 Task: Find connections with filter location Bingerville with filter topic #Projectmanagementwith filter profile language French with filter current company QuantumBlack, AI by McKinsey with filter school Jobs for young freshers in Vellore with filter industry Textile Manufacturing with filter service category DUI Law with filter keywords title Pipefitter
Action: Mouse moved to (677, 91)
Screenshot: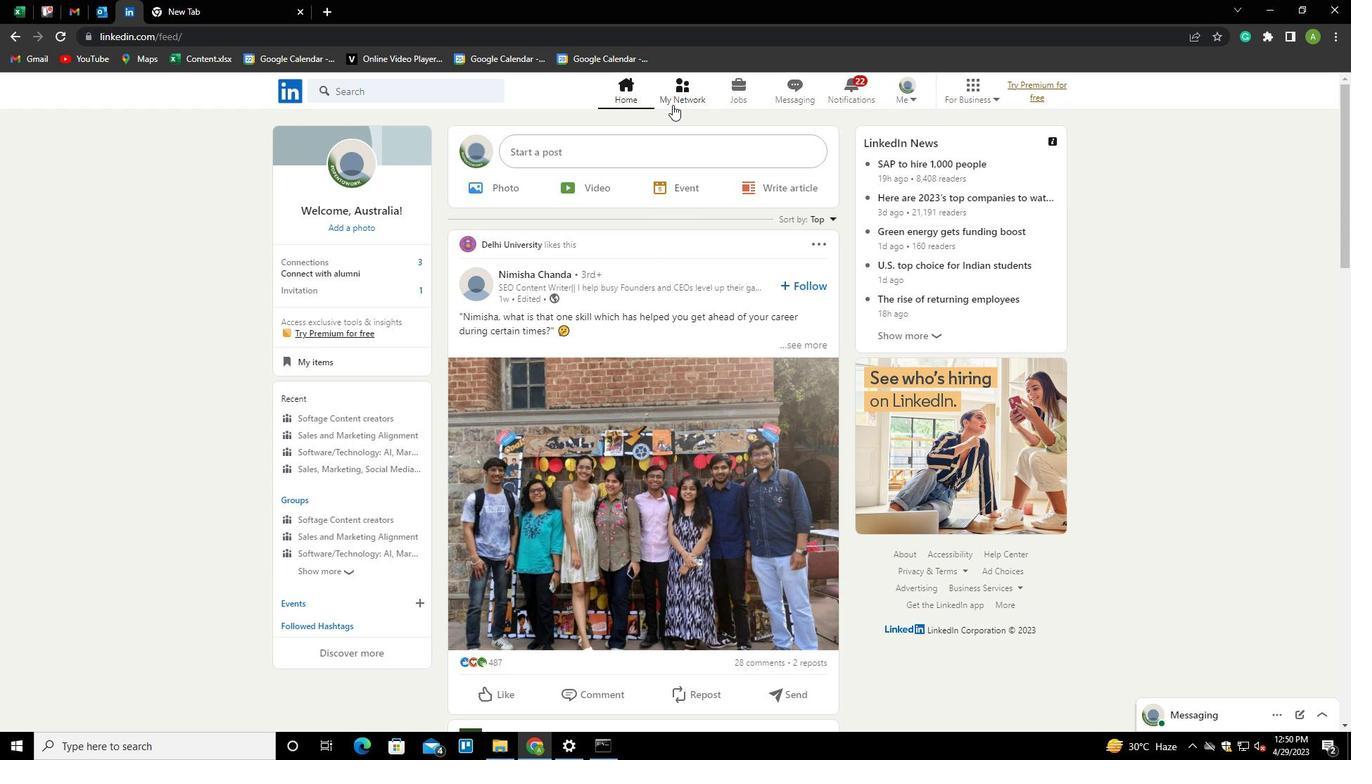 
Action: Mouse pressed left at (677, 91)
Screenshot: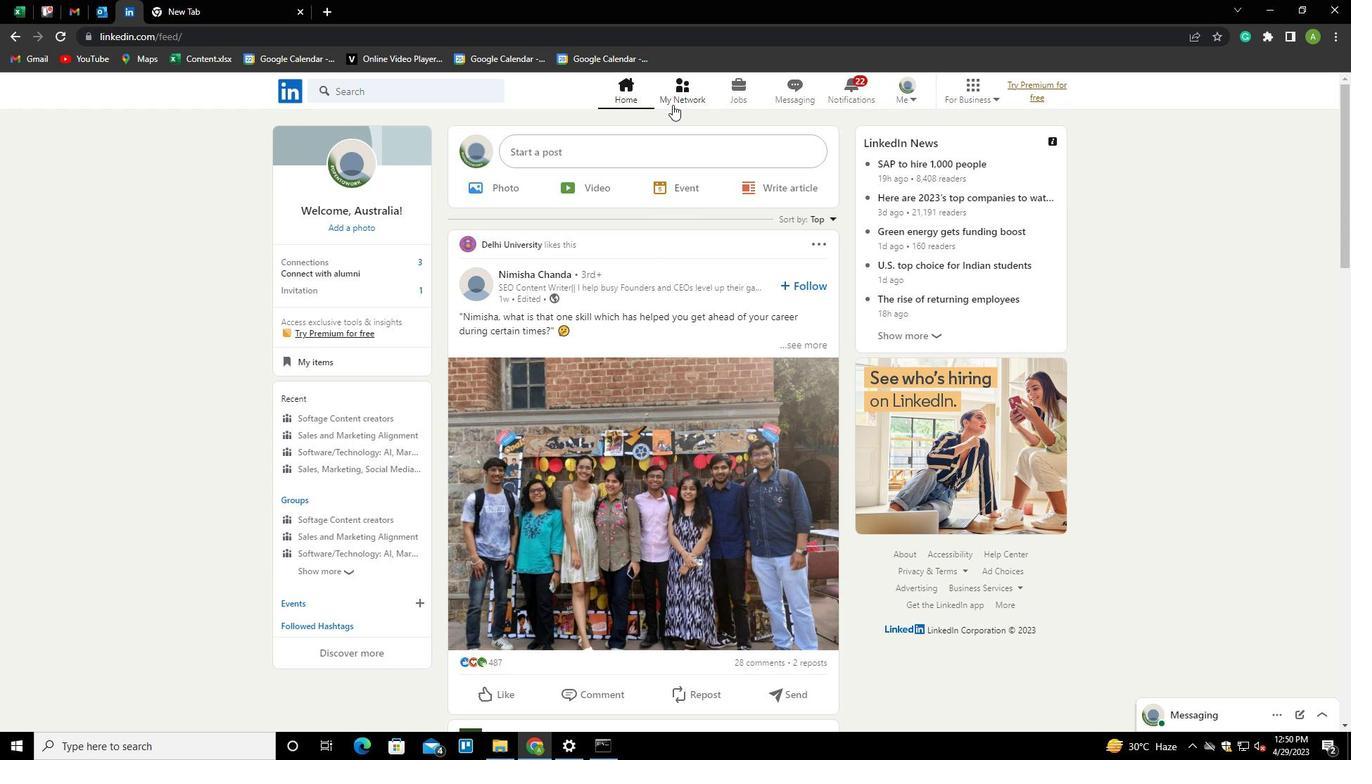 
Action: Mouse moved to (383, 166)
Screenshot: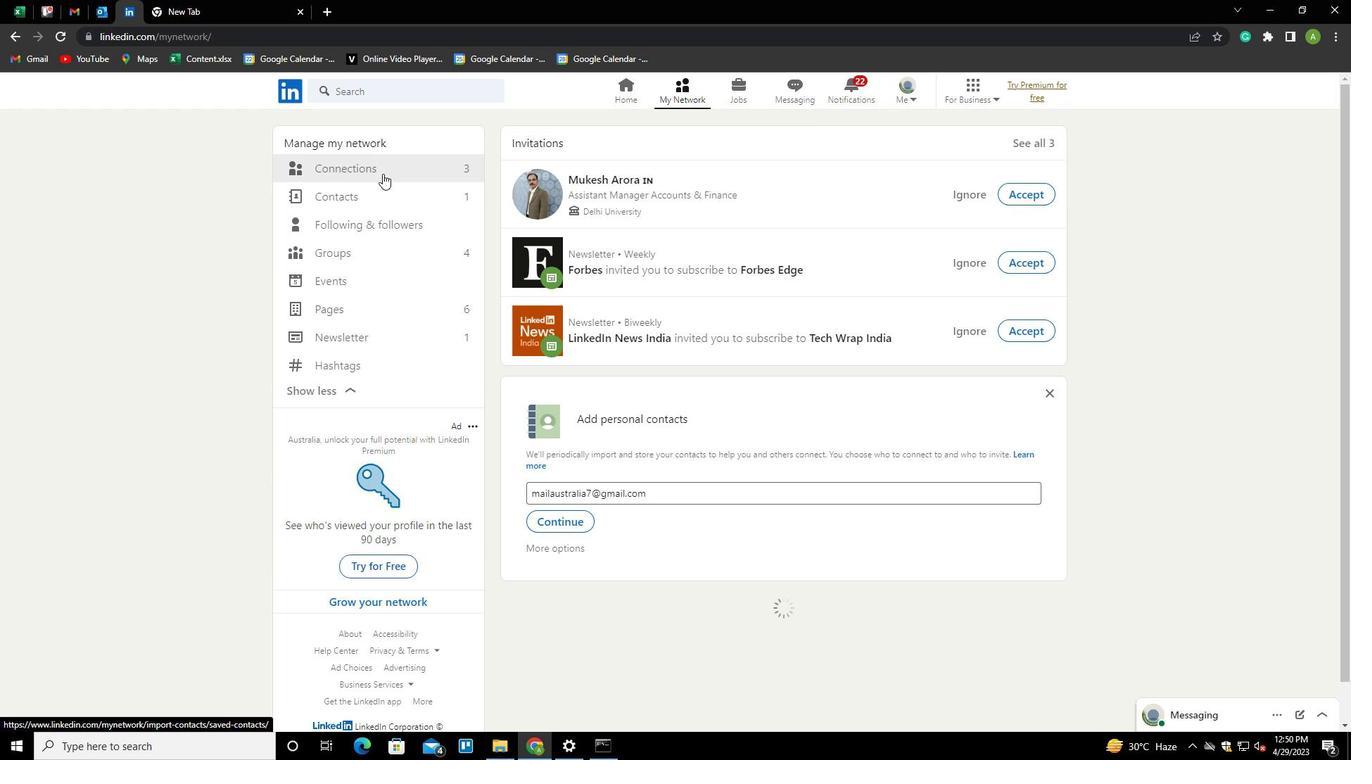 
Action: Mouse pressed left at (383, 166)
Screenshot: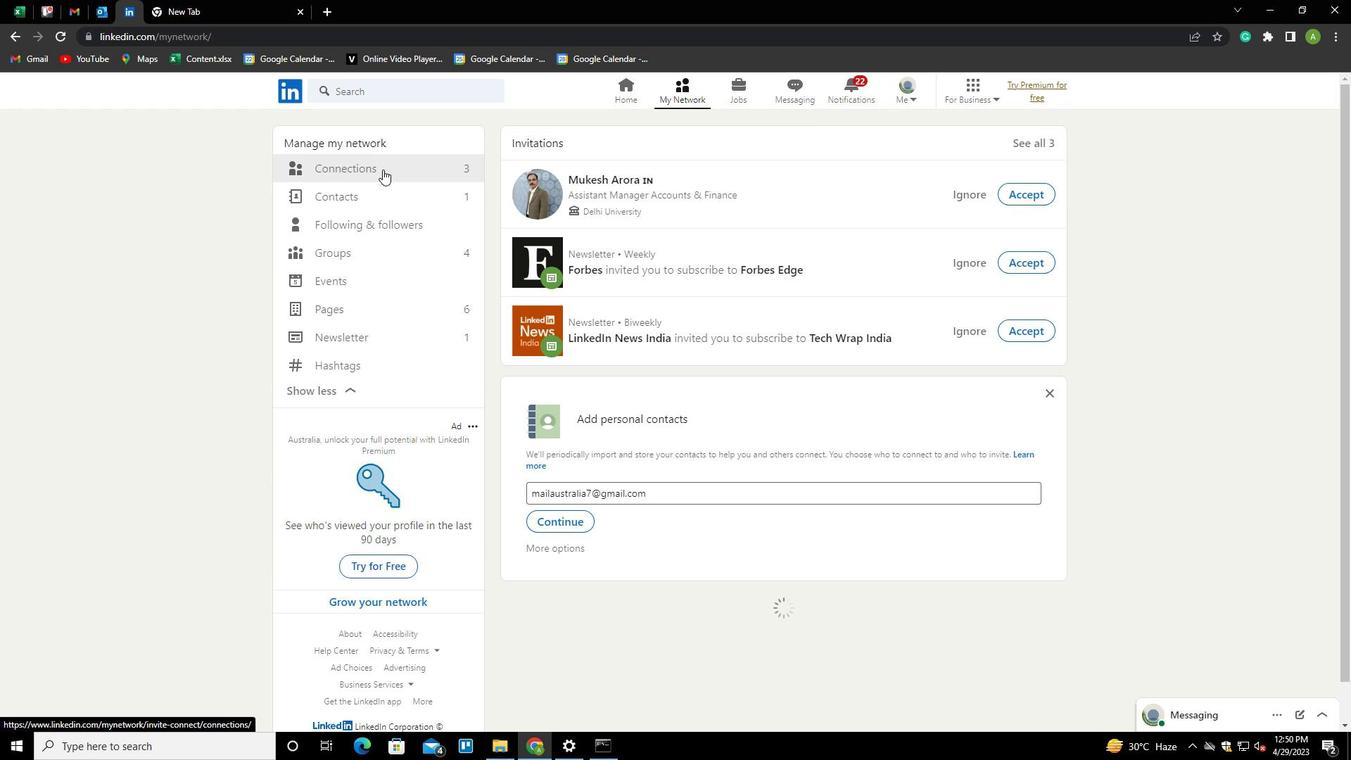 
Action: Mouse moved to (806, 164)
Screenshot: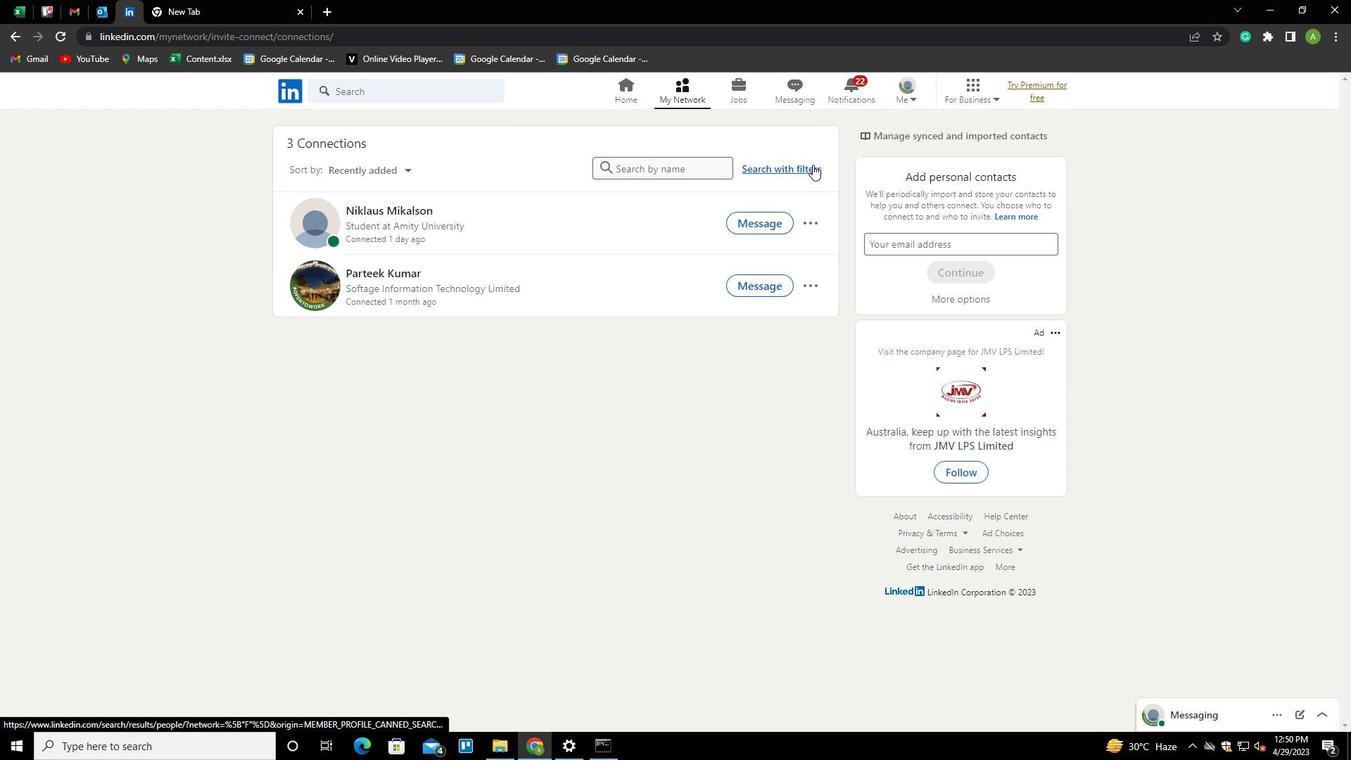 
Action: Mouse pressed left at (806, 164)
Screenshot: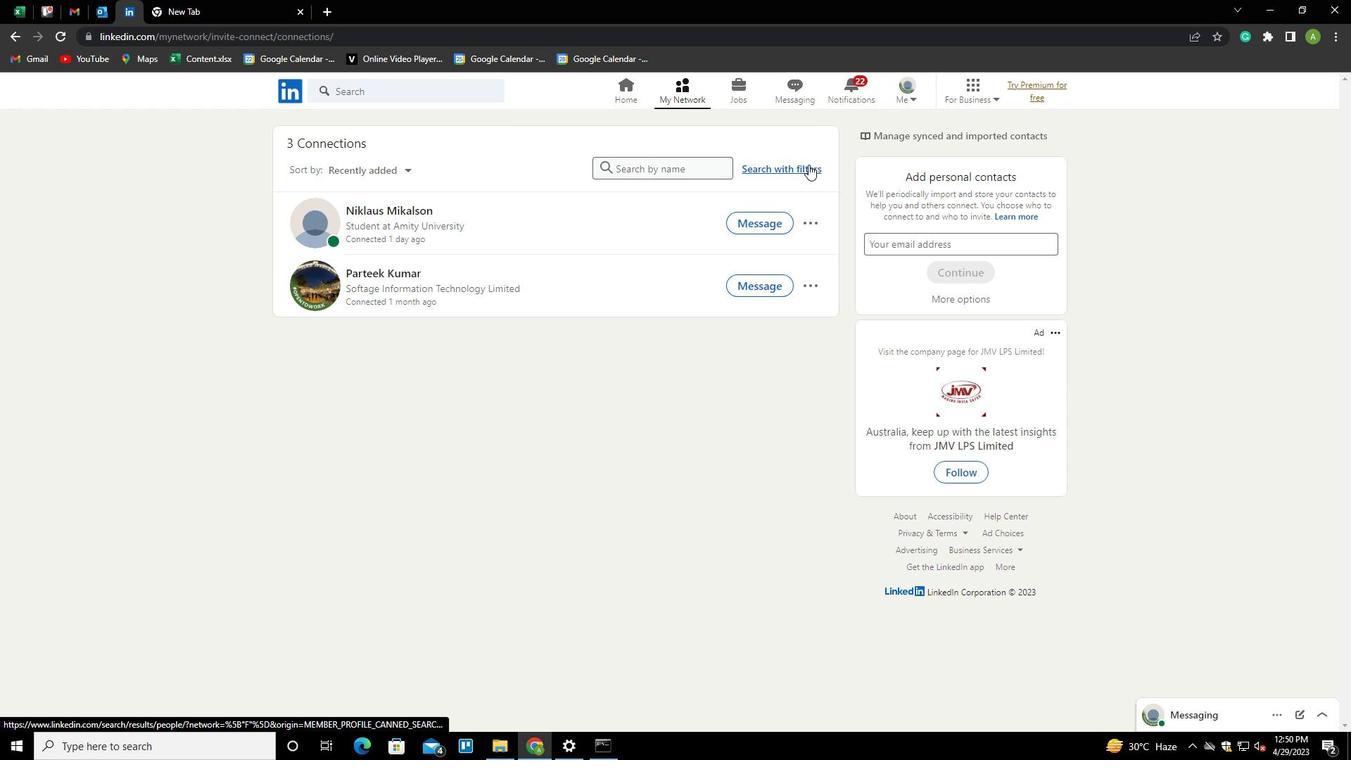 
Action: Mouse moved to (724, 123)
Screenshot: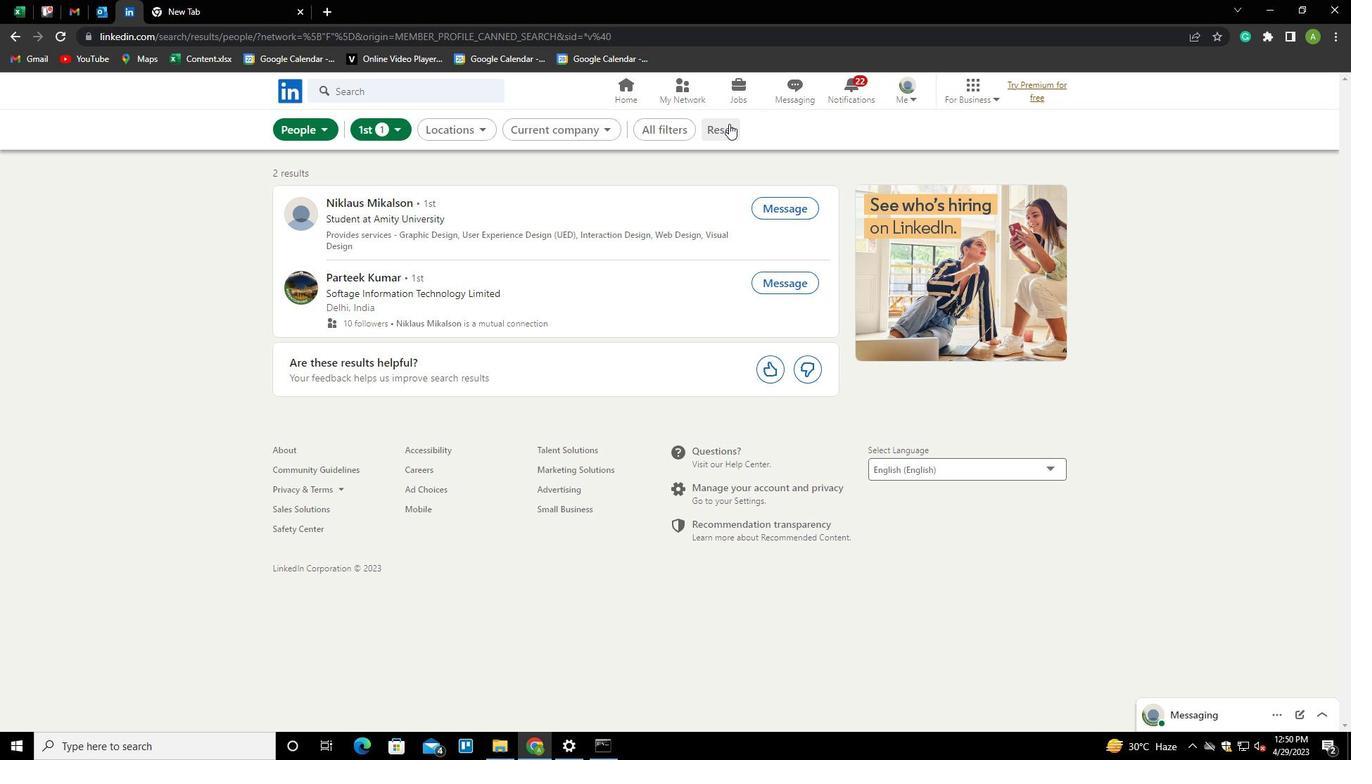
Action: Mouse pressed left at (724, 123)
Screenshot: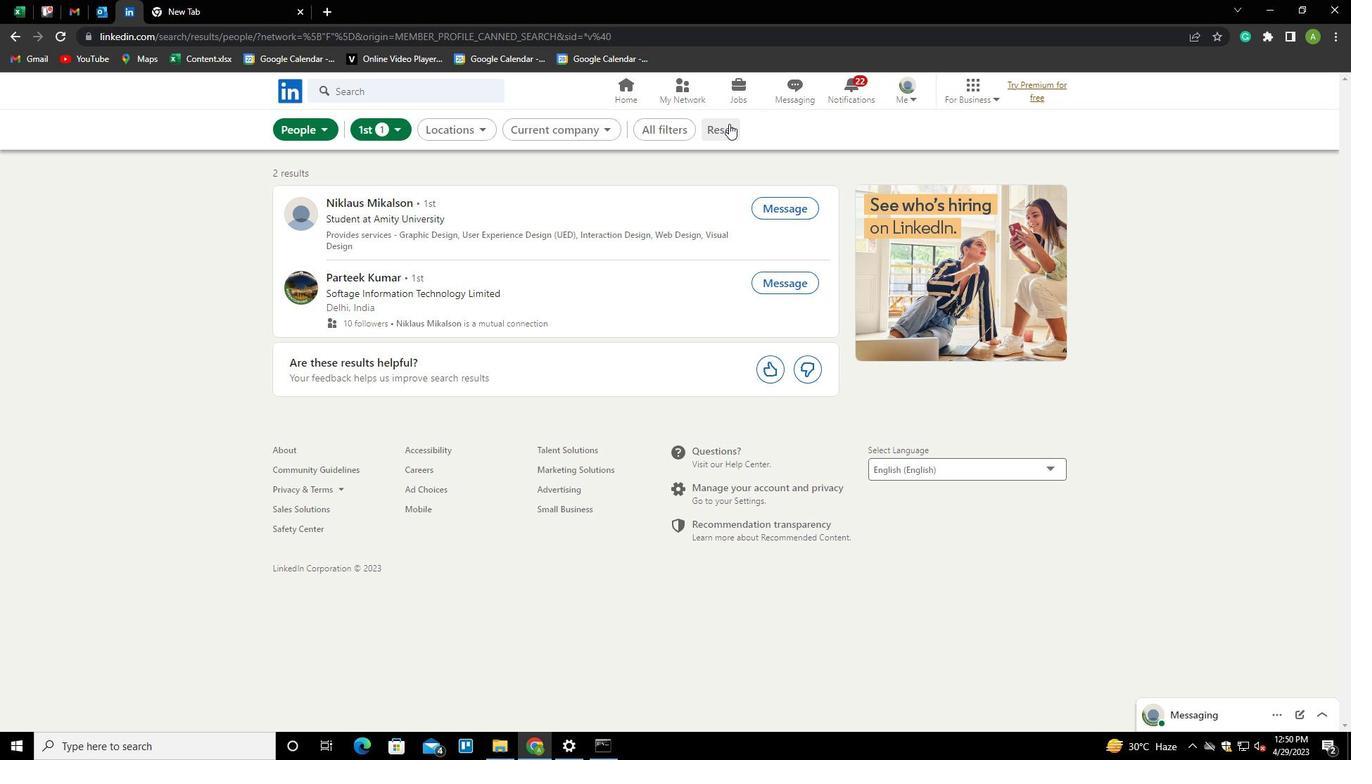 
Action: Mouse moved to (710, 128)
Screenshot: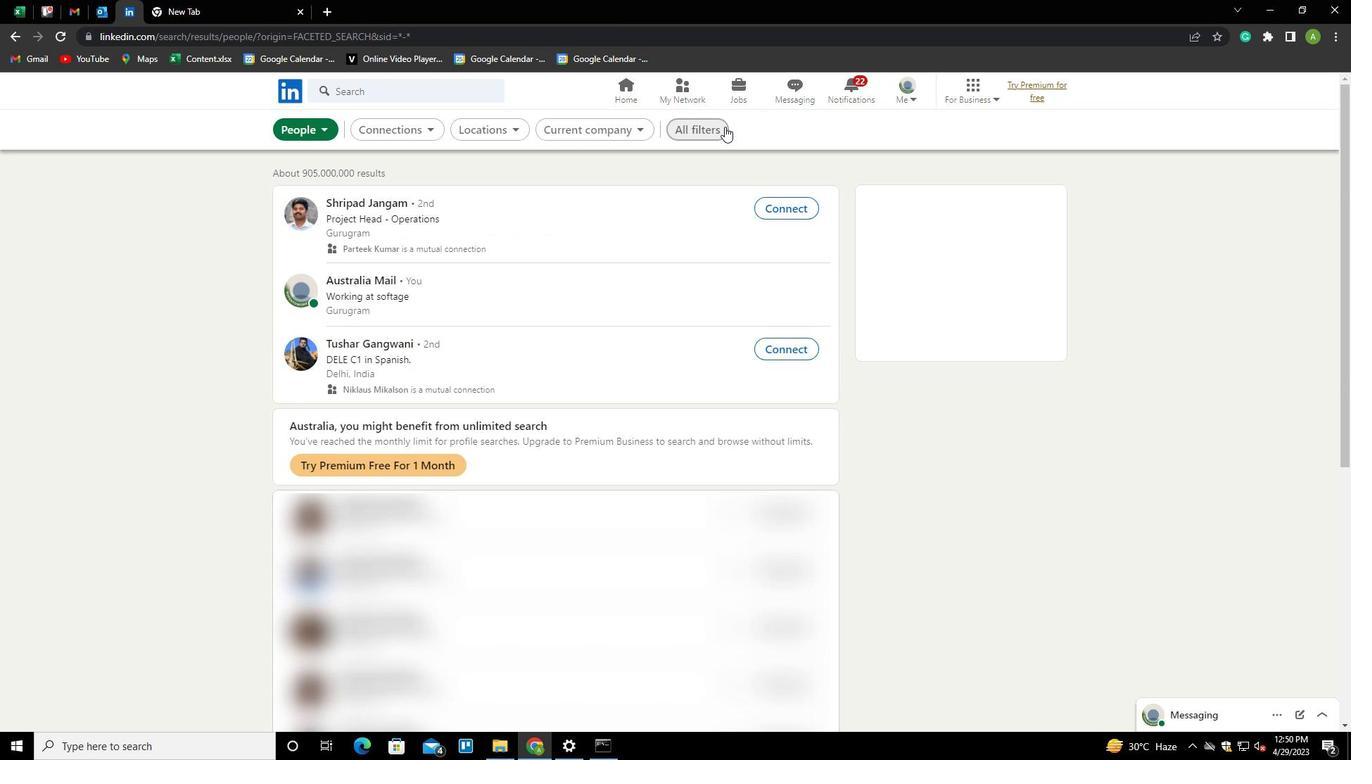 
Action: Mouse pressed left at (710, 128)
Screenshot: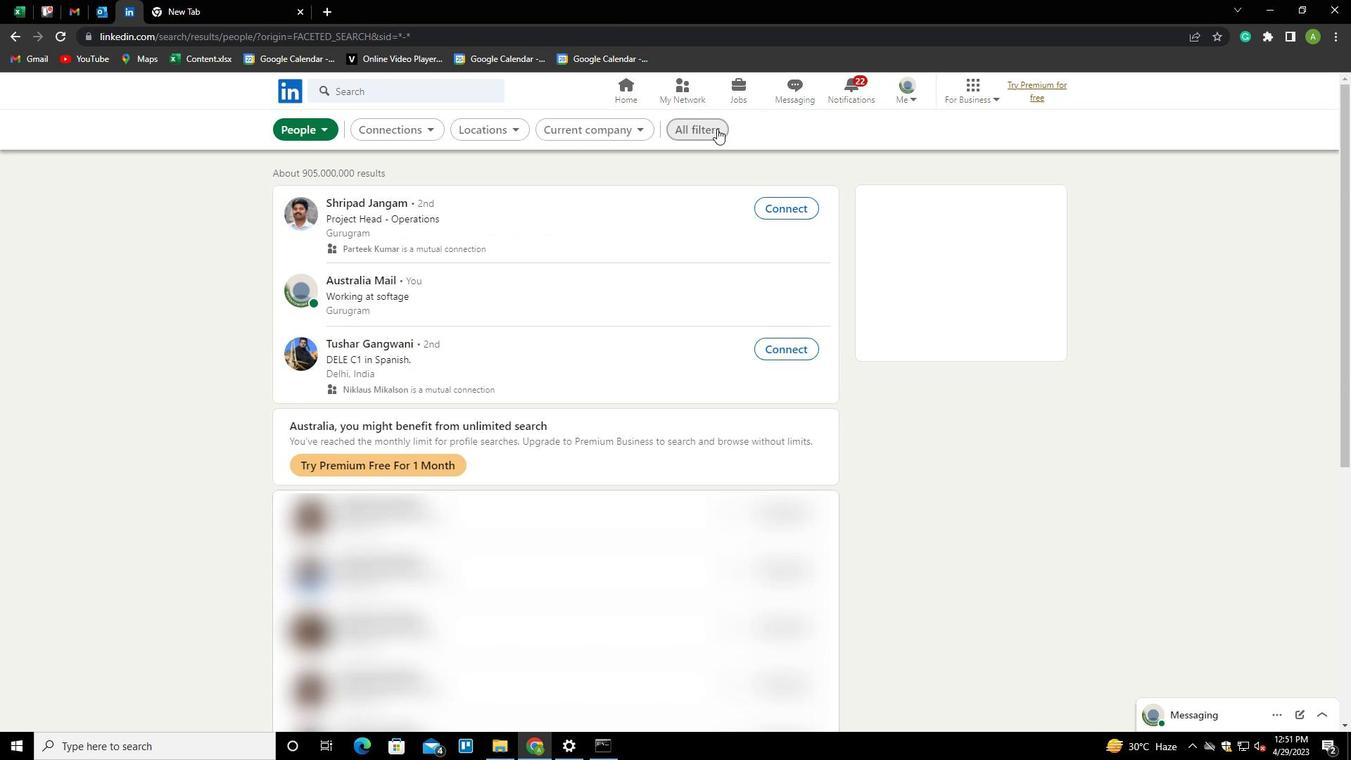 
Action: Mouse moved to (1098, 392)
Screenshot: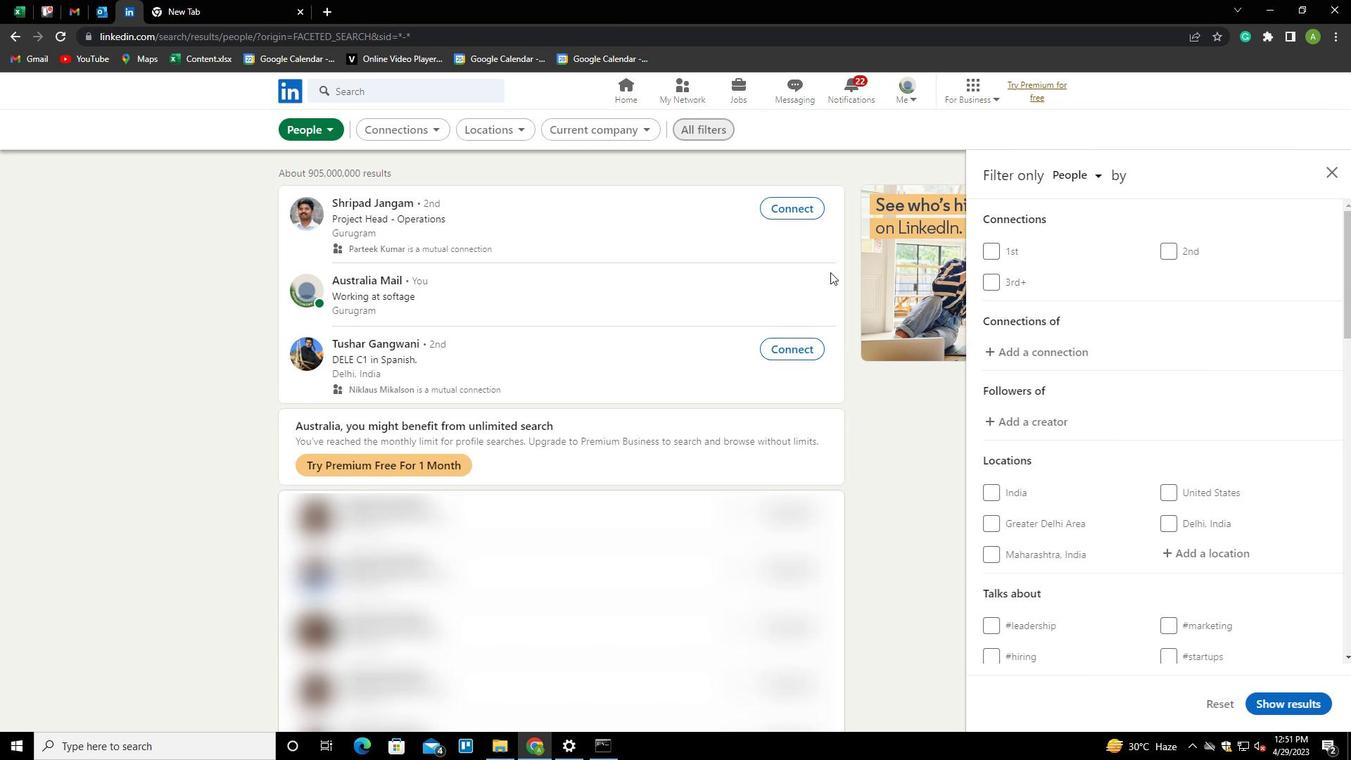 
Action: Mouse scrolled (1098, 391) with delta (0, 0)
Screenshot: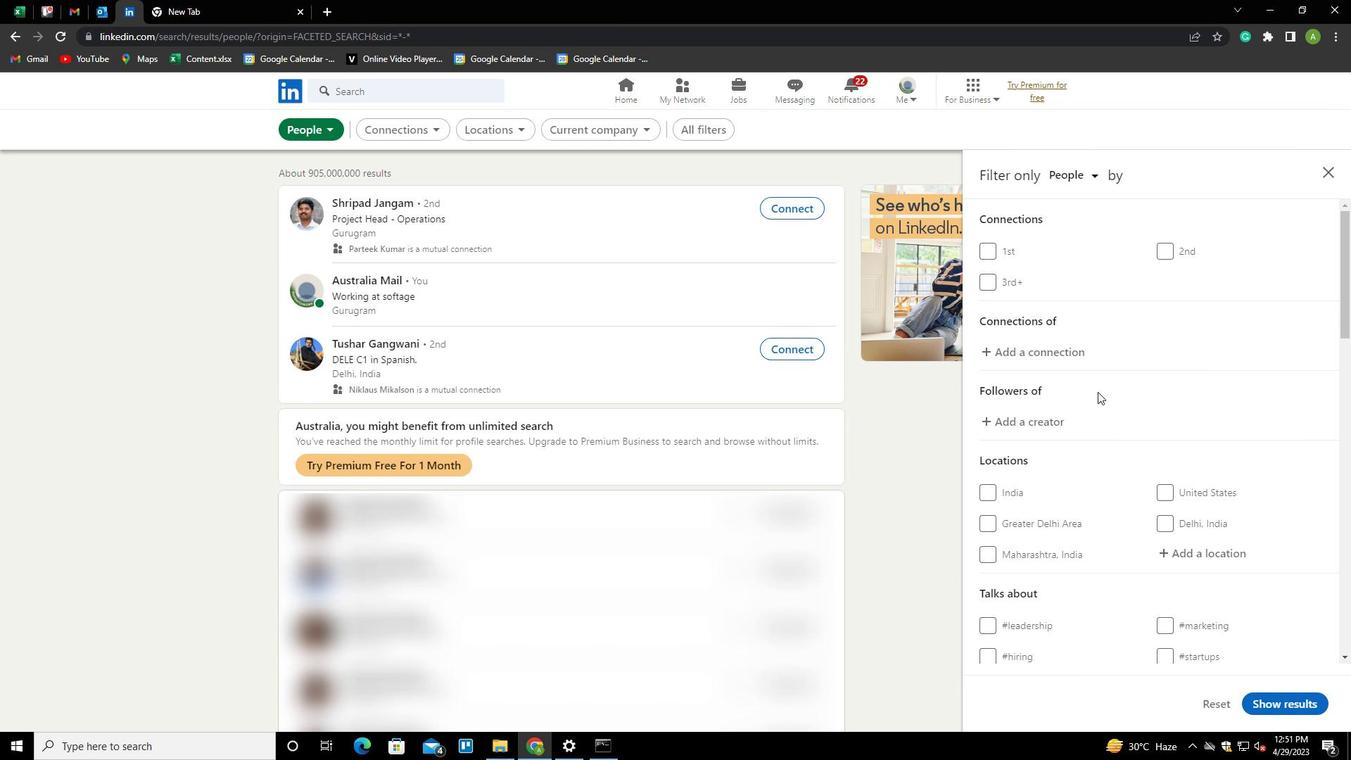 
Action: Mouse scrolled (1098, 391) with delta (0, 0)
Screenshot: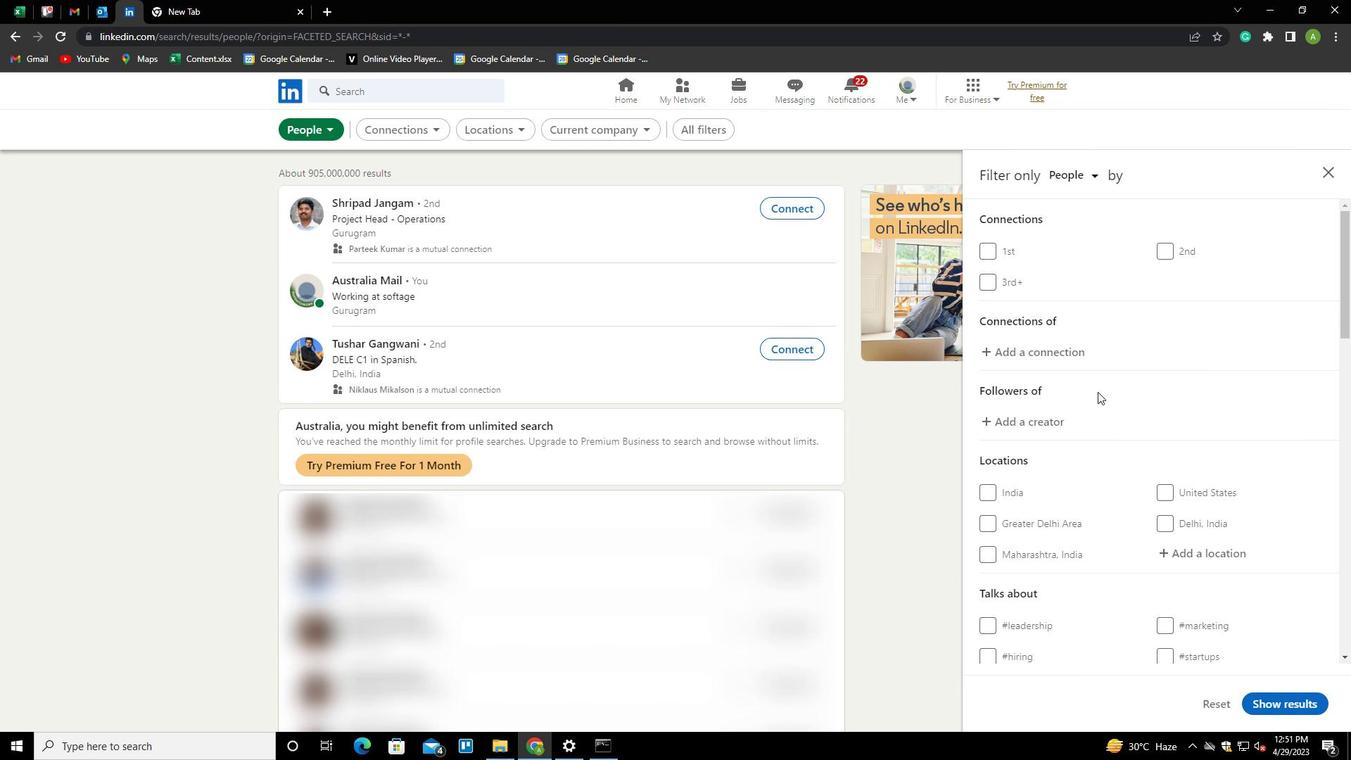 
Action: Mouse moved to (1208, 405)
Screenshot: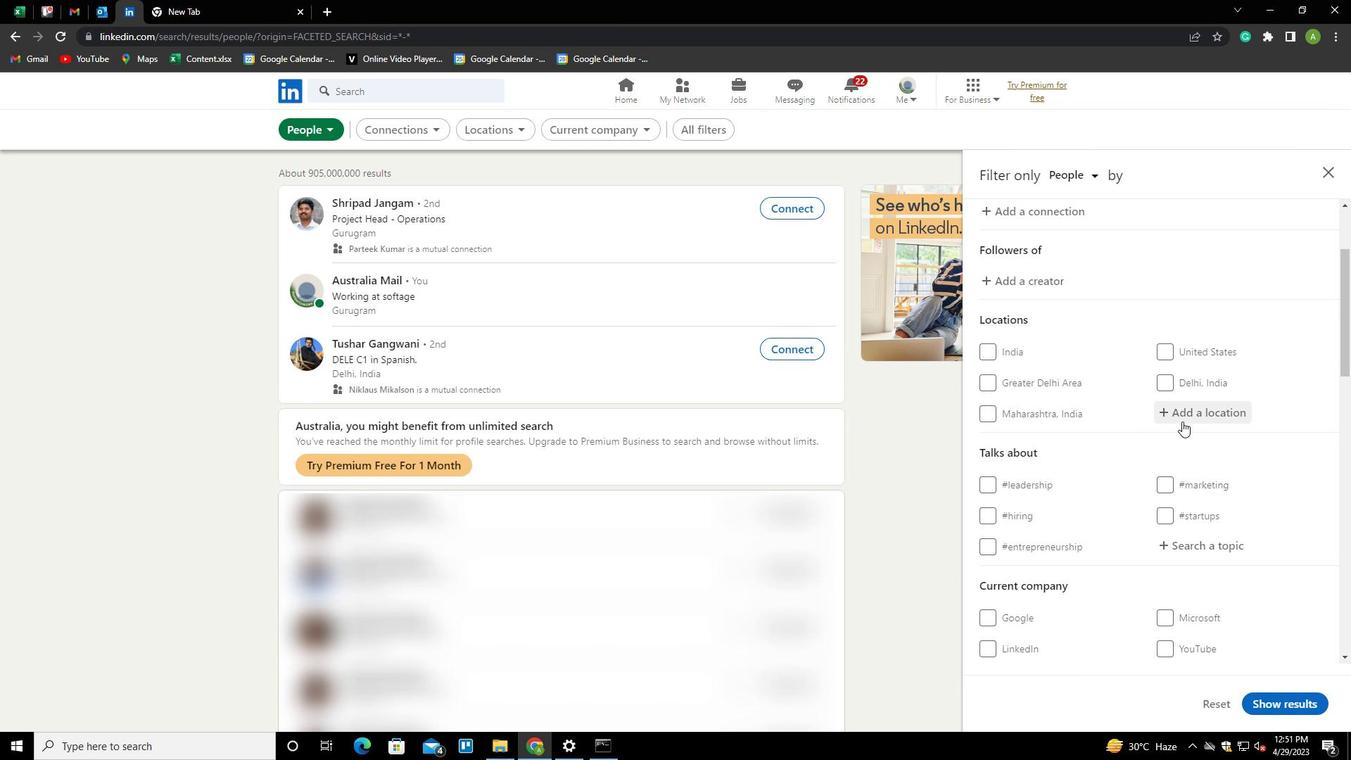 
Action: Mouse pressed left at (1208, 405)
Screenshot: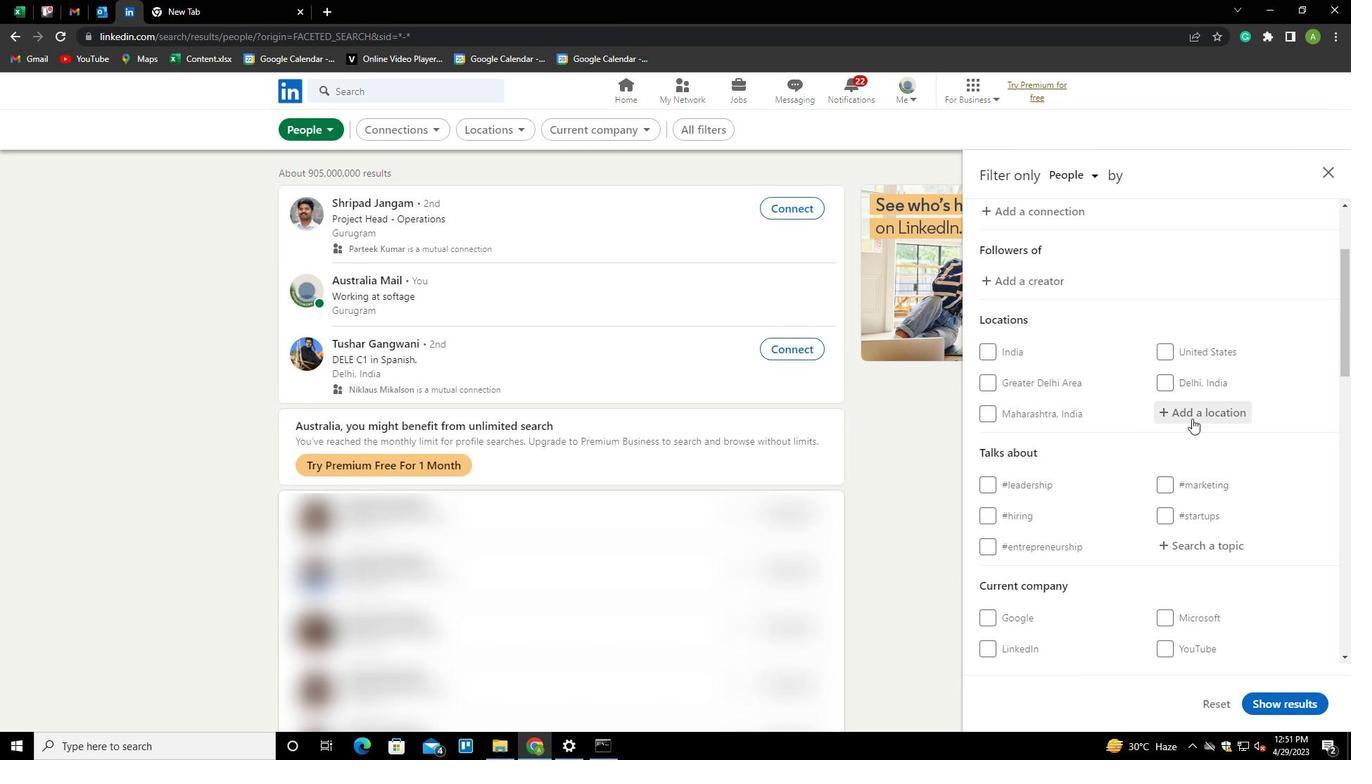 
Action: Key pressed <Key.shift>BINGERVILLE<Key.down><Key.enter>
Screenshot: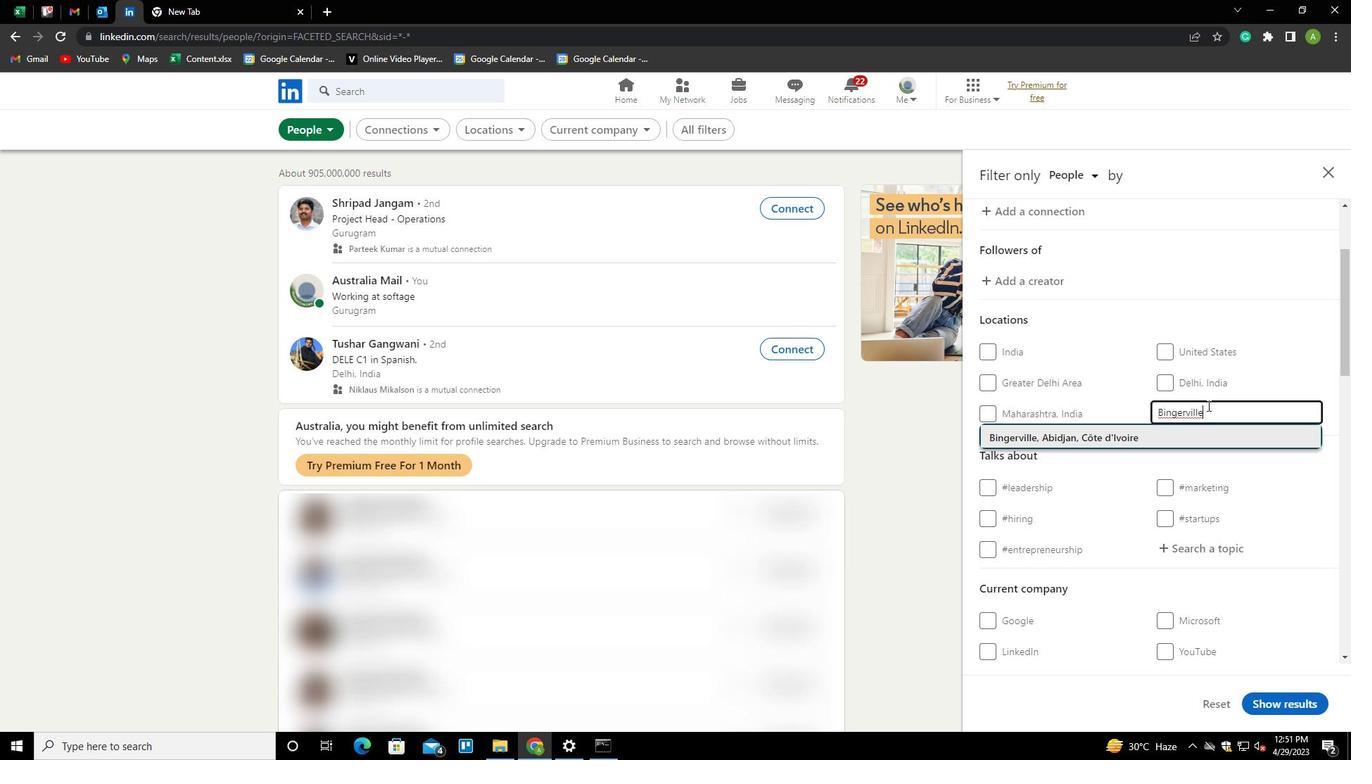
Action: Mouse scrolled (1208, 404) with delta (0, 0)
Screenshot: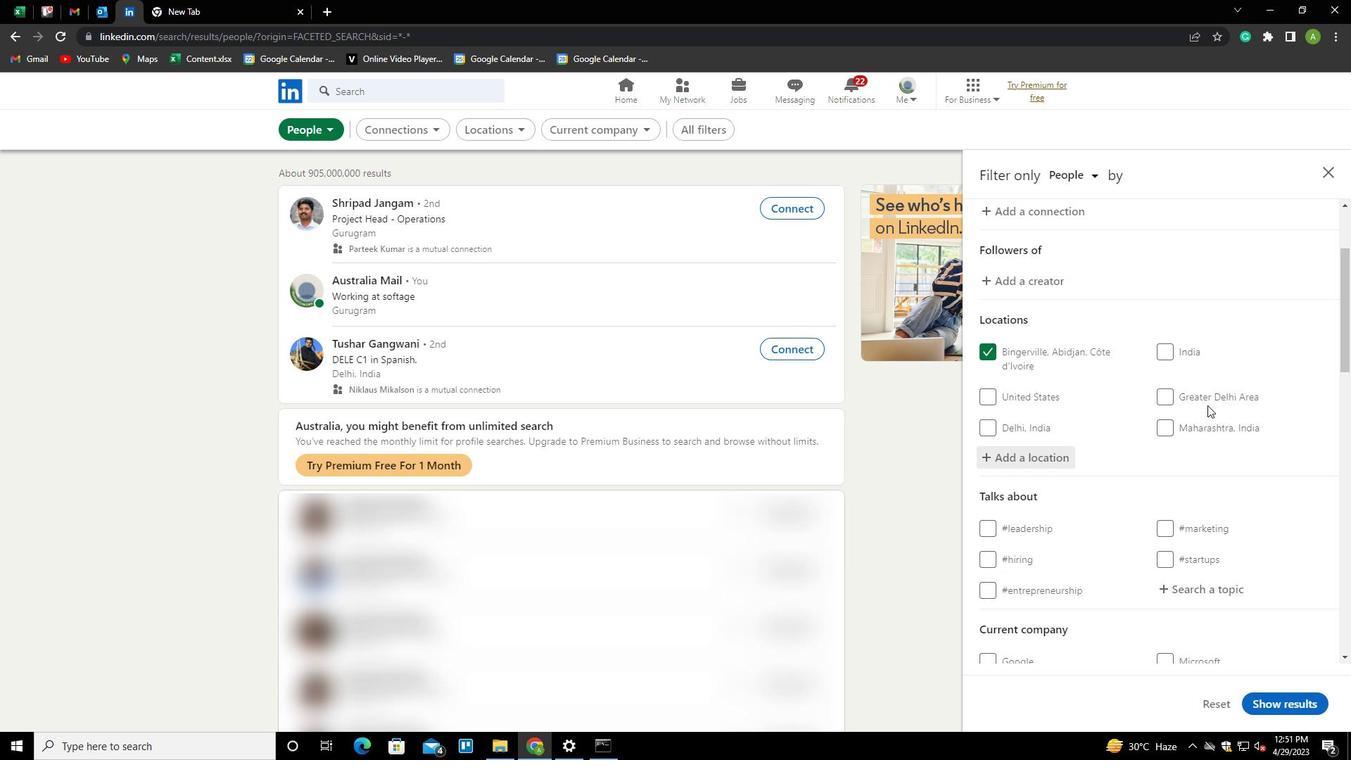 
Action: Mouse scrolled (1208, 404) with delta (0, 0)
Screenshot: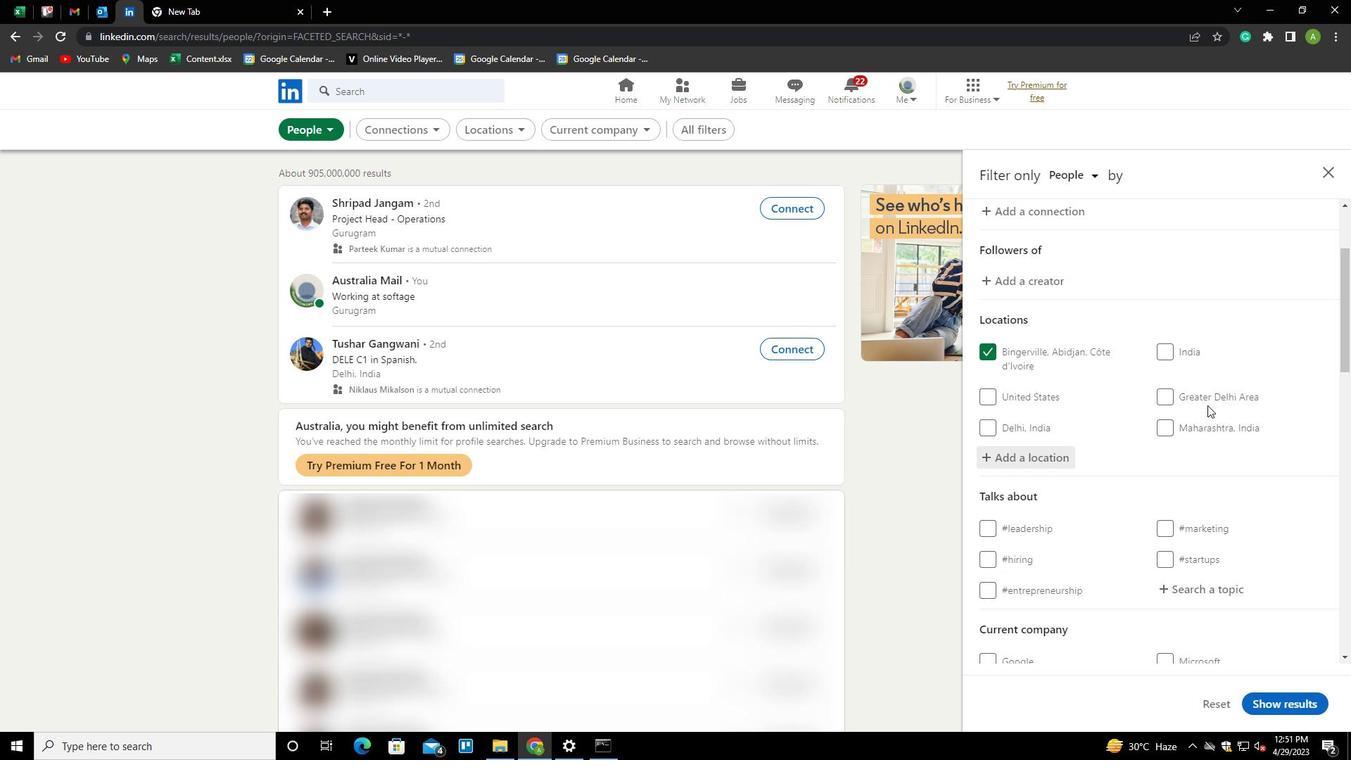 
Action: Mouse scrolled (1208, 404) with delta (0, 0)
Screenshot: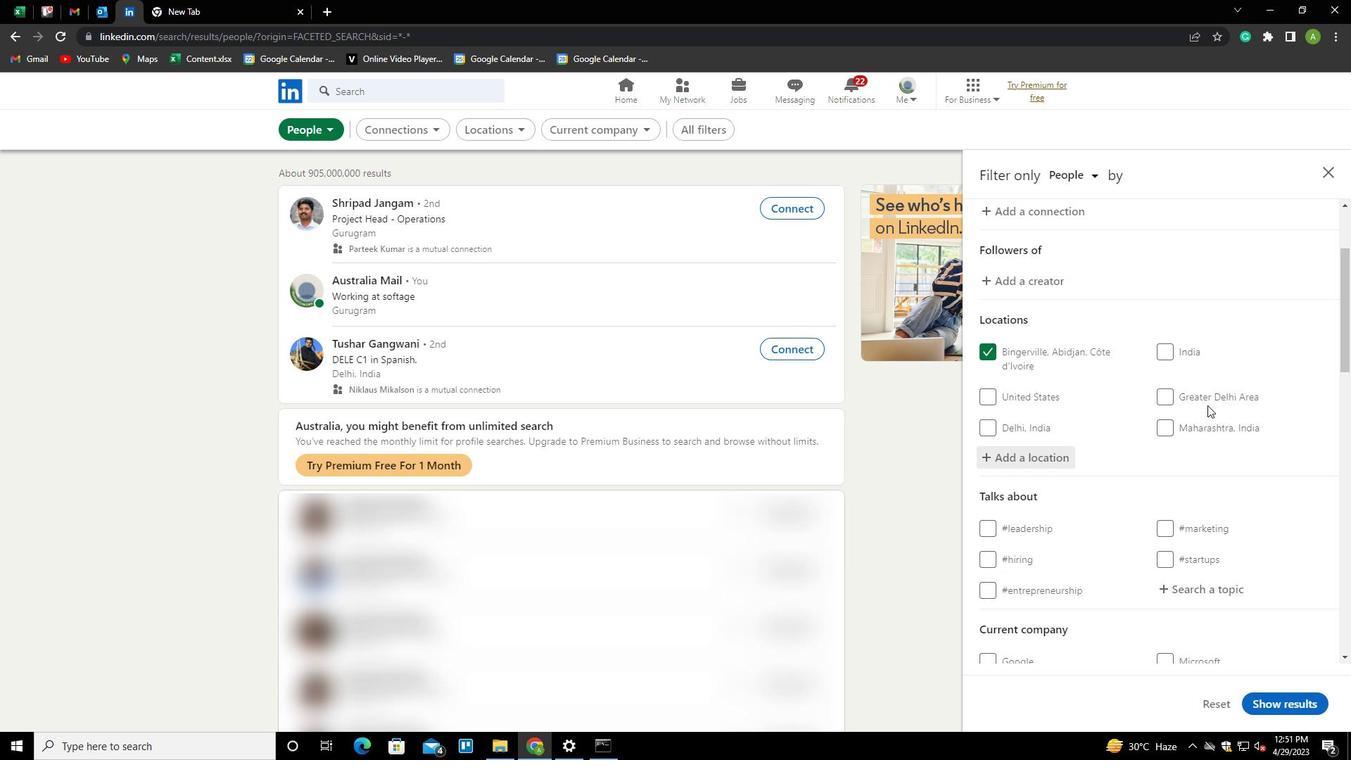 
Action: Mouse moved to (1206, 383)
Screenshot: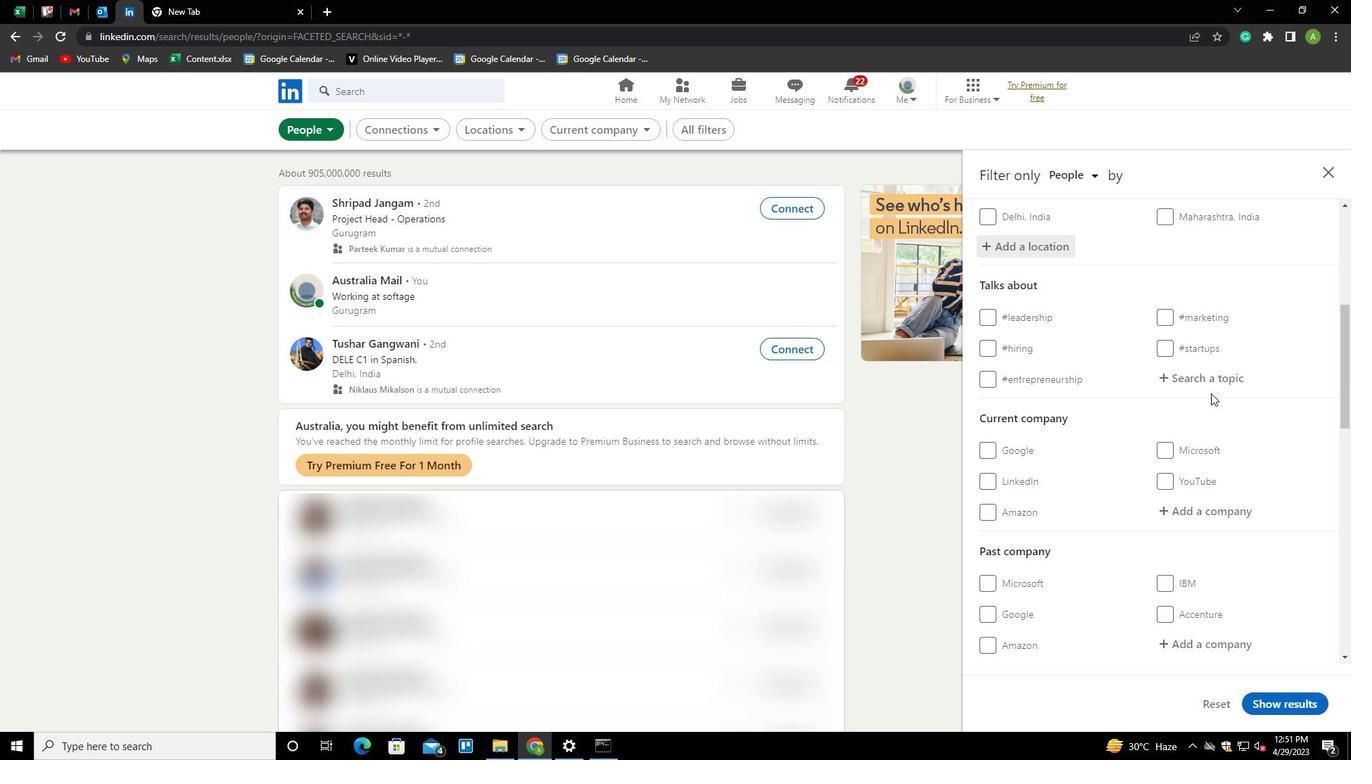 
Action: Mouse pressed left at (1206, 383)
Screenshot: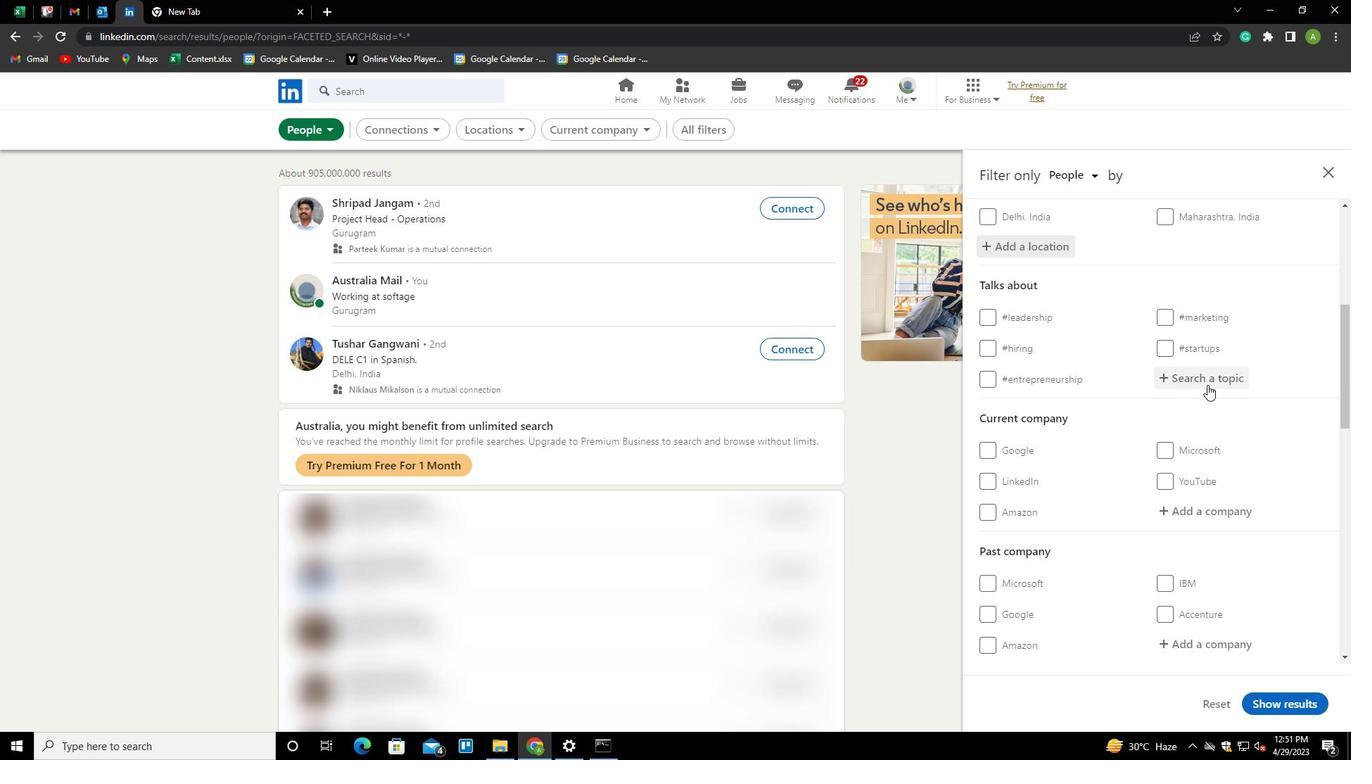 
Action: Key pressed PROJECTMA<Key.down><Key.enter>
Screenshot: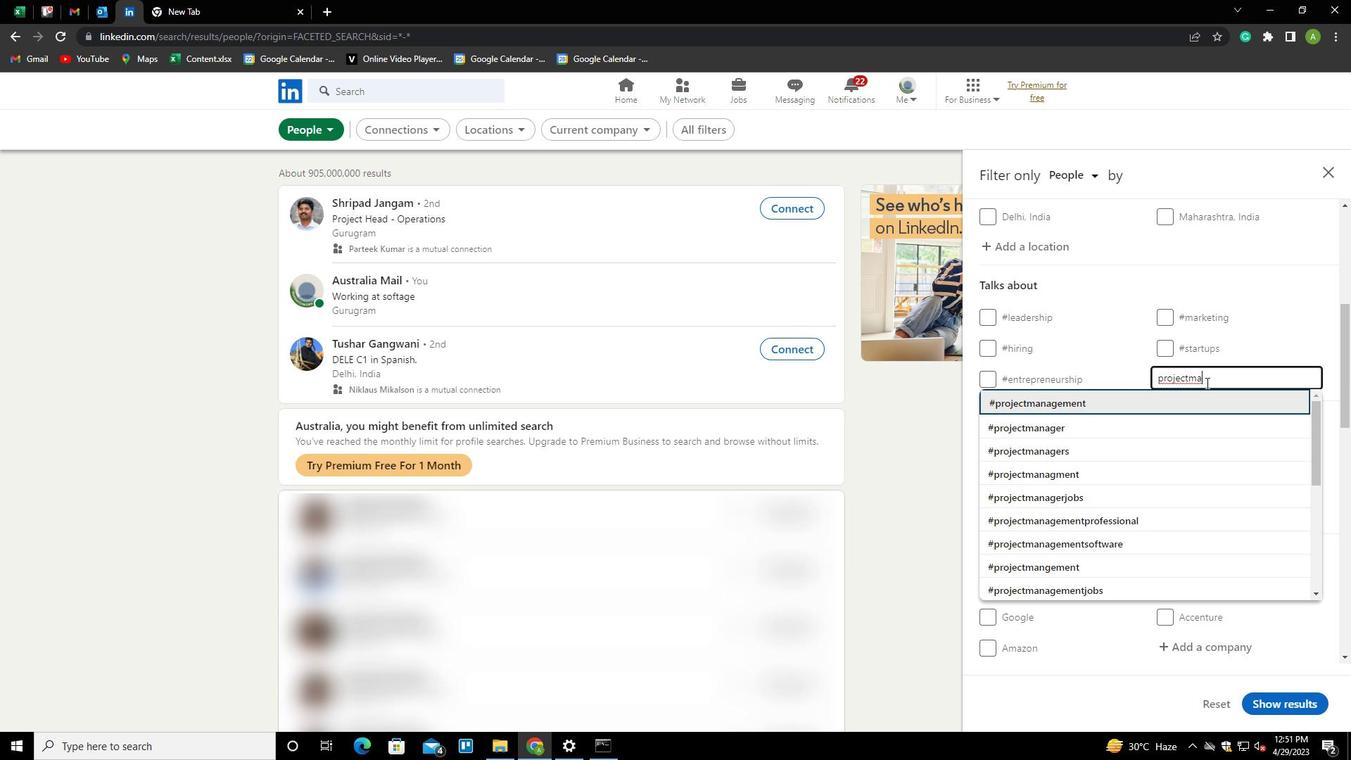 
Action: Mouse scrolled (1206, 382) with delta (0, 0)
Screenshot: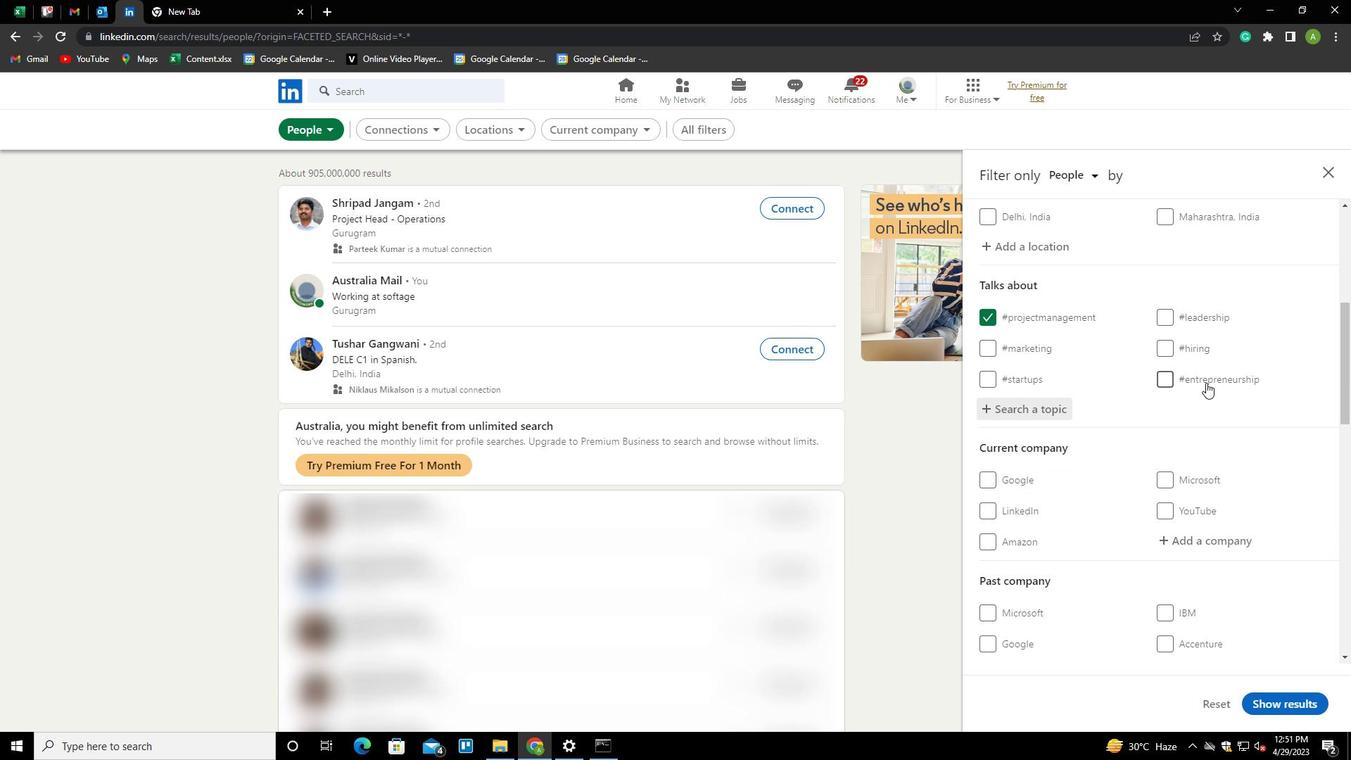 
Action: Mouse scrolled (1206, 382) with delta (0, 0)
Screenshot: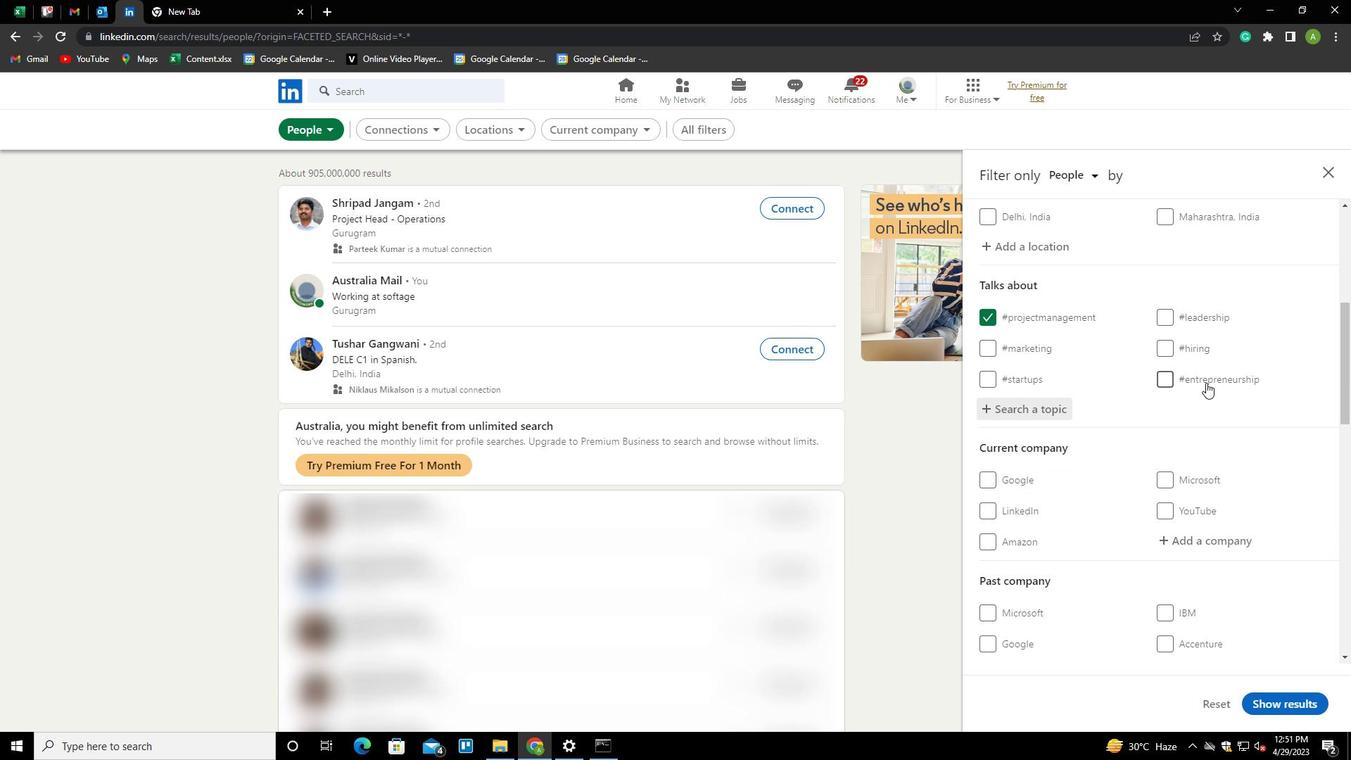 
Action: Mouse scrolled (1206, 382) with delta (0, 0)
Screenshot: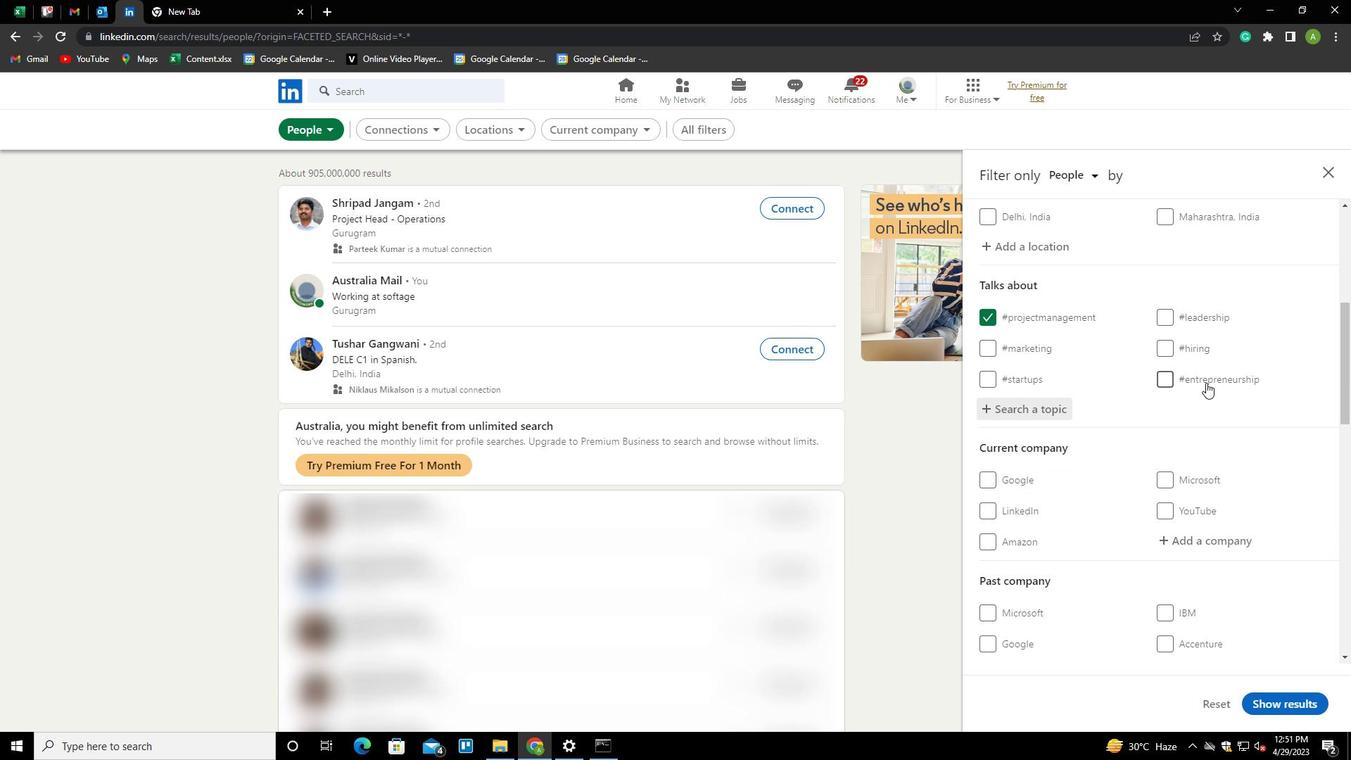 
Action: Mouse scrolled (1206, 382) with delta (0, 0)
Screenshot: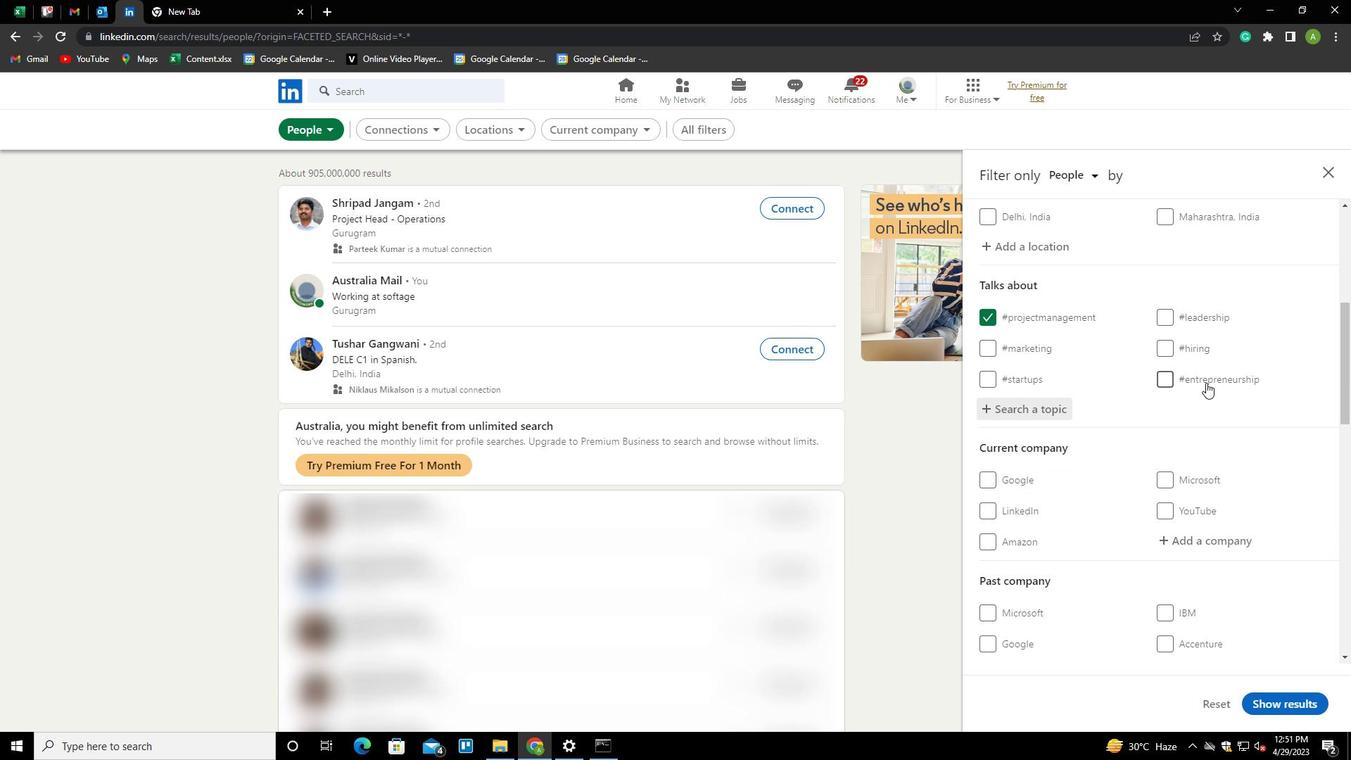 
Action: Mouse scrolled (1206, 382) with delta (0, 0)
Screenshot: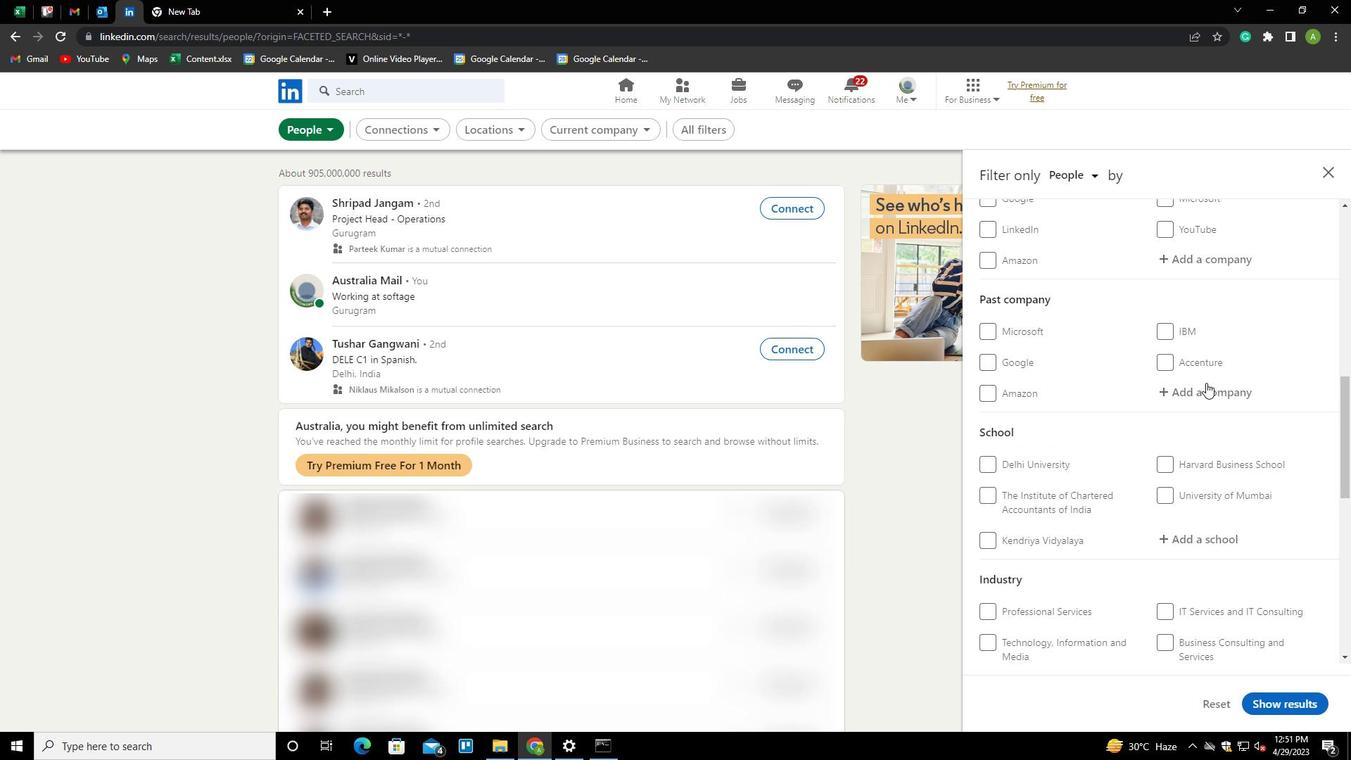 
Action: Mouse scrolled (1206, 382) with delta (0, 0)
Screenshot: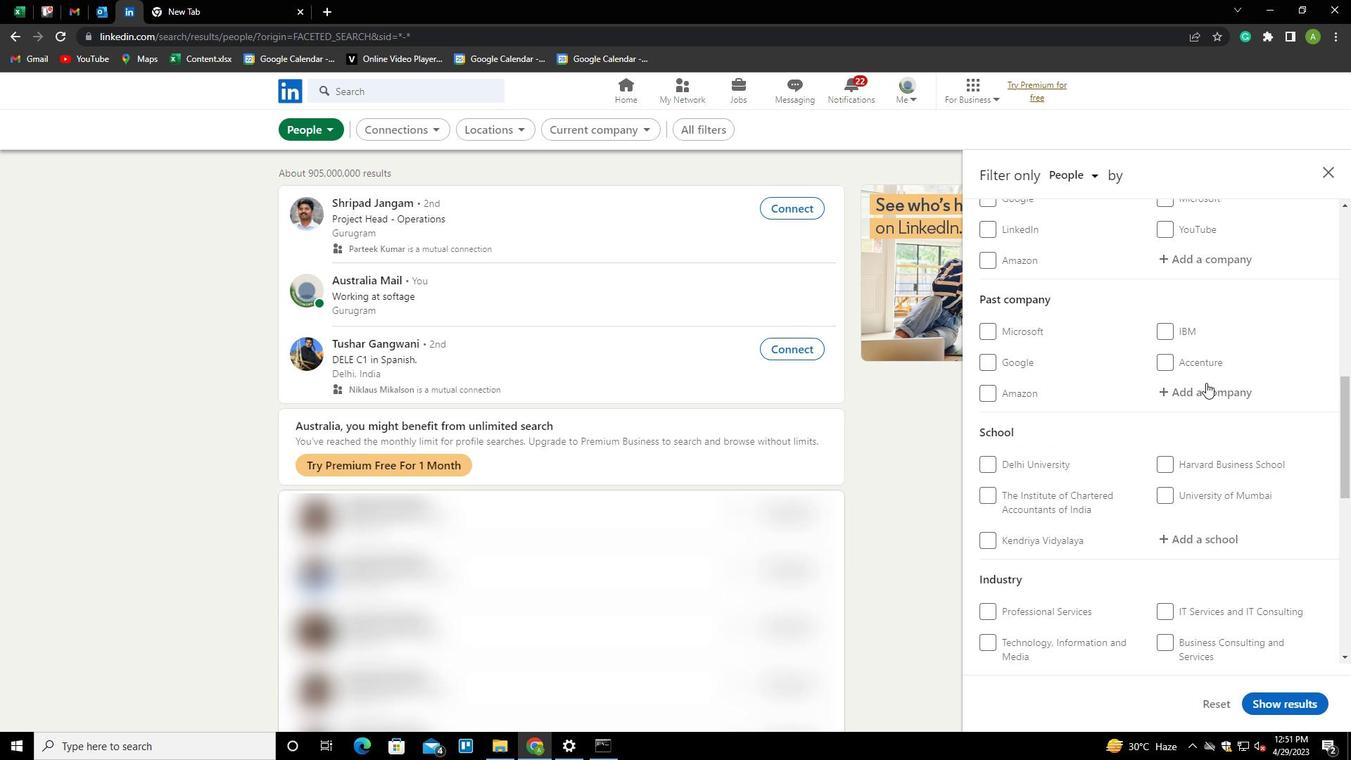 
Action: Mouse scrolled (1206, 382) with delta (0, 0)
Screenshot: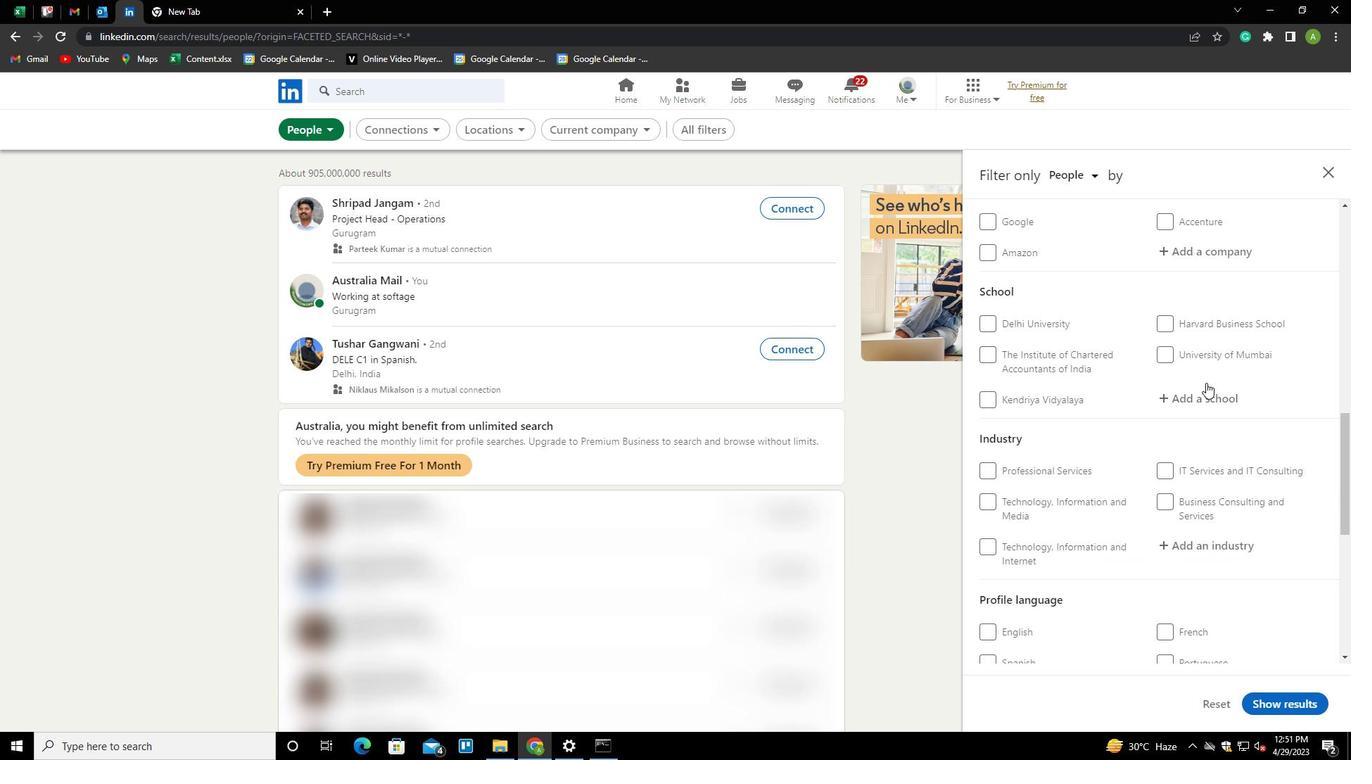 
Action: Mouse moved to (1173, 566)
Screenshot: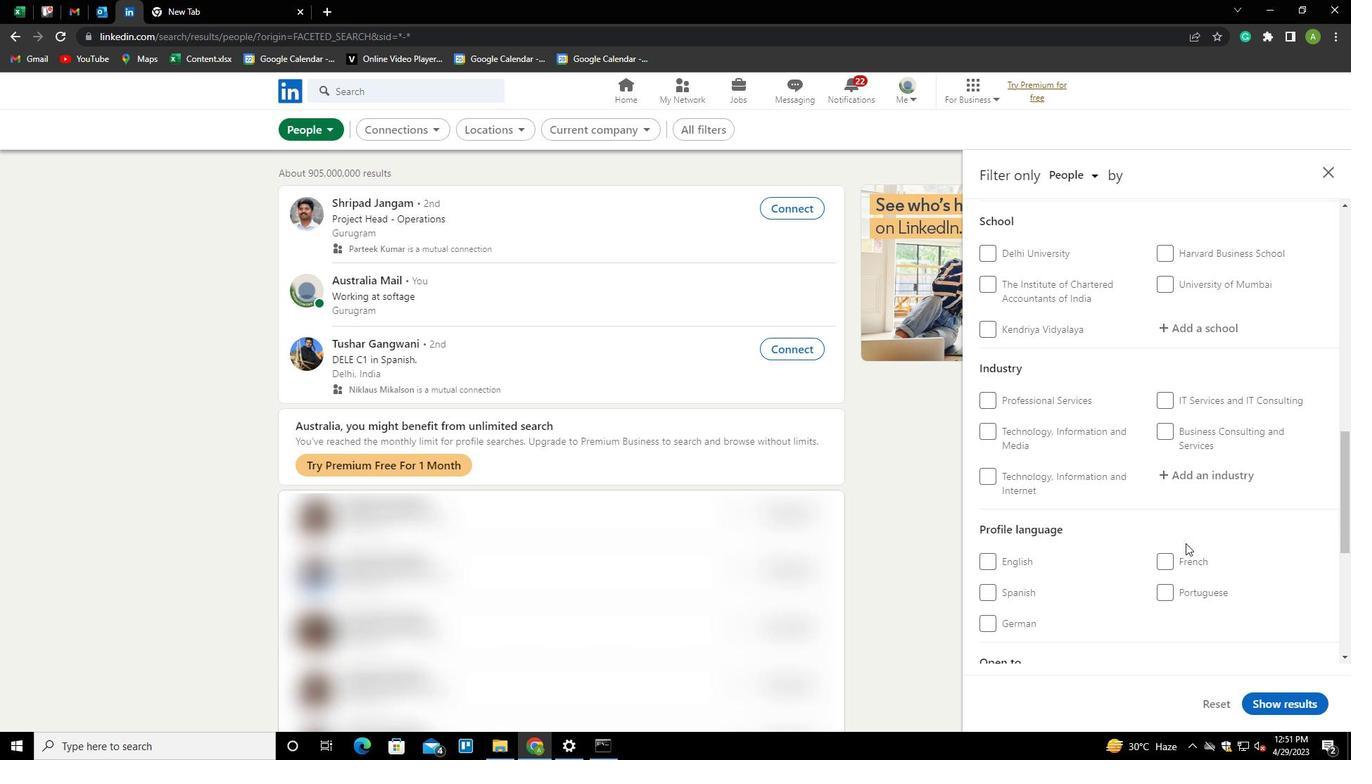 
Action: Mouse pressed left at (1173, 566)
Screenshot: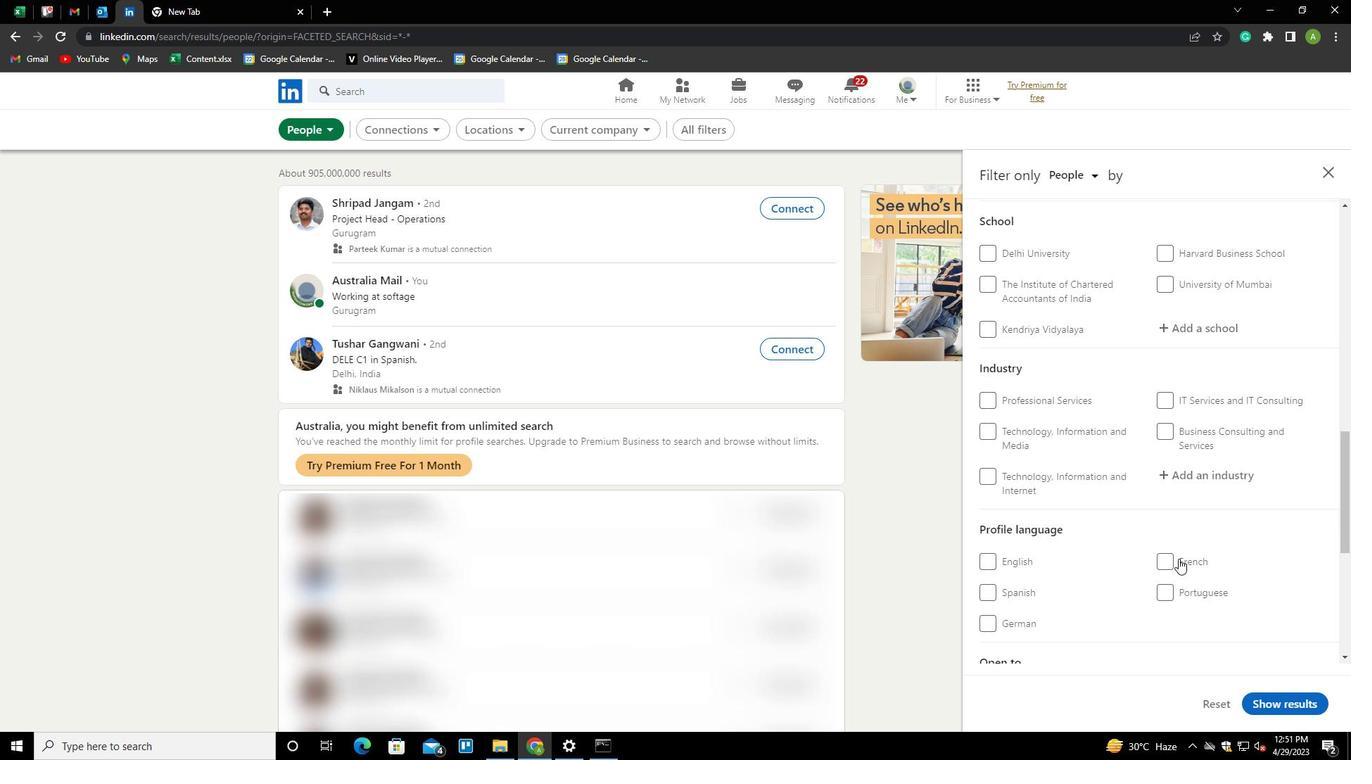 
Action: Mouse moved to (1202, 552)
Screenshot: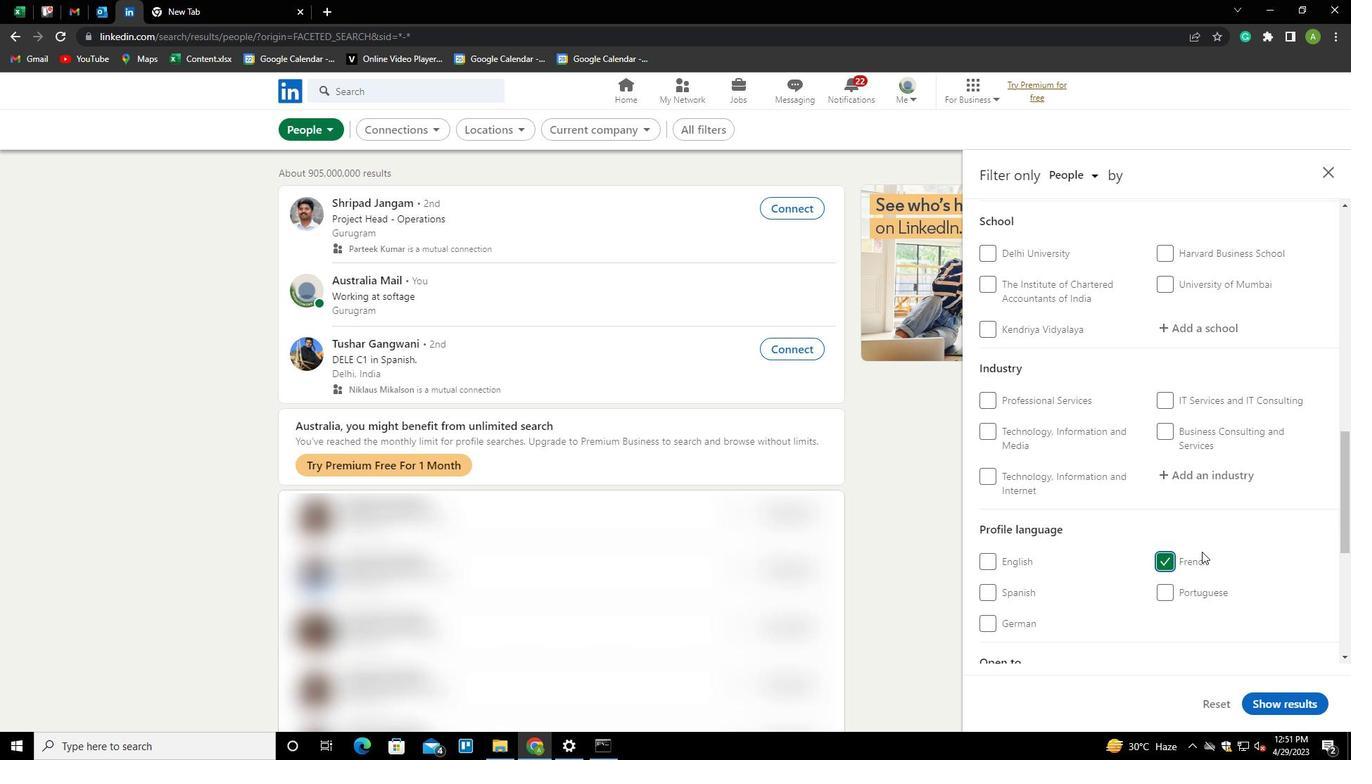 
Action: Mouse scrolled (1202, 552) with delta (0, 0)
Screenshot: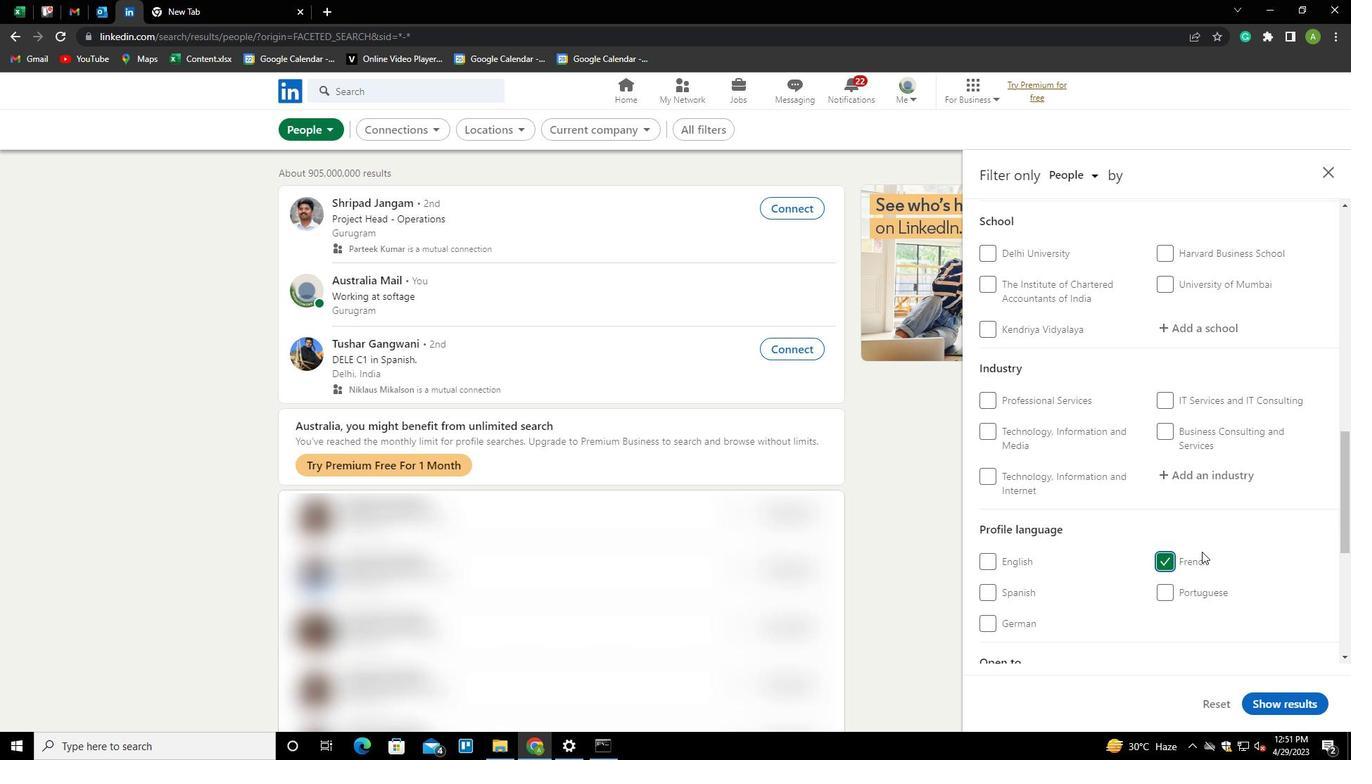 
Action: Mouse scrolled (1202, 552) with delta (0, 0)
Screenshot: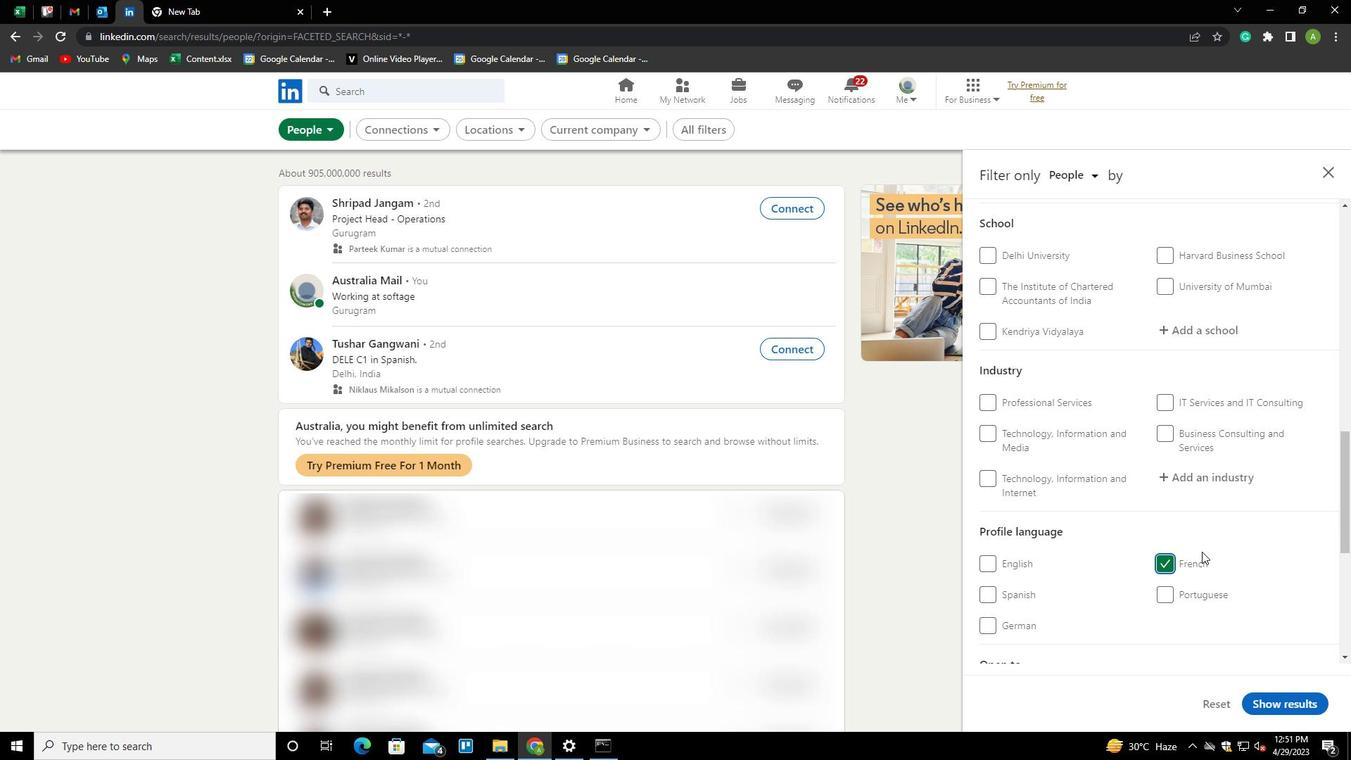 
Action: Mouse scrolled (1202, 552) with delta (0, 0)
Screenshot: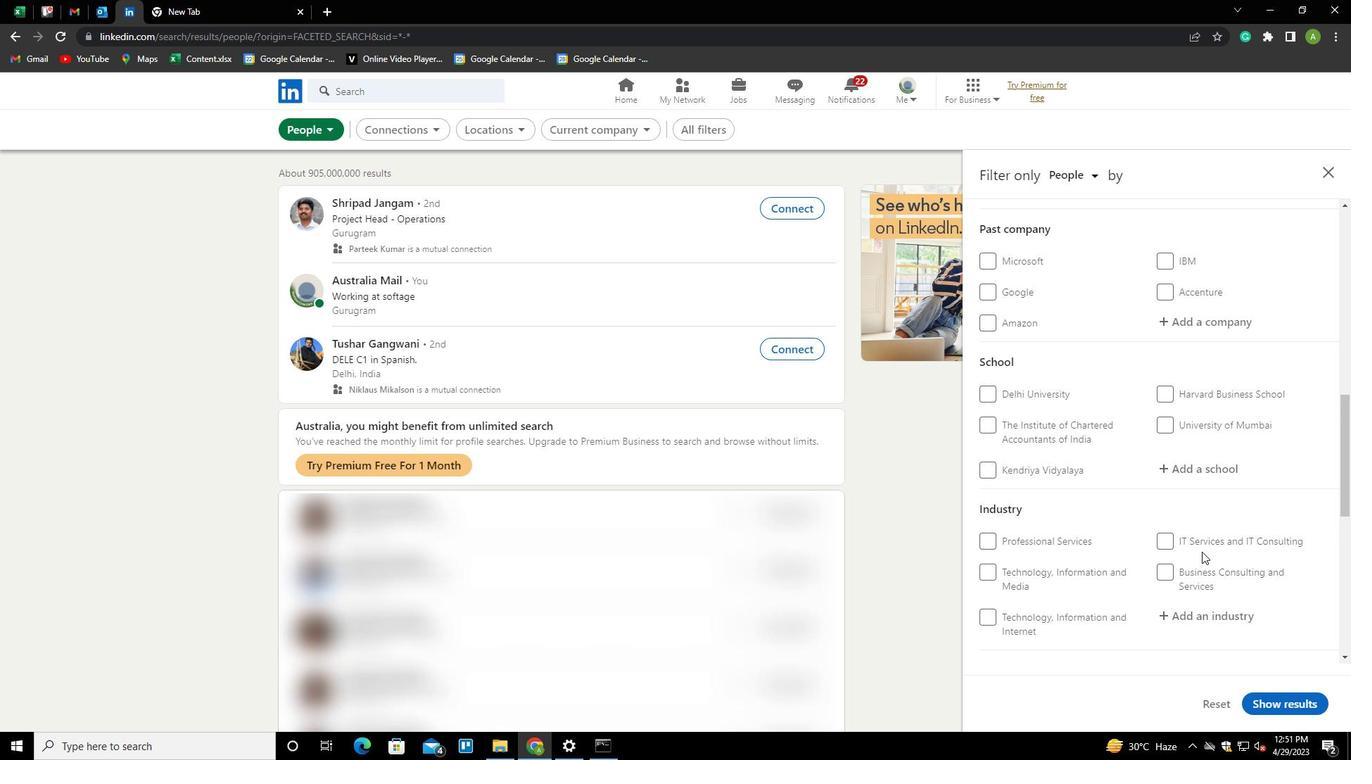 
Action: Mouse scrolled (1202, 552) with delta (0, 0)
Screenshot: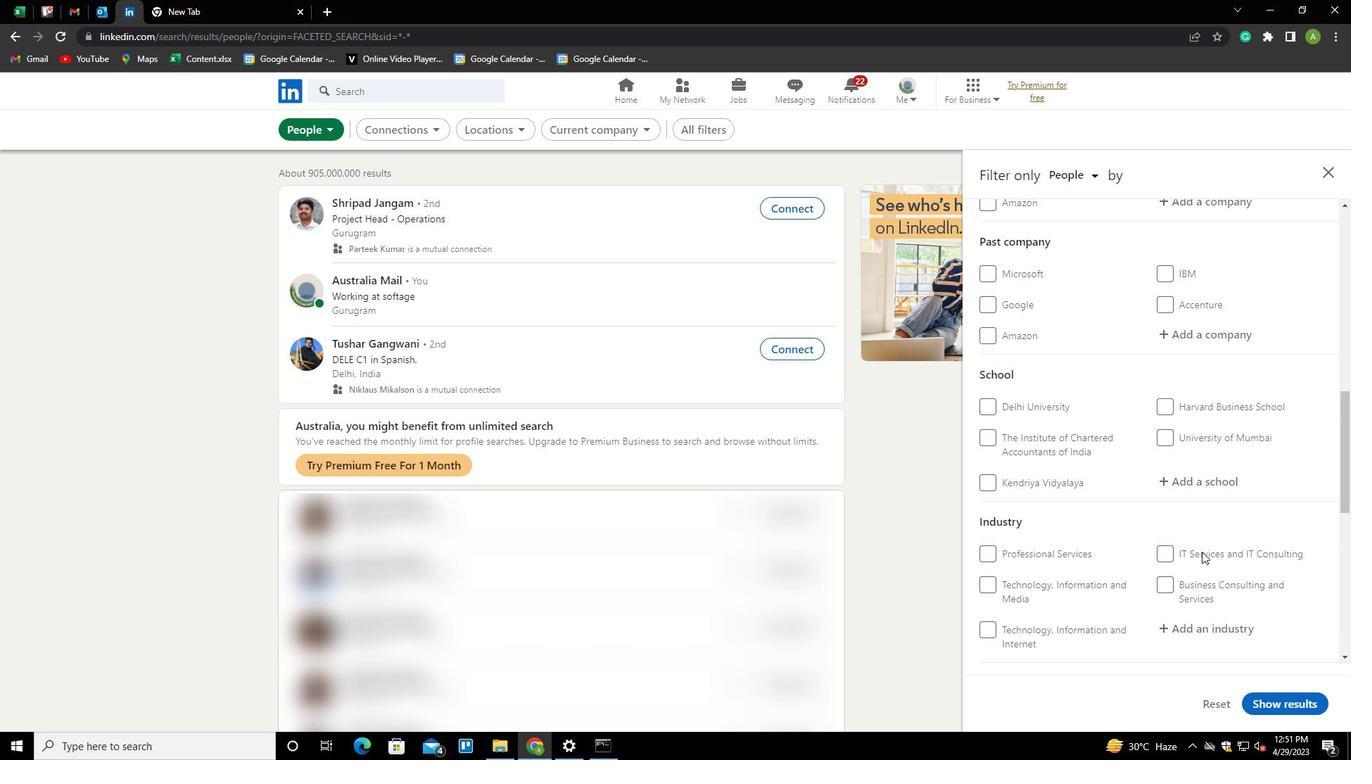 
Action: Mouse scrolled (1202, 552) with delta (0, 0)
Screenshot: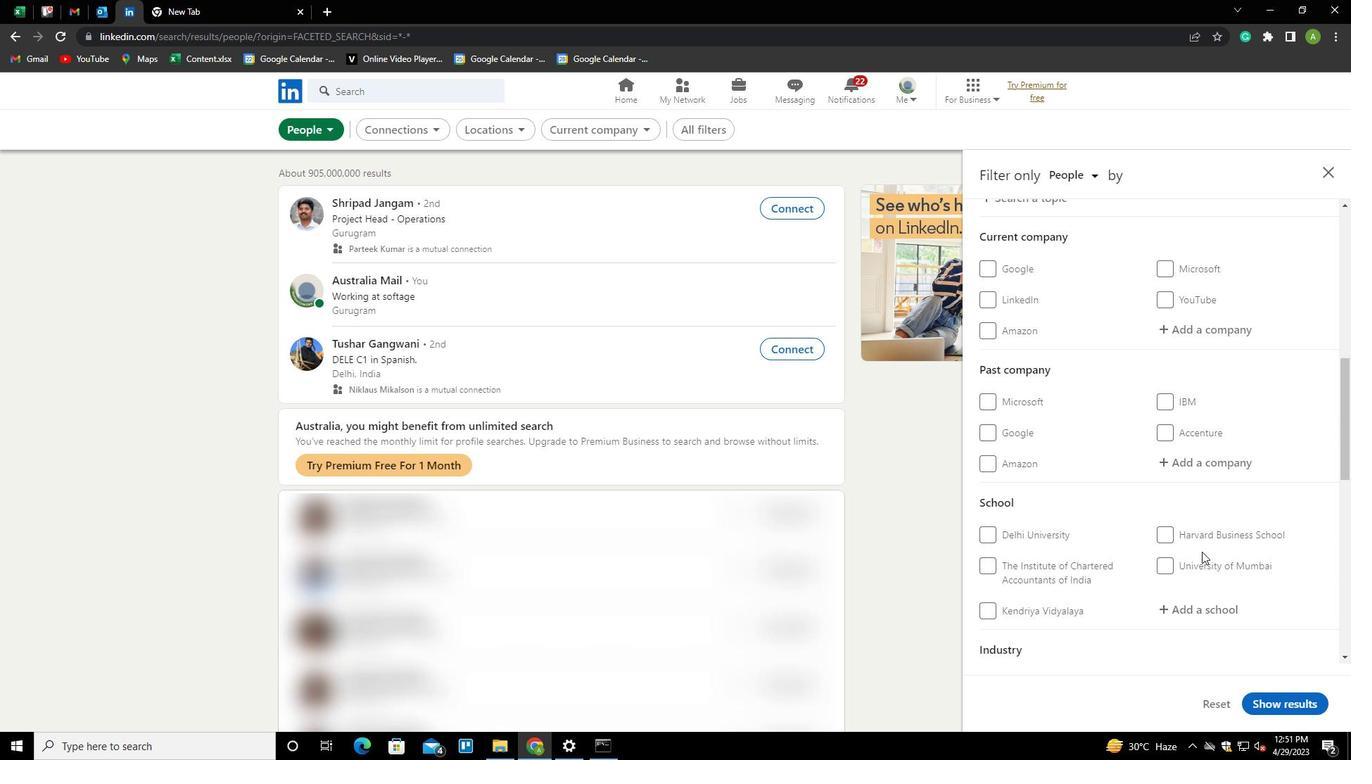 
Action: Mouse scrolled (1202, 552) with delta (0, 0)
Screenshot: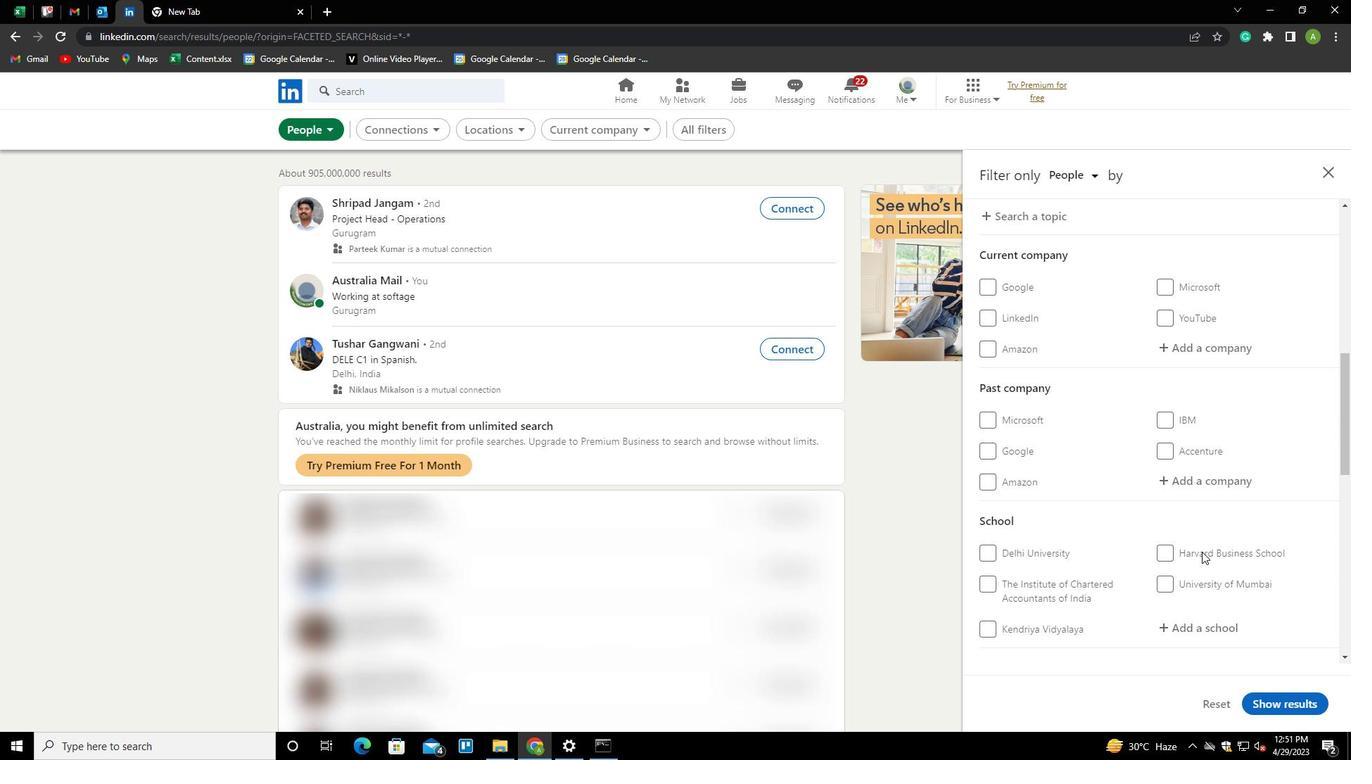 
Action: Mouse scrolled (1202, 552) with delta (0, 0)
Screenshot: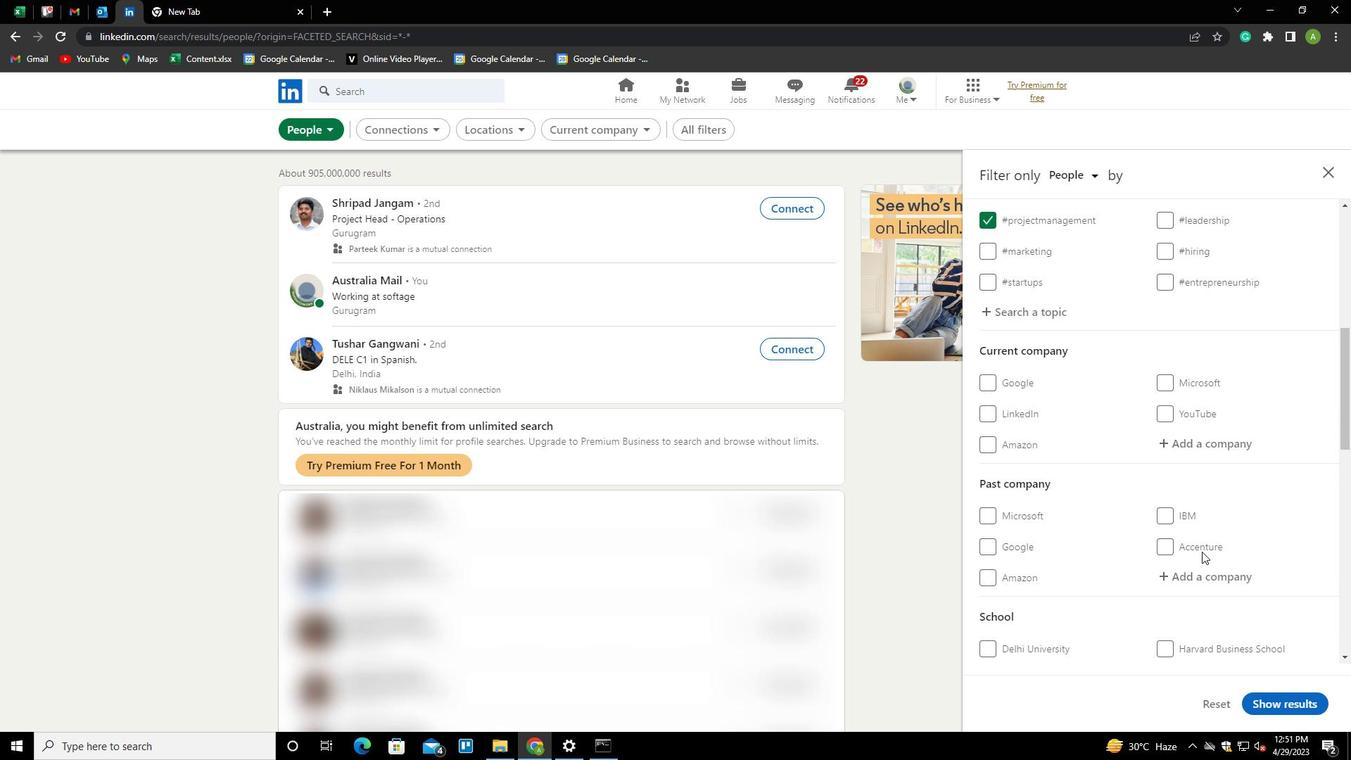 
Action: Mouse moved to (1202, 547)
Screenshot: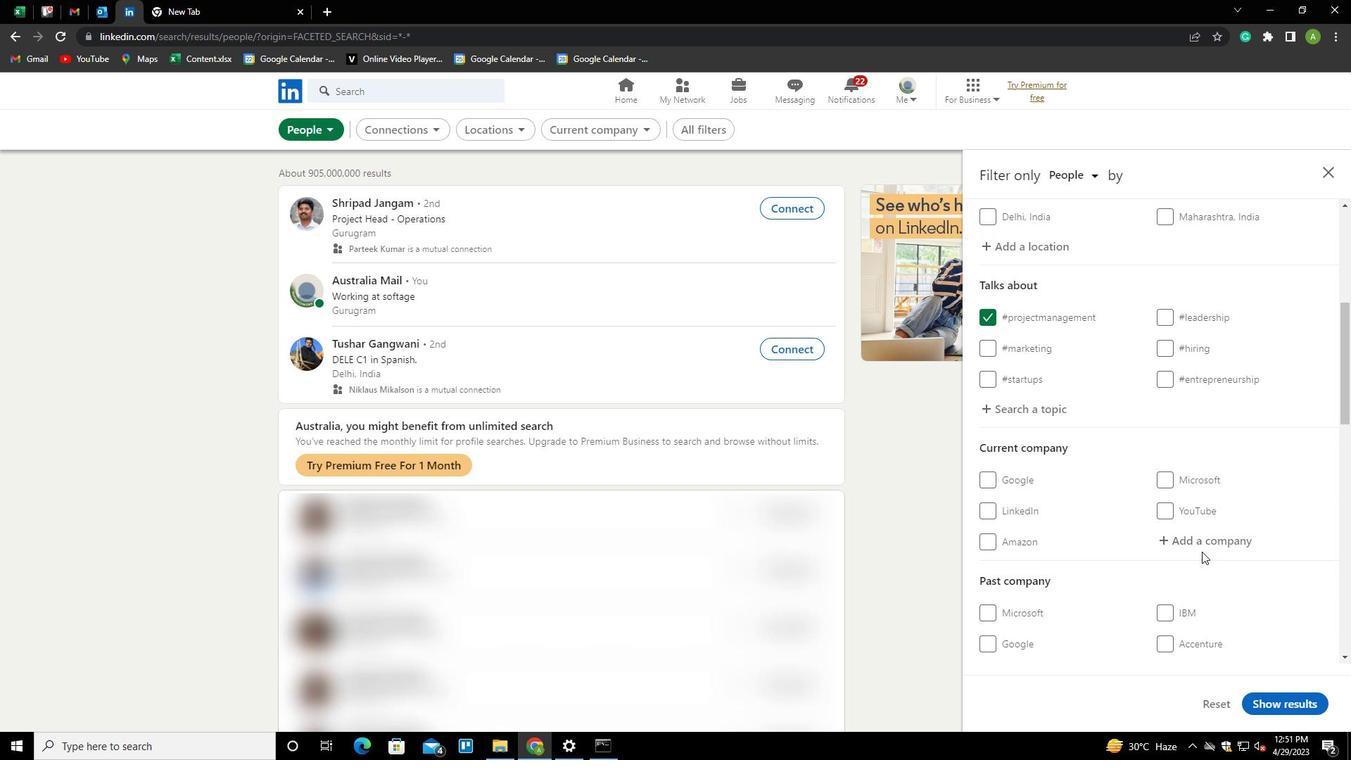 
Action: Mouse pressed left at (1202, 547)
Screenshot: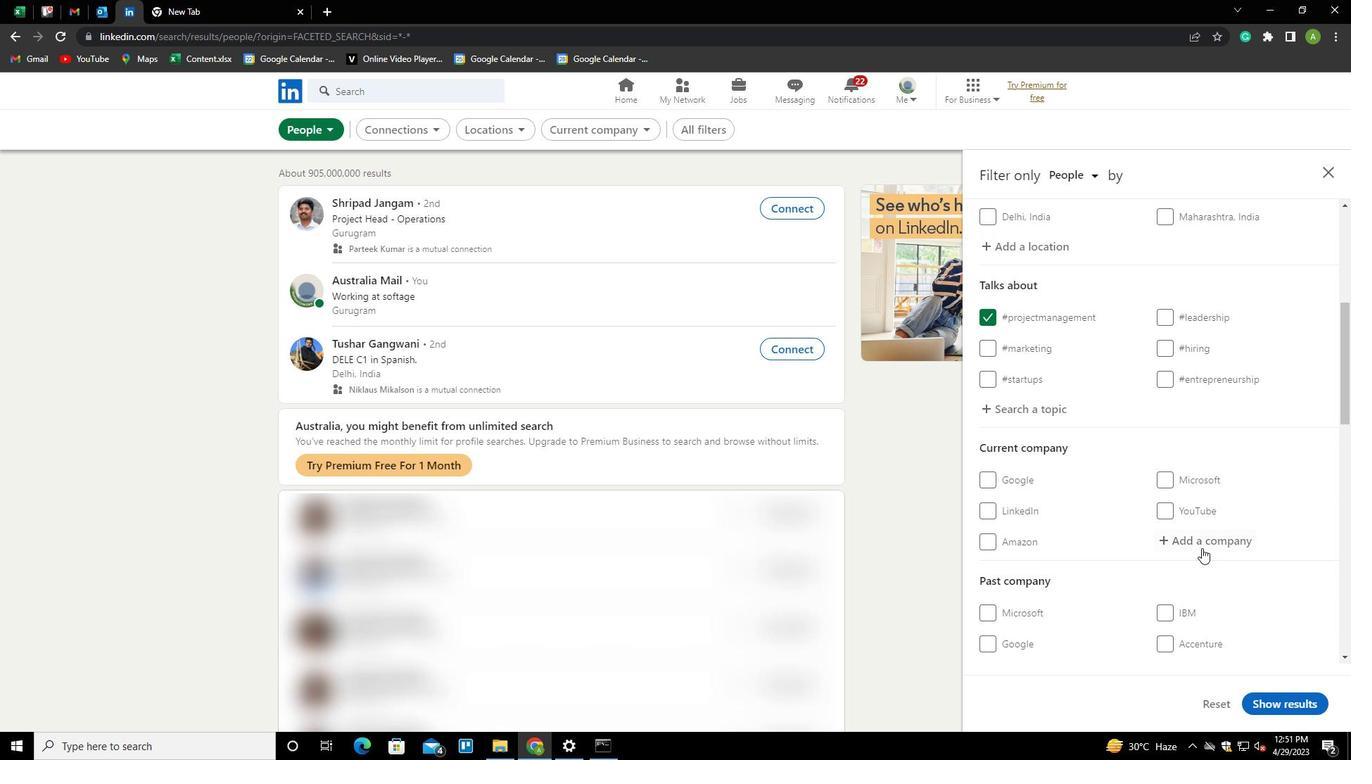 
Action: Mouse moved to (1201, 546)
Screenshot: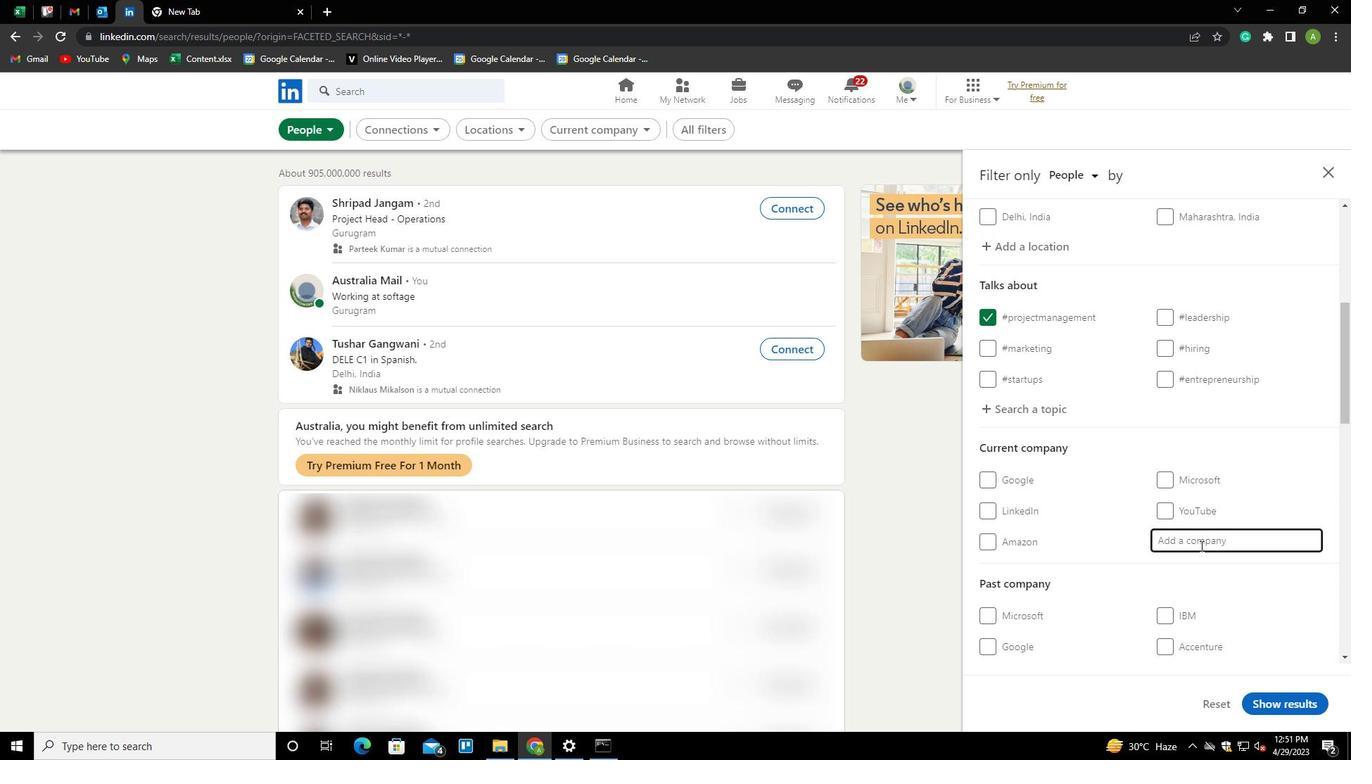 
Action: Key pressed <Key.shift>
Screenshot: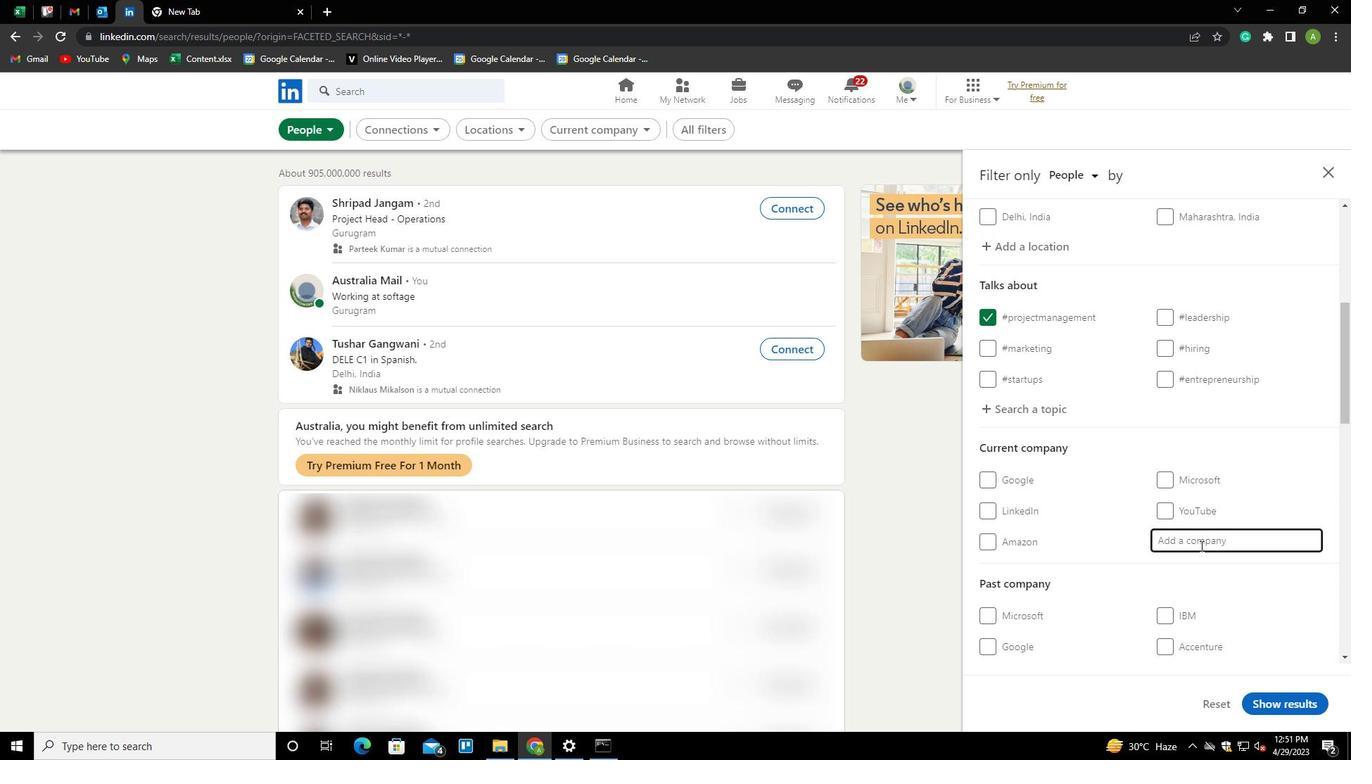 
Action: Mouse moved to (1198, 548)
Screenshot: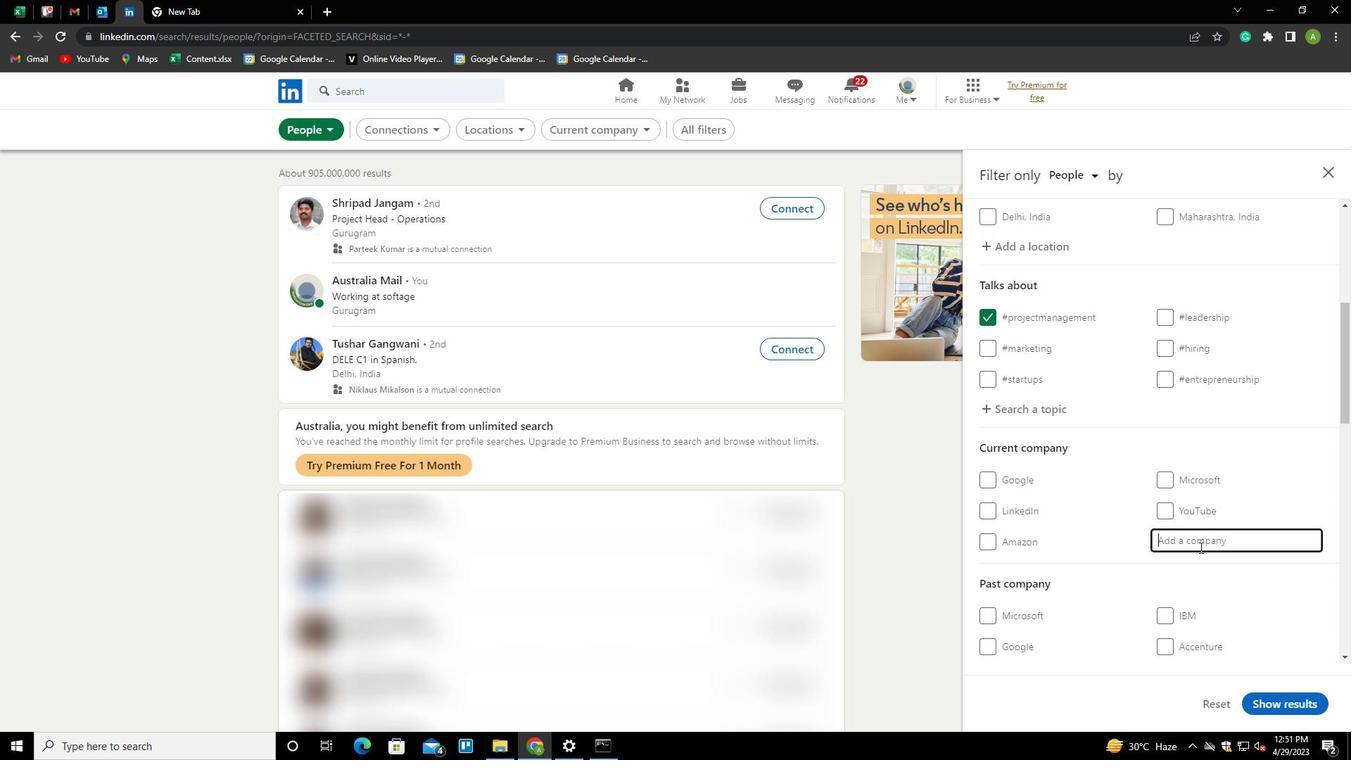 
Action: Key pressed QUANTUM<Key.down><Key.down><Key.down><Key.enter>
Screenshot: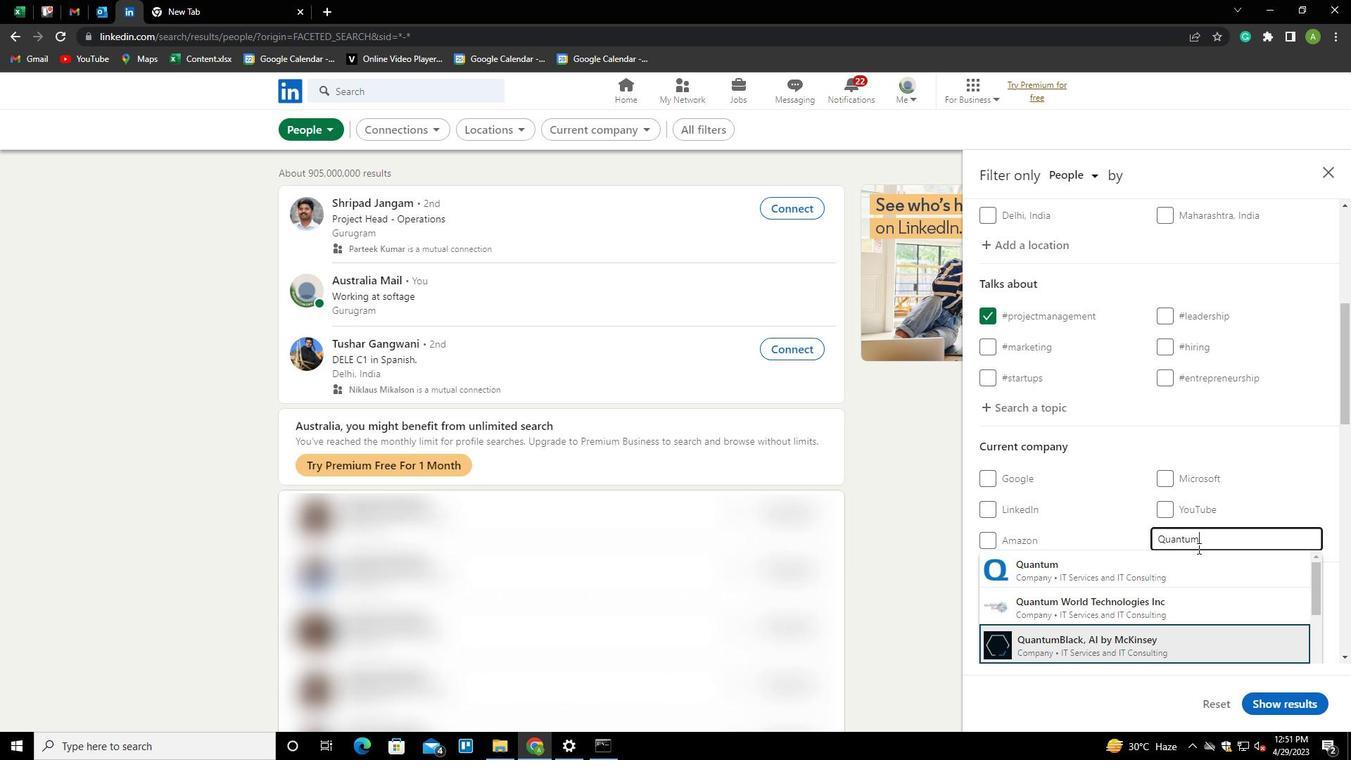 
Action: Mouse scrolled (1198, 547) with delta (0, 0)
Screenshot: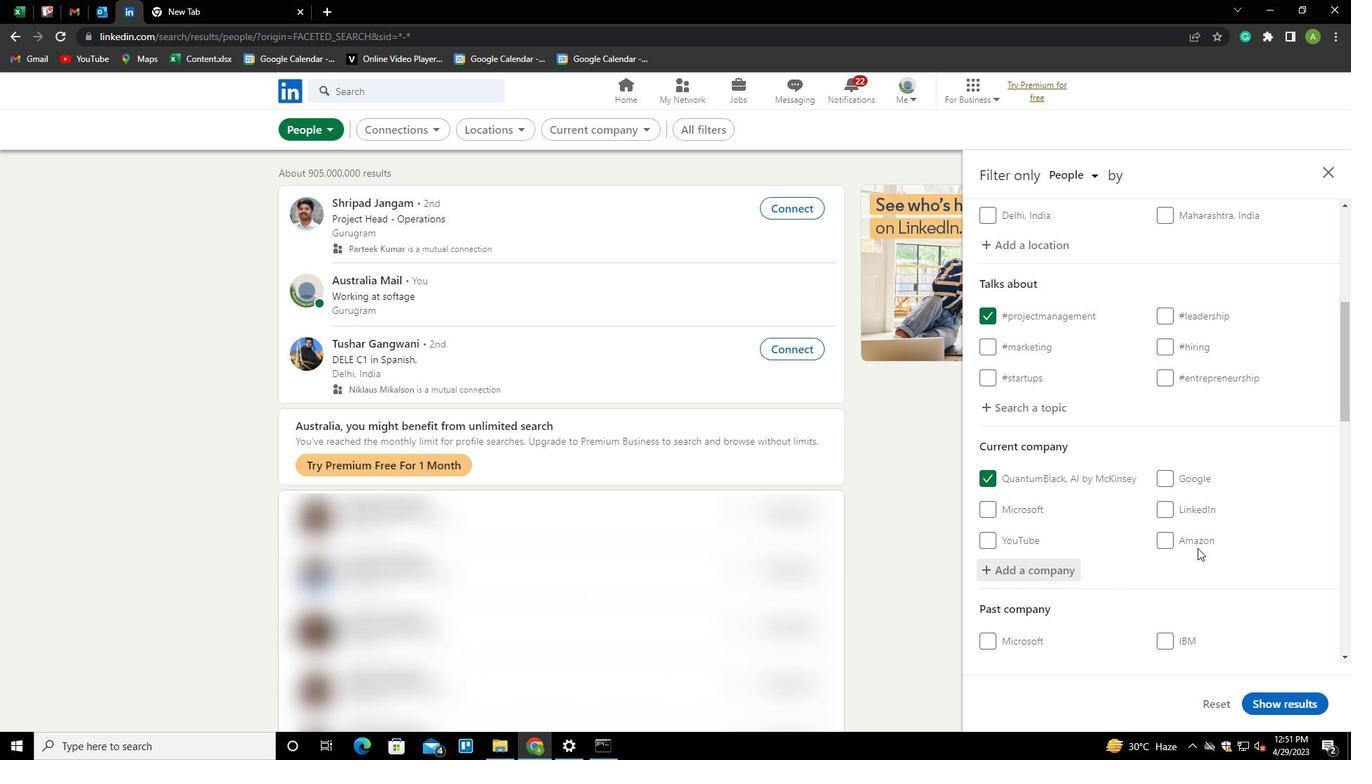 
Action: Mouse scrolled (1198, 547) with delta (0, 0)
Screenshot: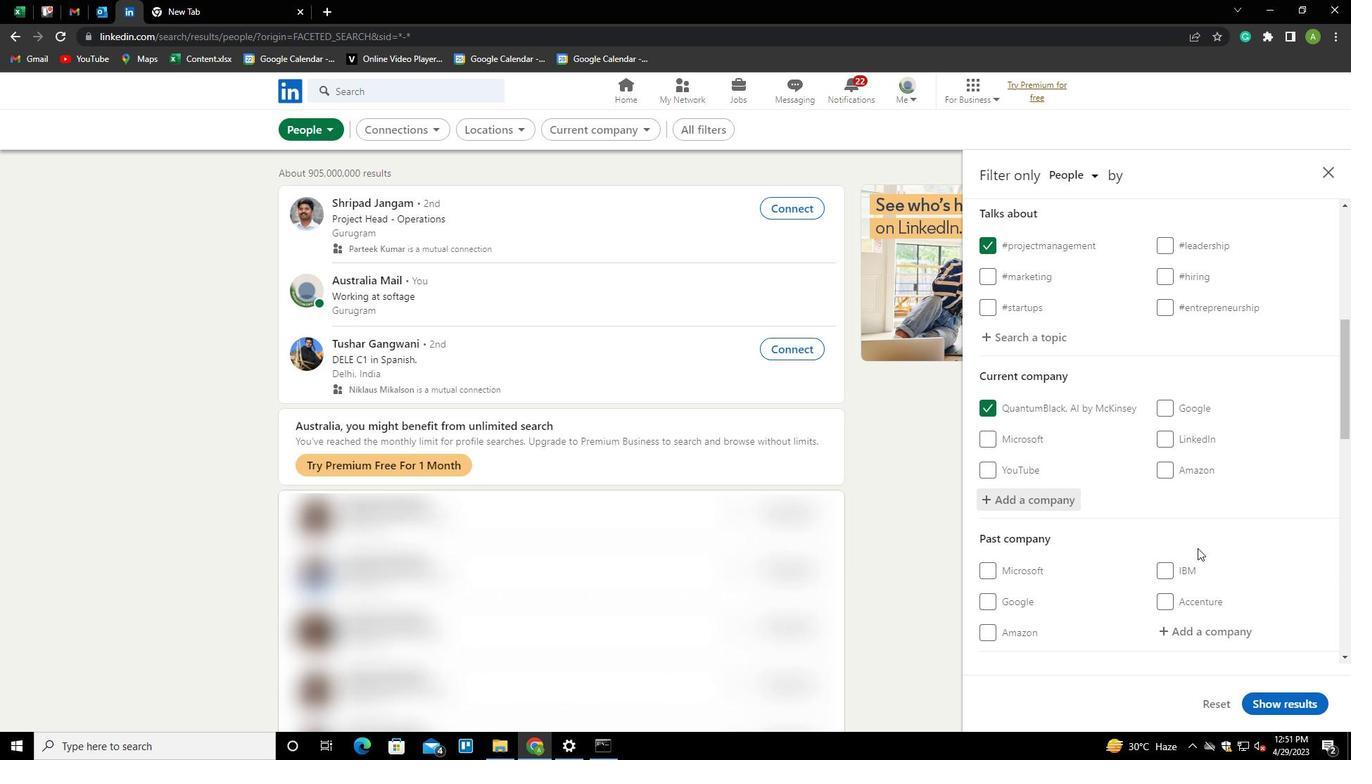 
Action: Mouse scrolled (1198, 547) with delta (0, 0)
Screenshot: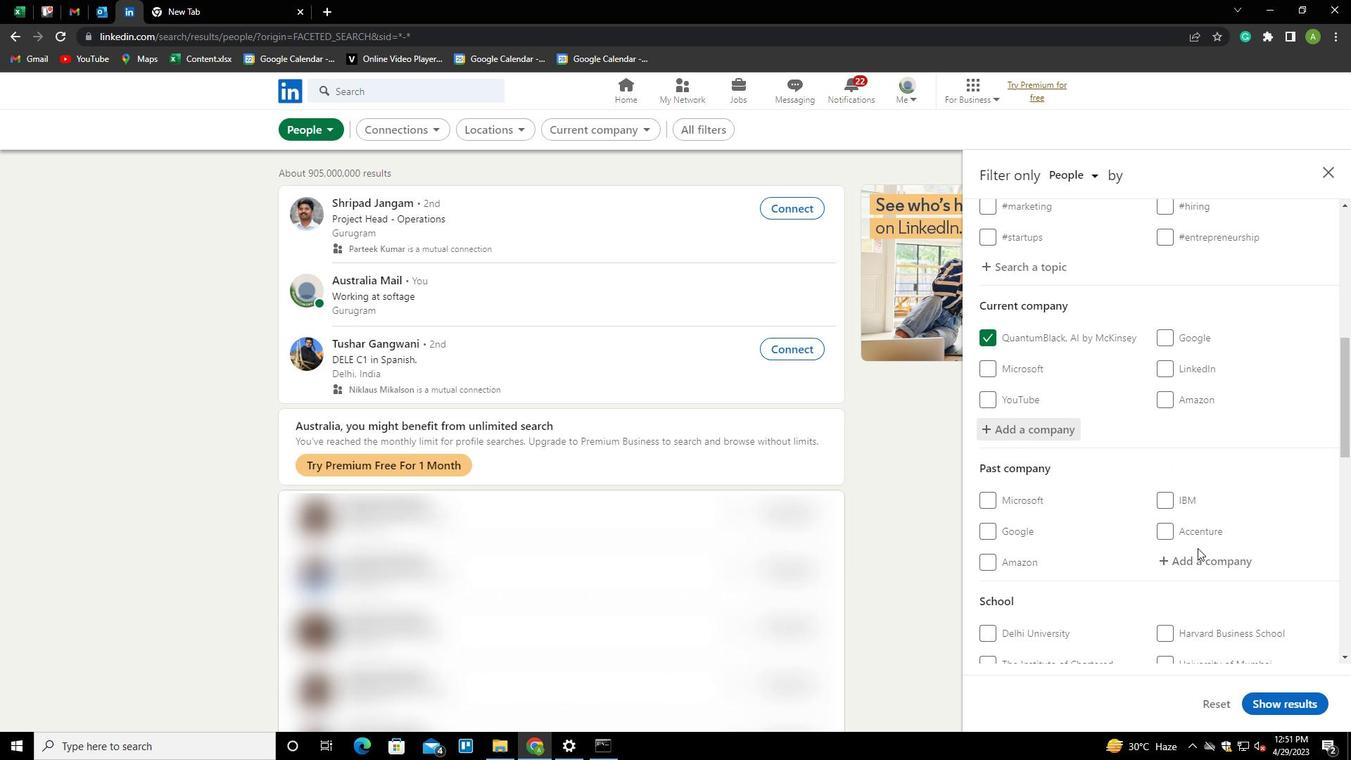 
Action: Mouse scrolled (1198, 547) with delta (0, 0)
Screenshot: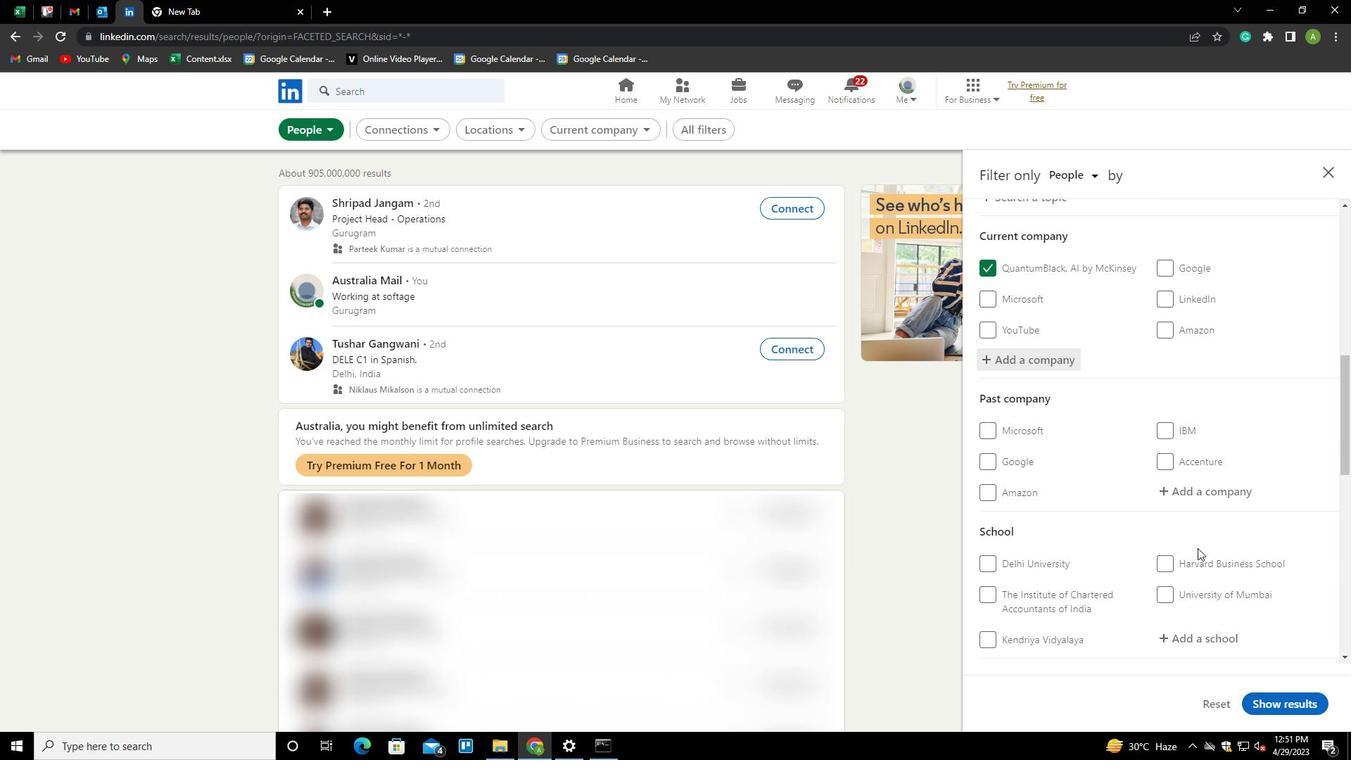 
Action: Mouse scrolled (1198, 547) with delta (0, 0)
Screenshot: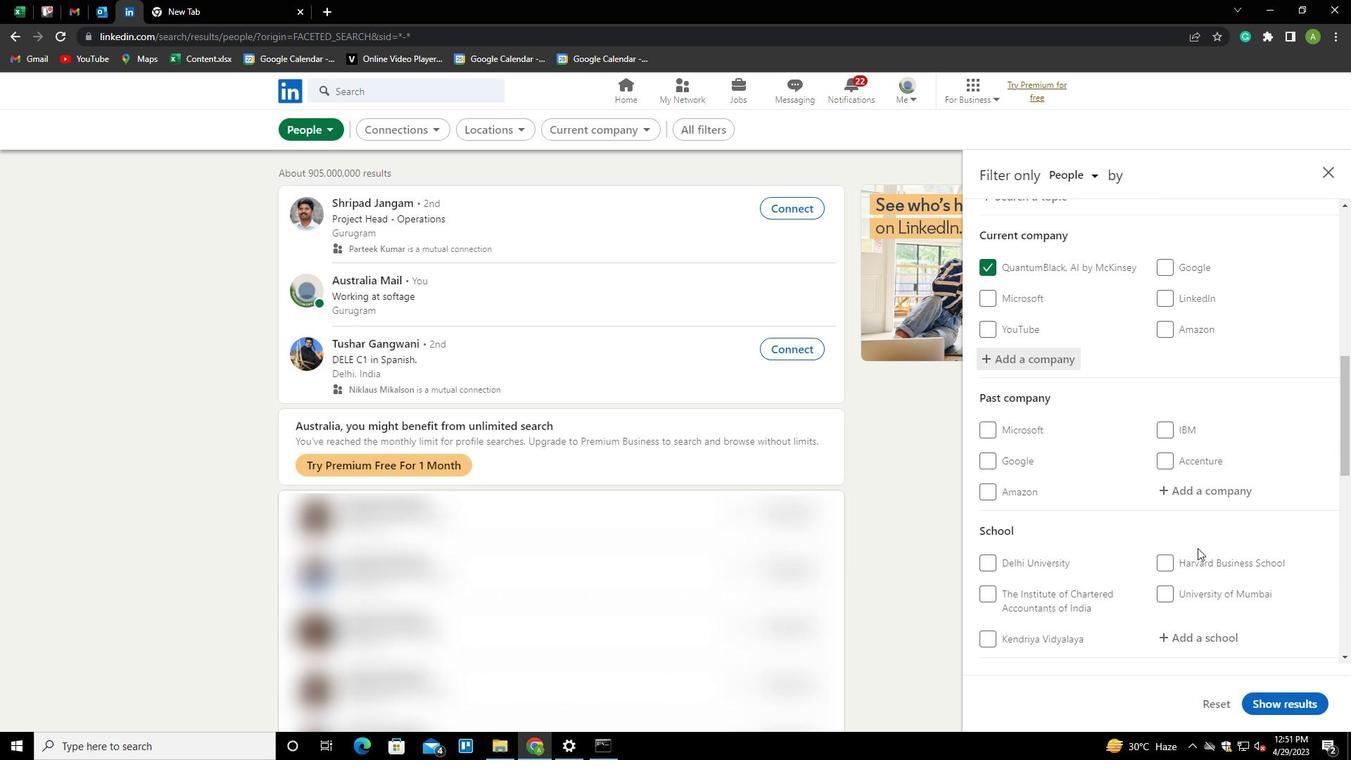 
Action: Mouse moved to (1197, 506)
Screenshot: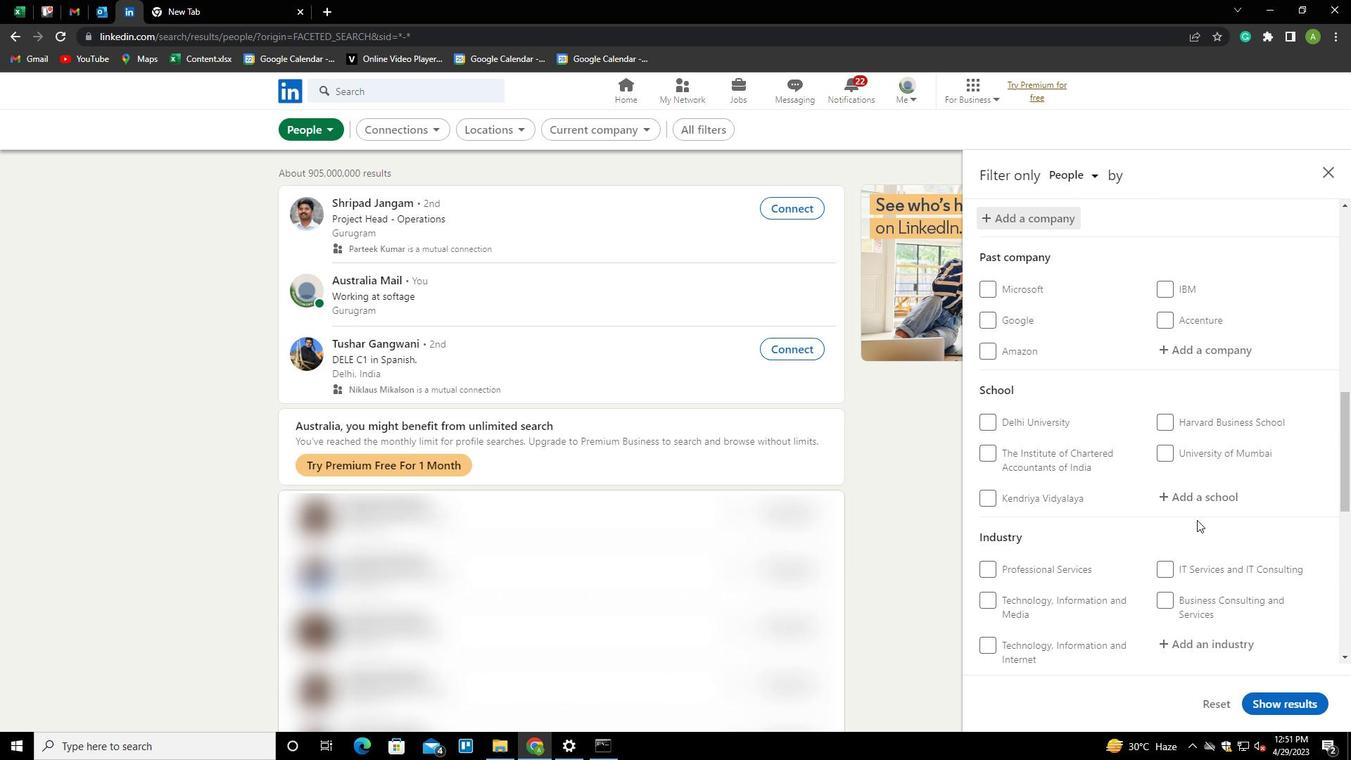 
Action: Mouse pressed left at (1197, 506)
Screenshot: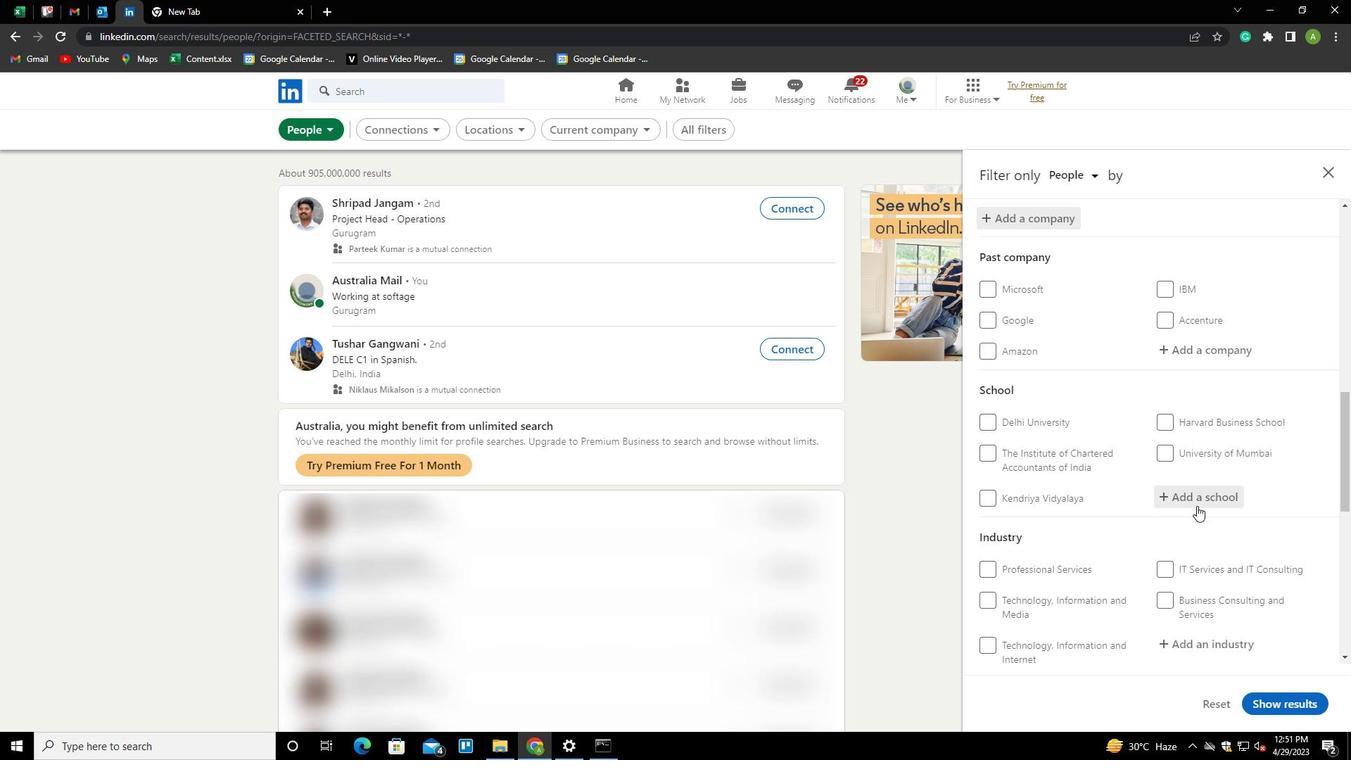 
Action: Key pressed <Key.shift><Key.shift><Key.shift><Key.shift><Key.shift><Key.shift><Key.shift><Key.shift><Key.shift><Key.shift><Key.shift><Key.shift><Key.shift><Key.shift><Key.shift><Key.shift><Key.shift><Key.shift><Key.shift><Key.shift><Key.shift><Key.shift><Key.shift><Key.shift><Key.shift><Key.shift><Key.shift><Key.shift><Key.shift>JOBS<Key.space>FOR<Key.space>YOU<Key.down><Key.down><Key.enter>
Screenshot: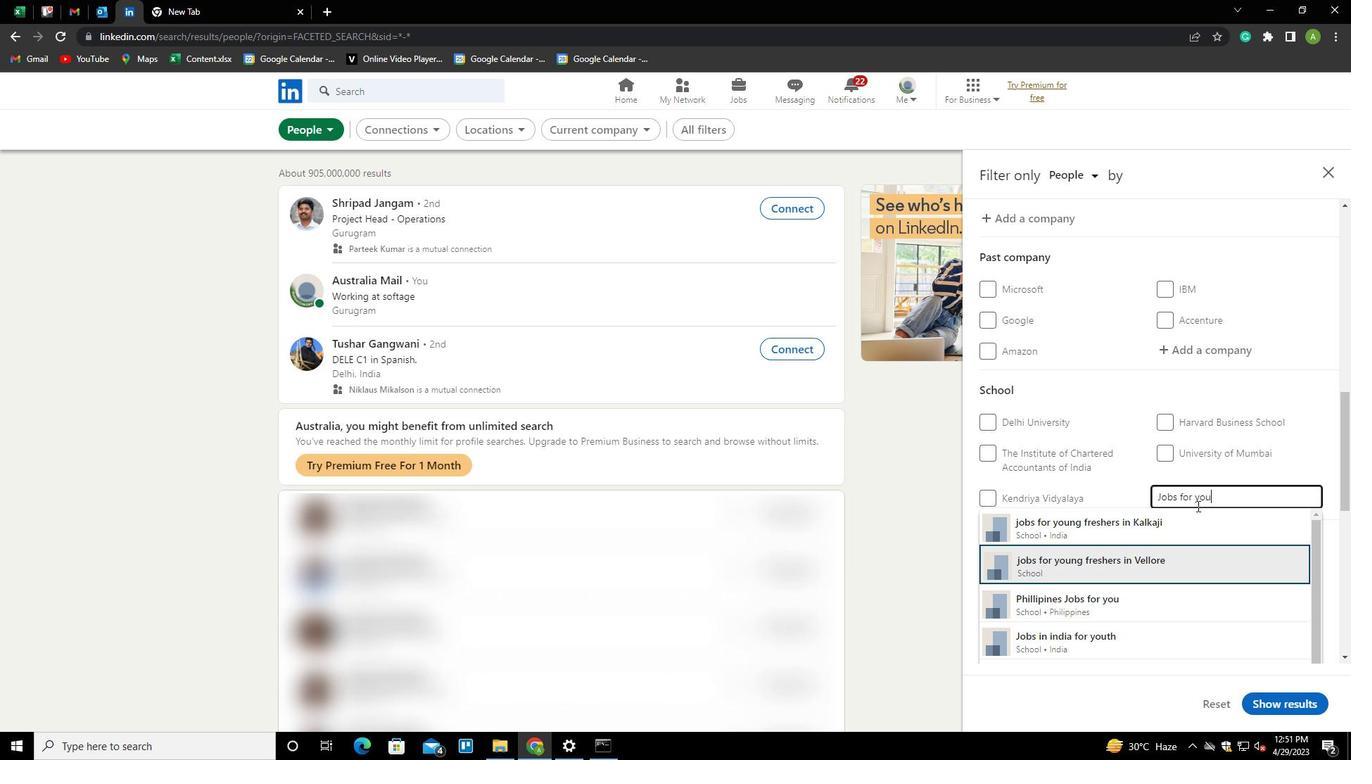 
Action: Mouse scrolled (1197, 505) with delta (0, 0)
Screenshot: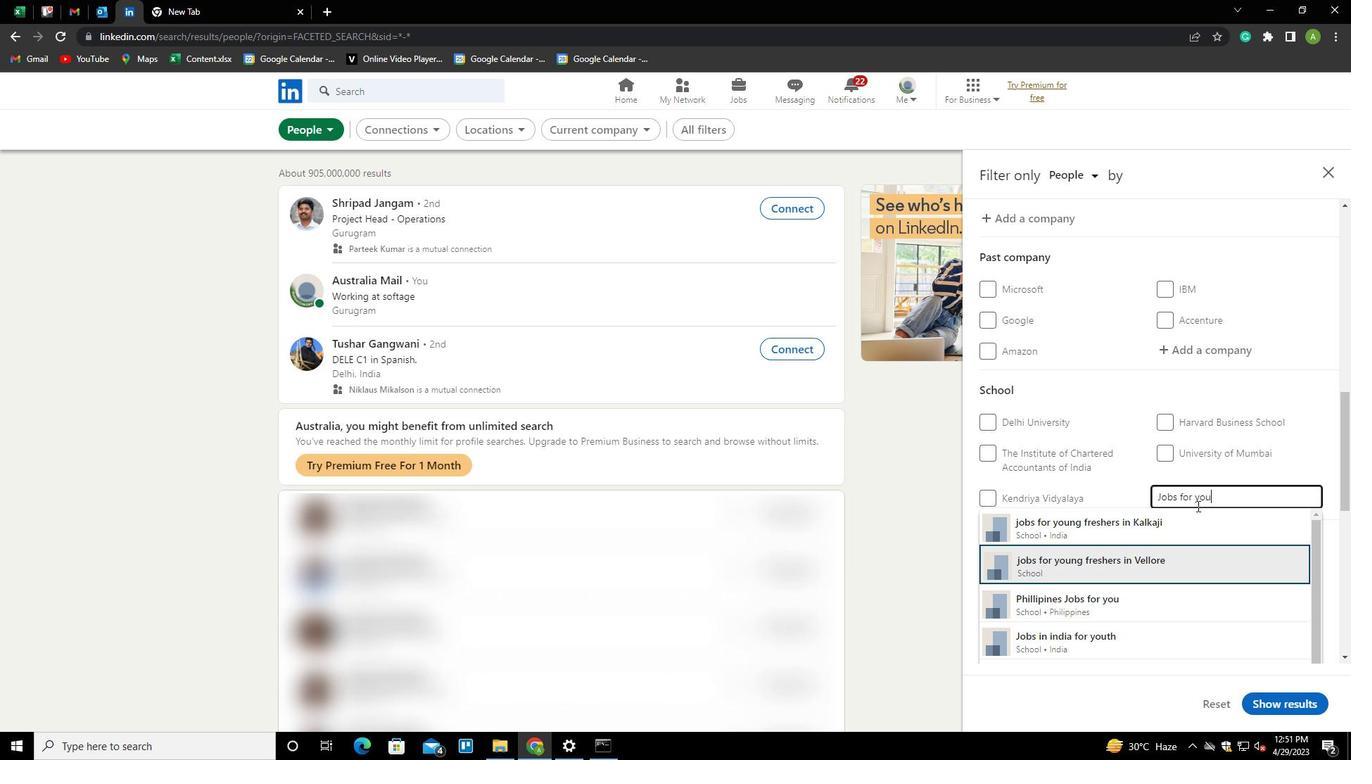 
Action: Mouse scrolled (1197, 505) with delta (0, 0)
Screenshot: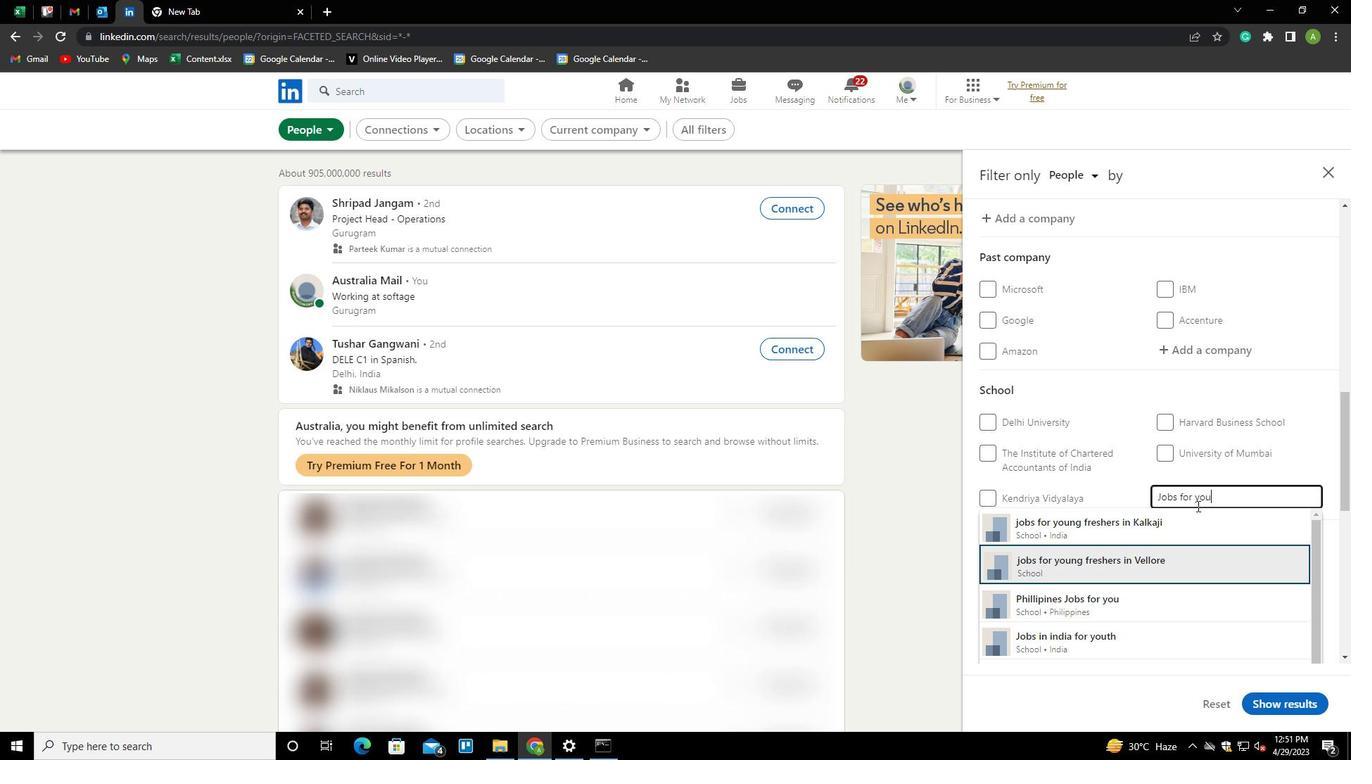 
Action: Mouse scrolled (1197, 505) with delta (0, 0)
Screenshot: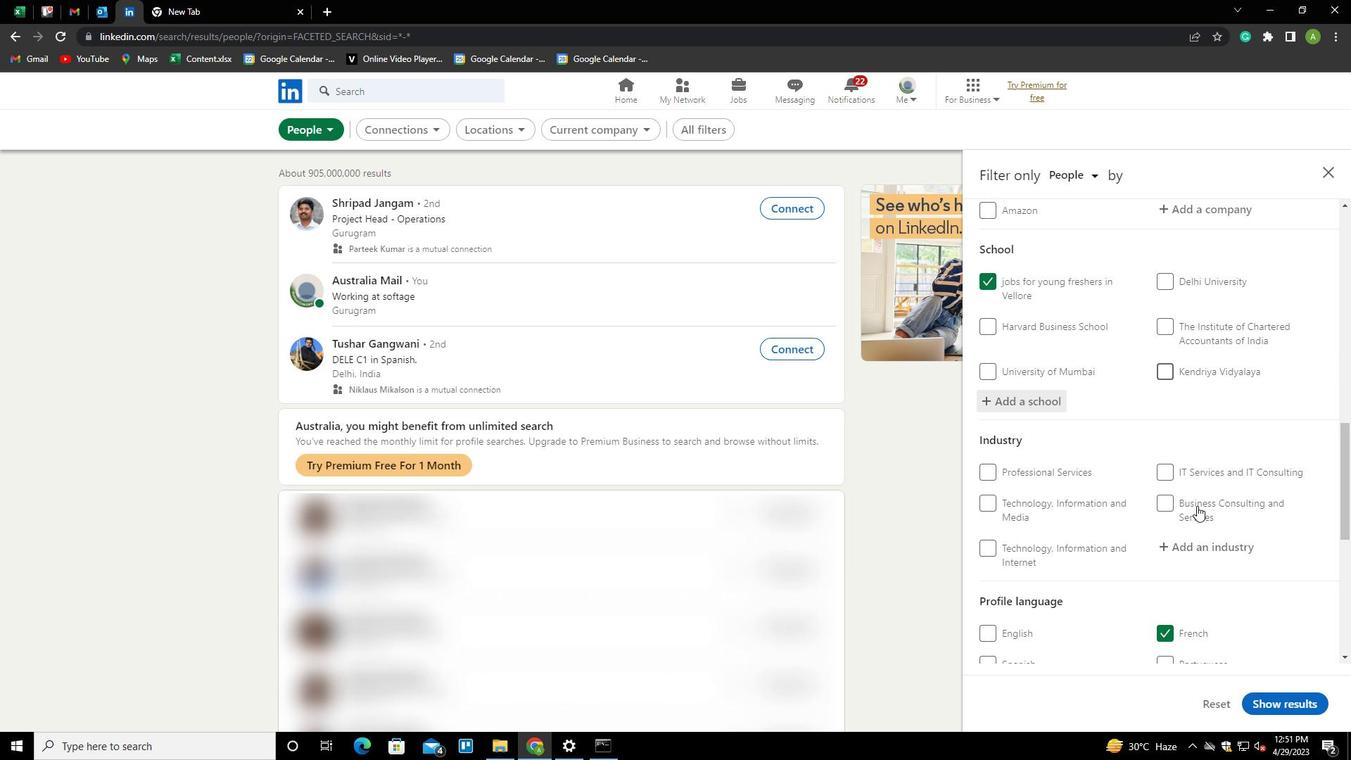 
Action: Mouse moved to (1196, 478)
Screenshot: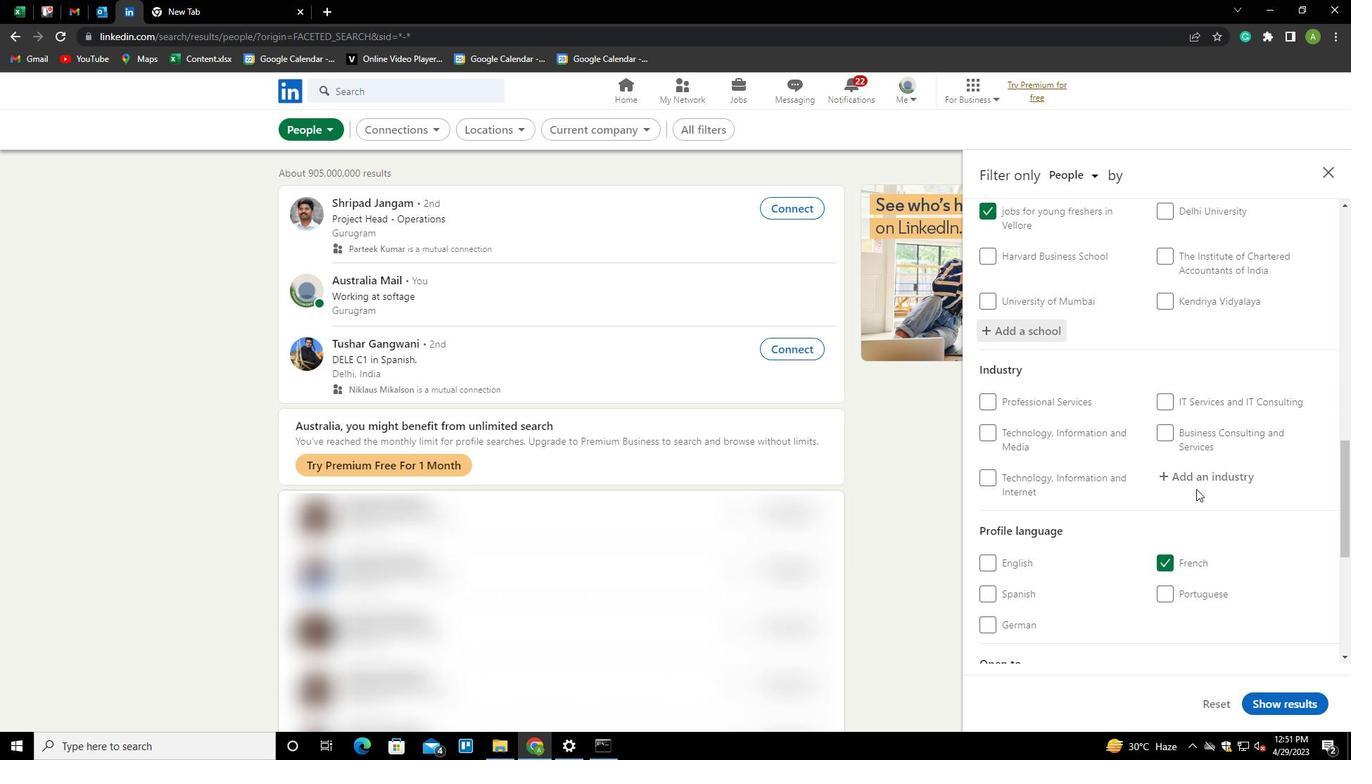 
Action: Mouse pressed left at (1196, 478)
Screenshot: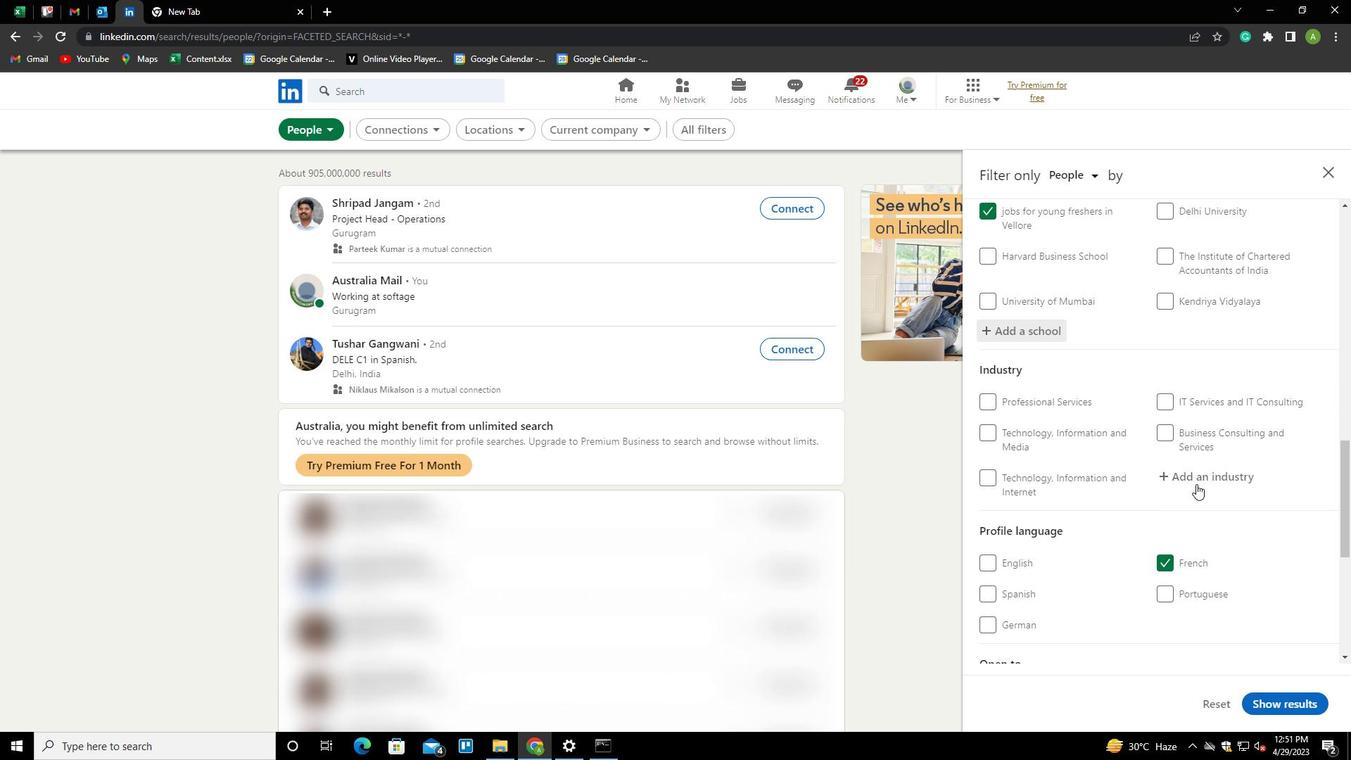 
Action: Key pressed <Key.shift>
Screenshot: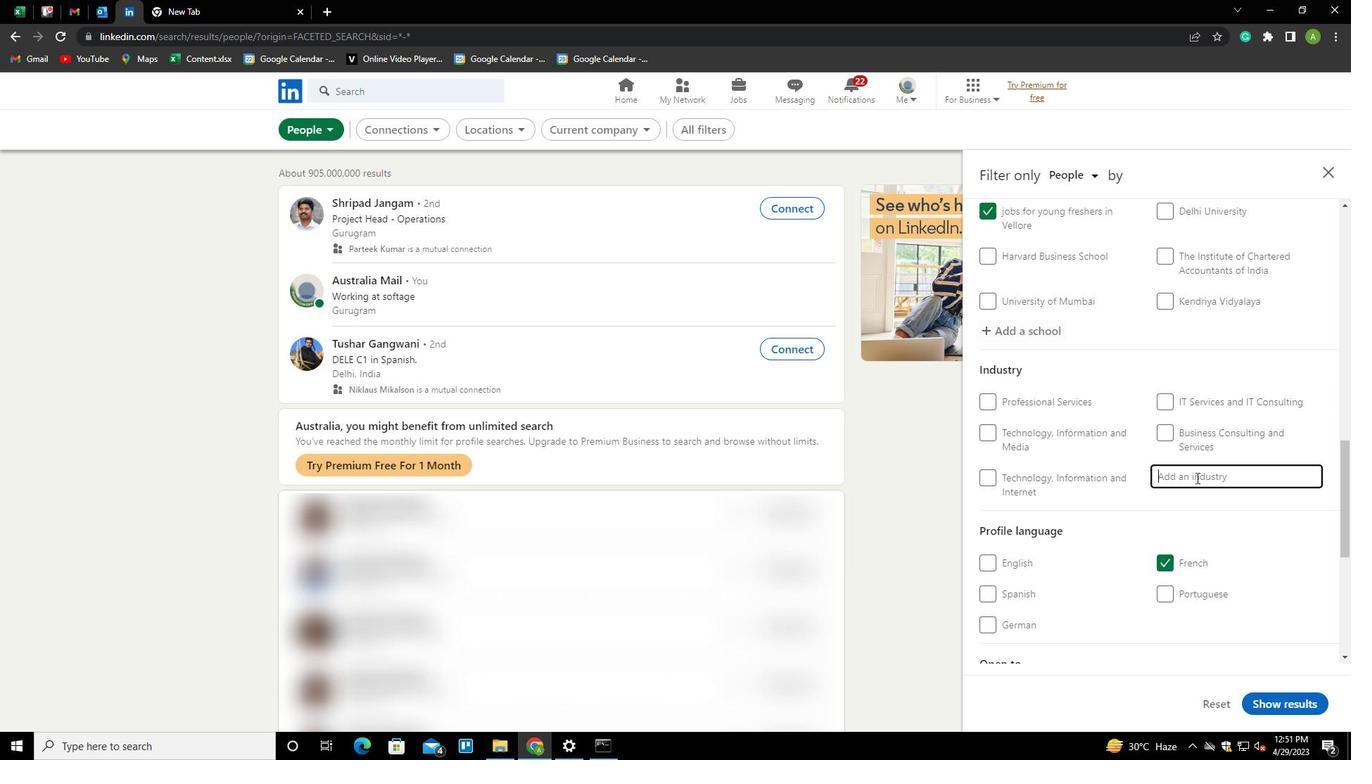 
Action: Mouse moved to (1196, 477)
Screenshot: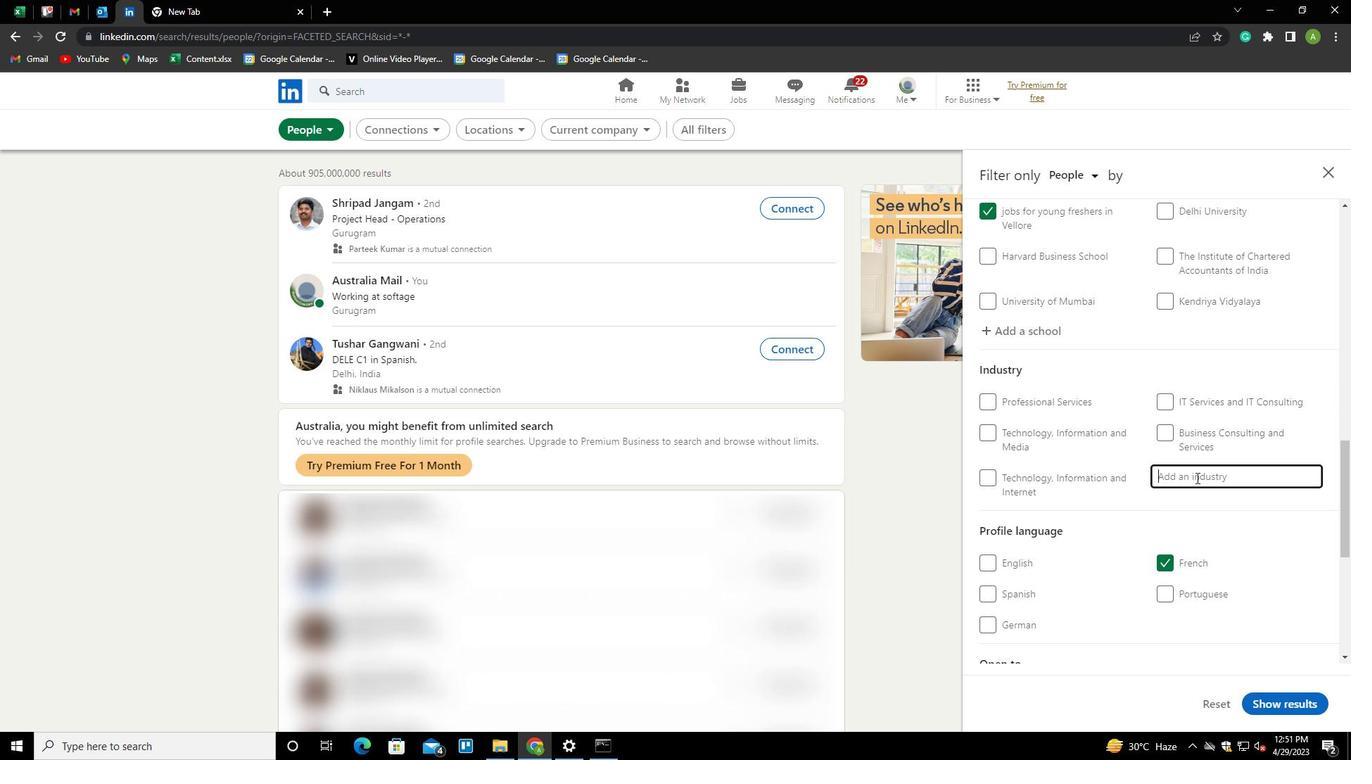 
Action: Key pressed TEXTILE<Key.down><Key.enter>
Screenshot: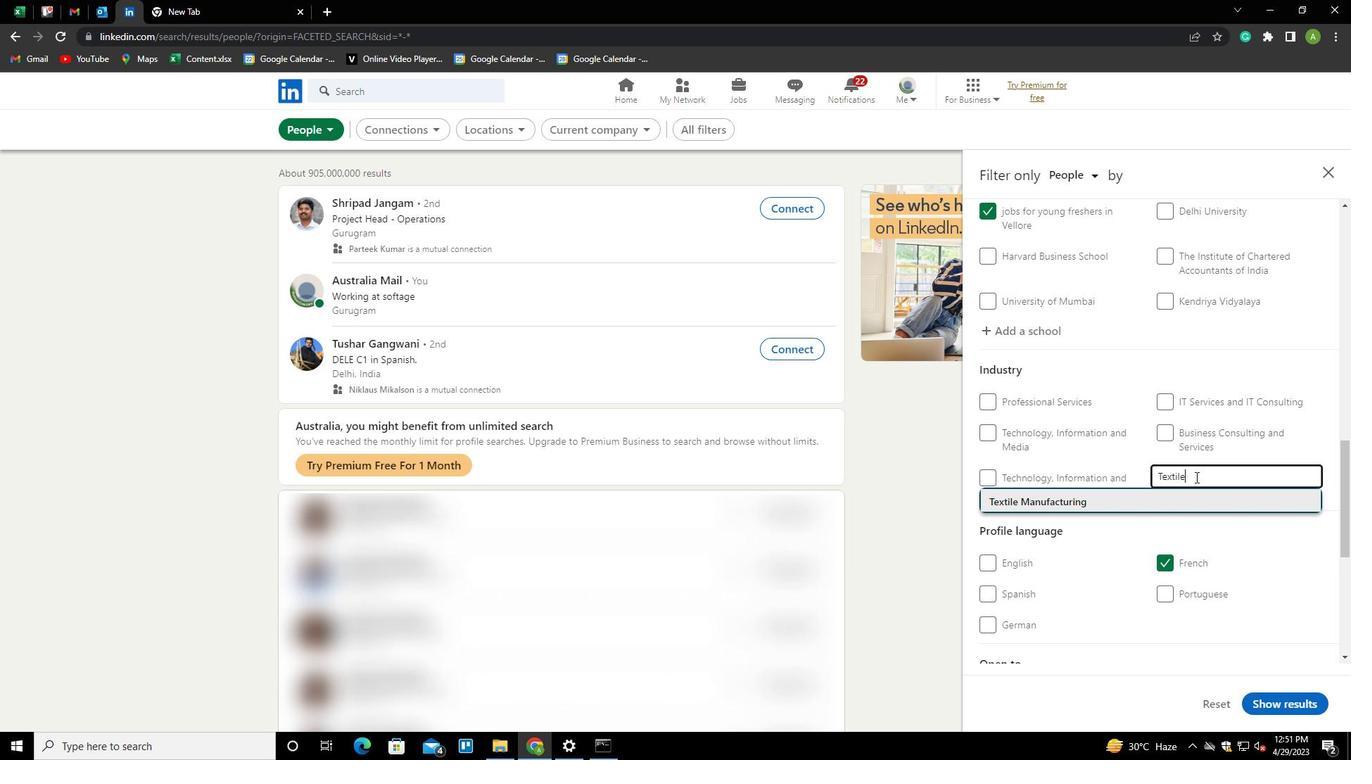 
Action: Mouse scrolled (1196, 476) with delta (0, 0)
Screenshot: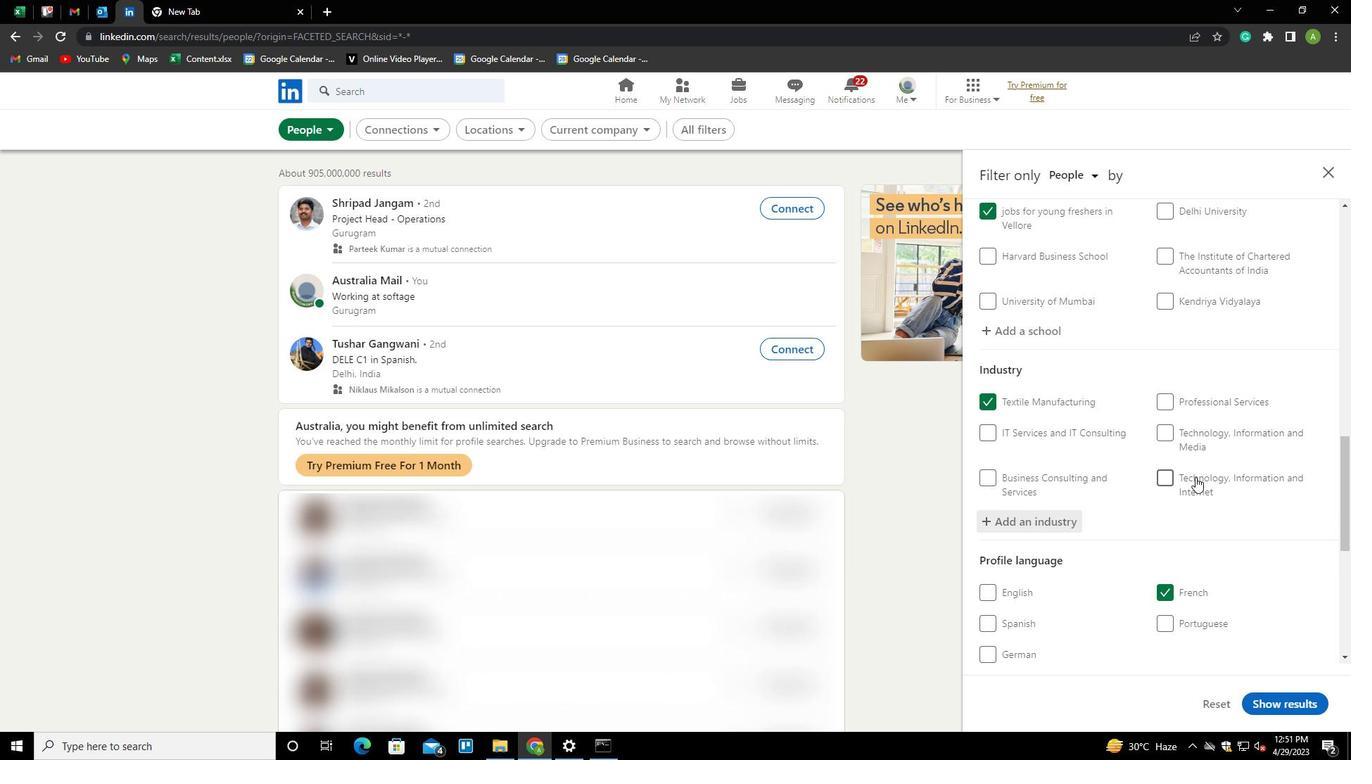 
Action: Mouse scrolled (1196, 476) with delta (0, 0)
Screenshot: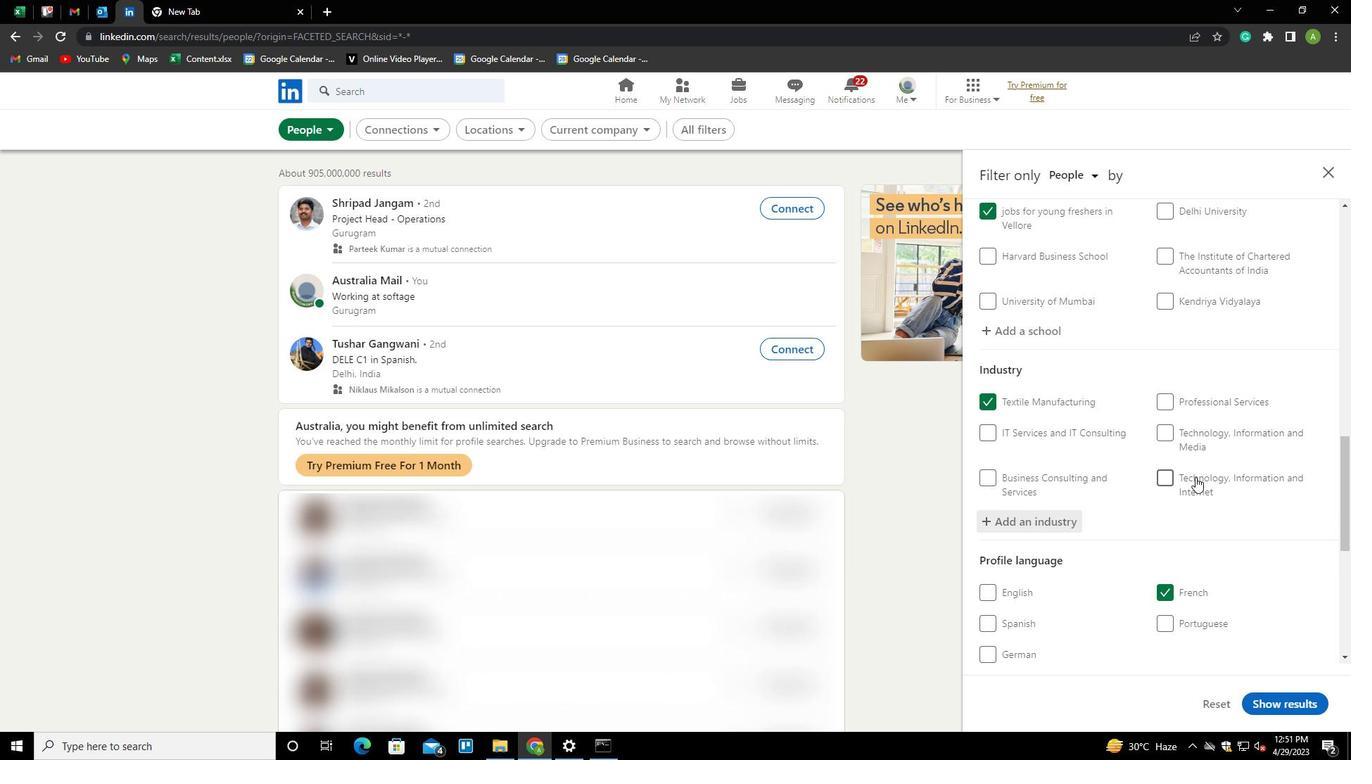 
Action: Mouse scrolled (1196, 476) with delta (0, 0)
Screenshot: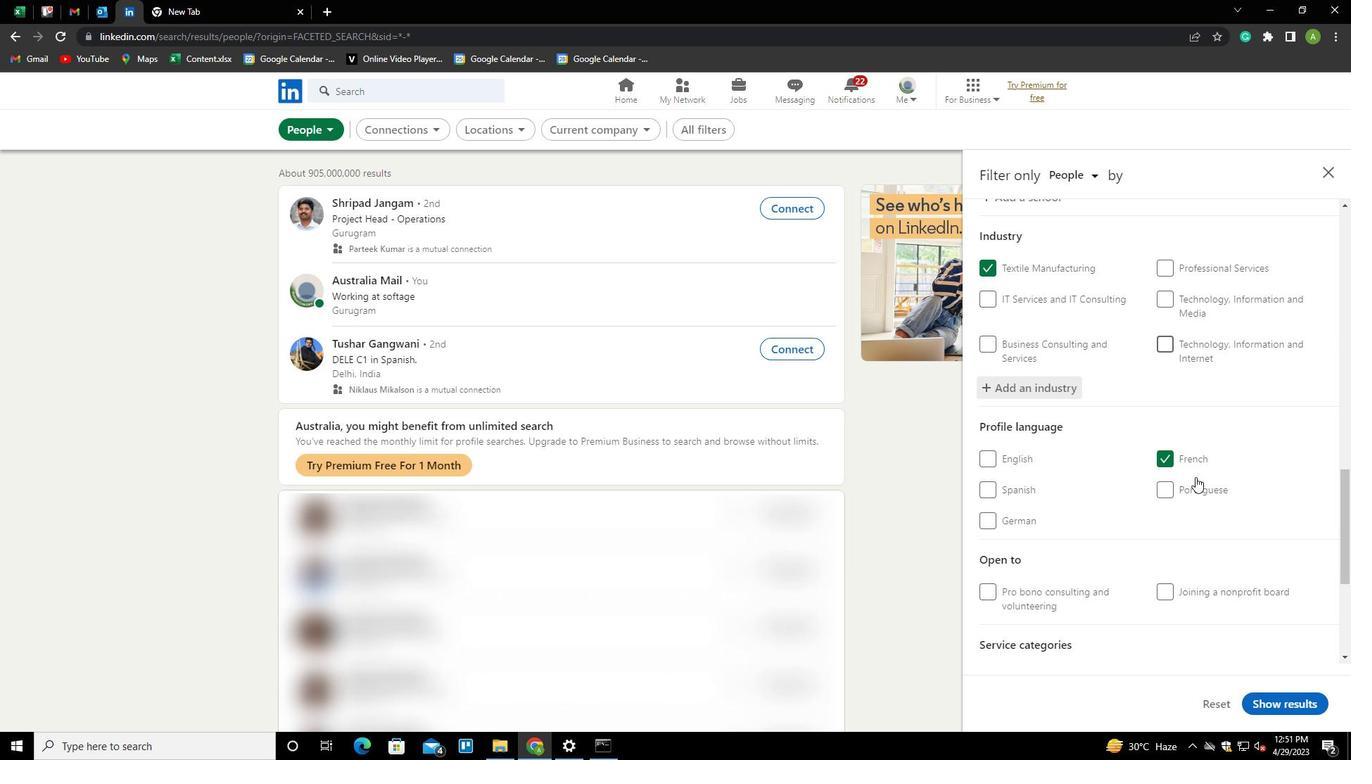 
Action: Mouse scrolled (1196, 476) with delta (0, 0)
Screenshot: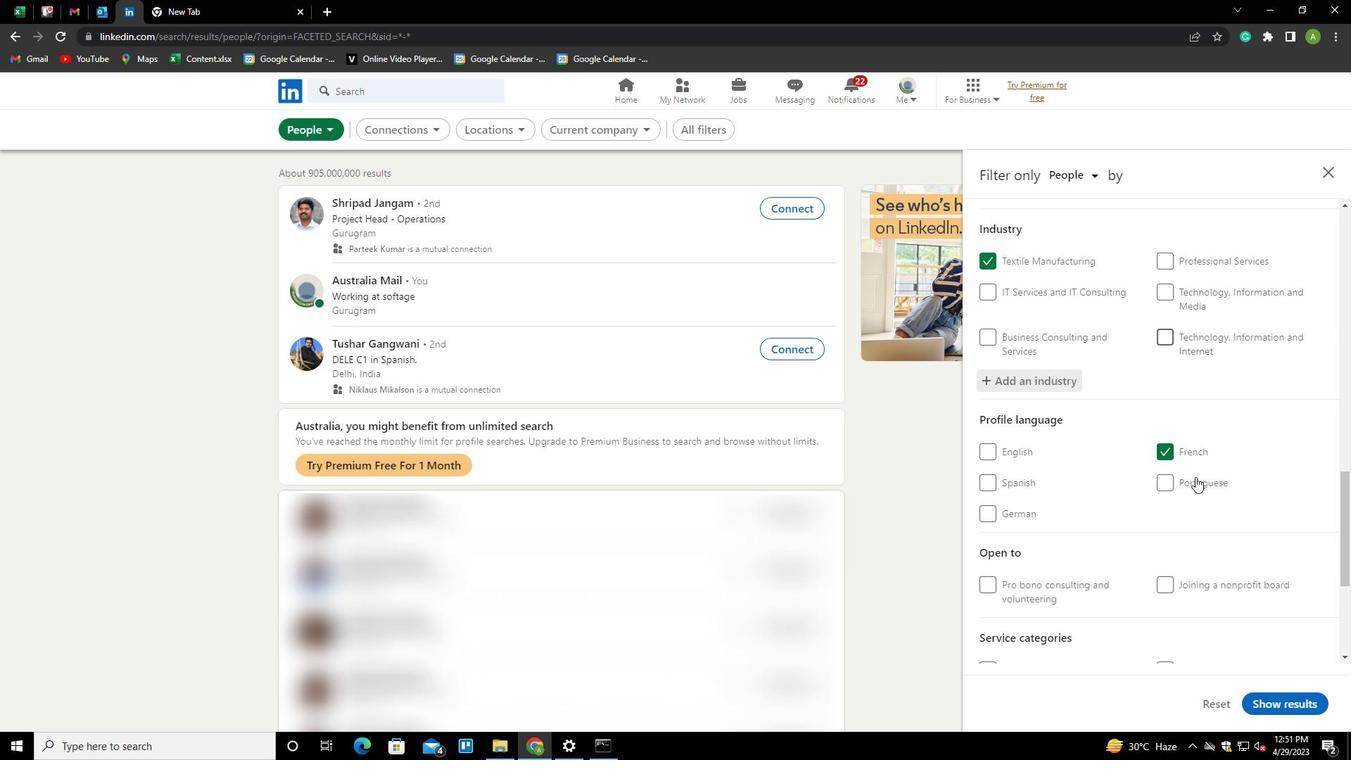 
Action: Mouse scrolled (1196, 476) with delta (0, 0)
Screenshot: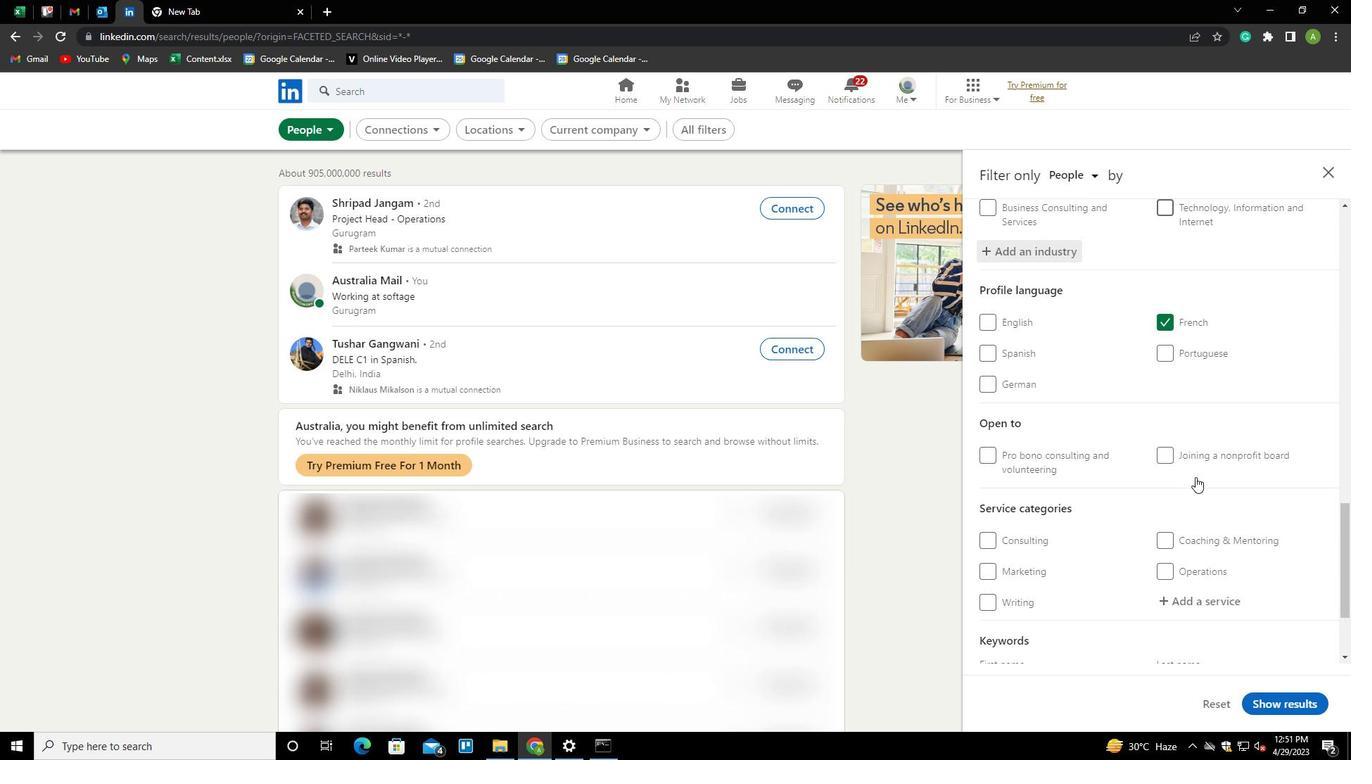 
Action: Mouse scrolled (1196, 476) with delta (0, 0)
Screenshot: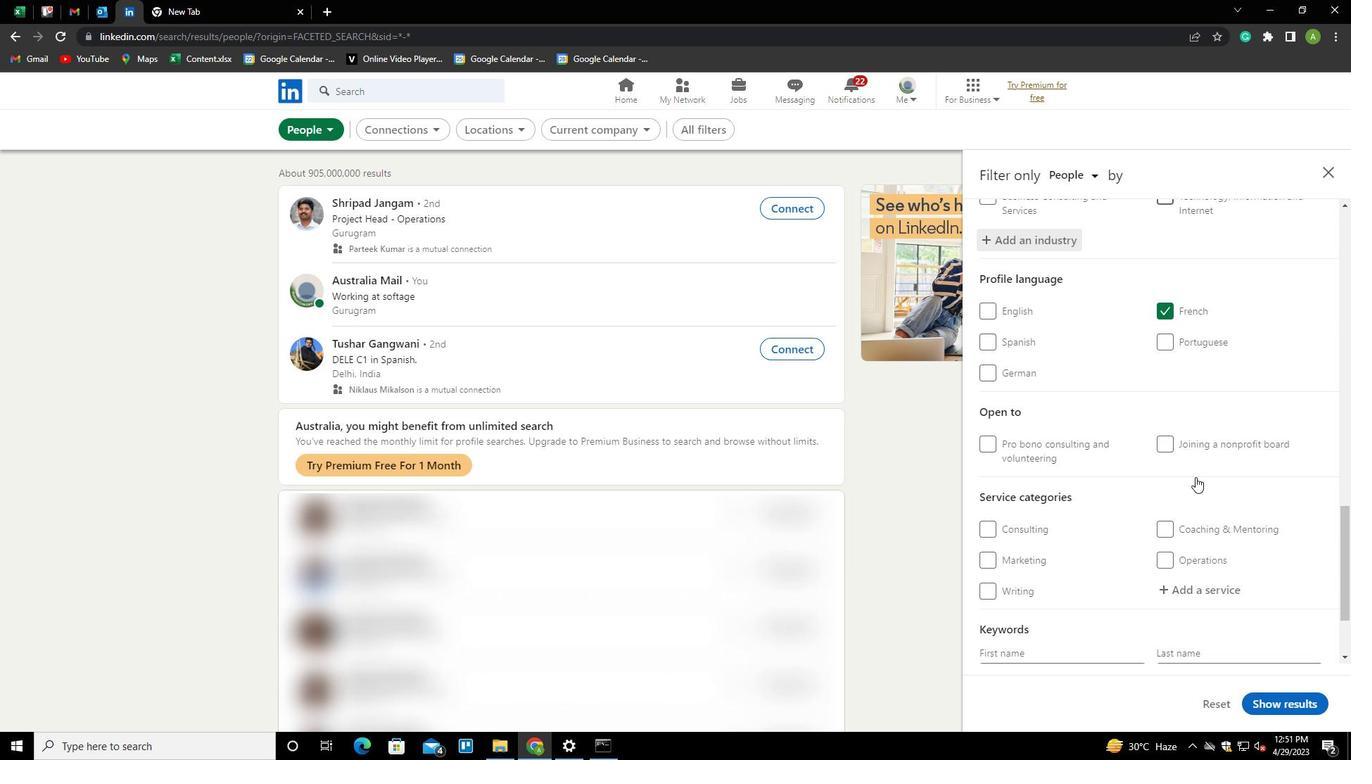 
Action: Mouse moved to (1182, 464)
Screenshot: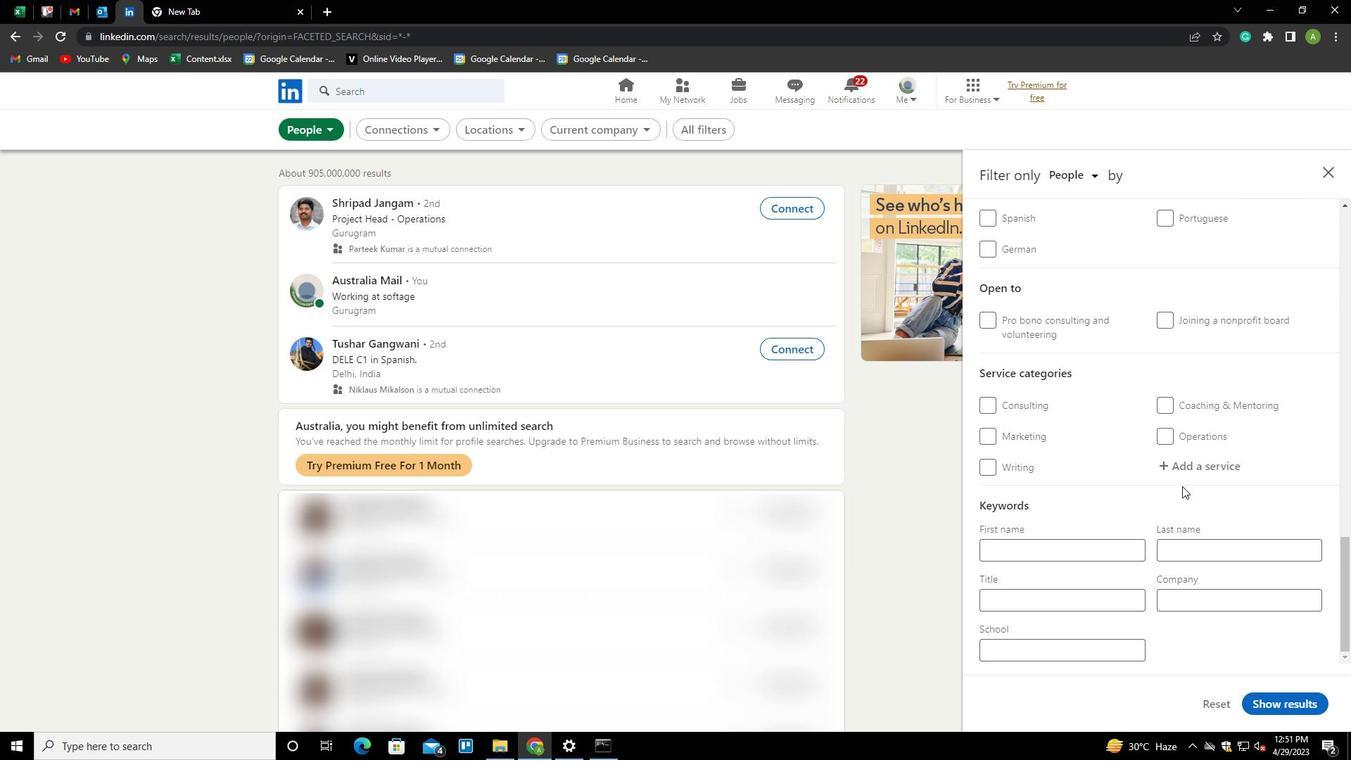 
Action: Mouse pressed left at (1182, 464)
Screenshot: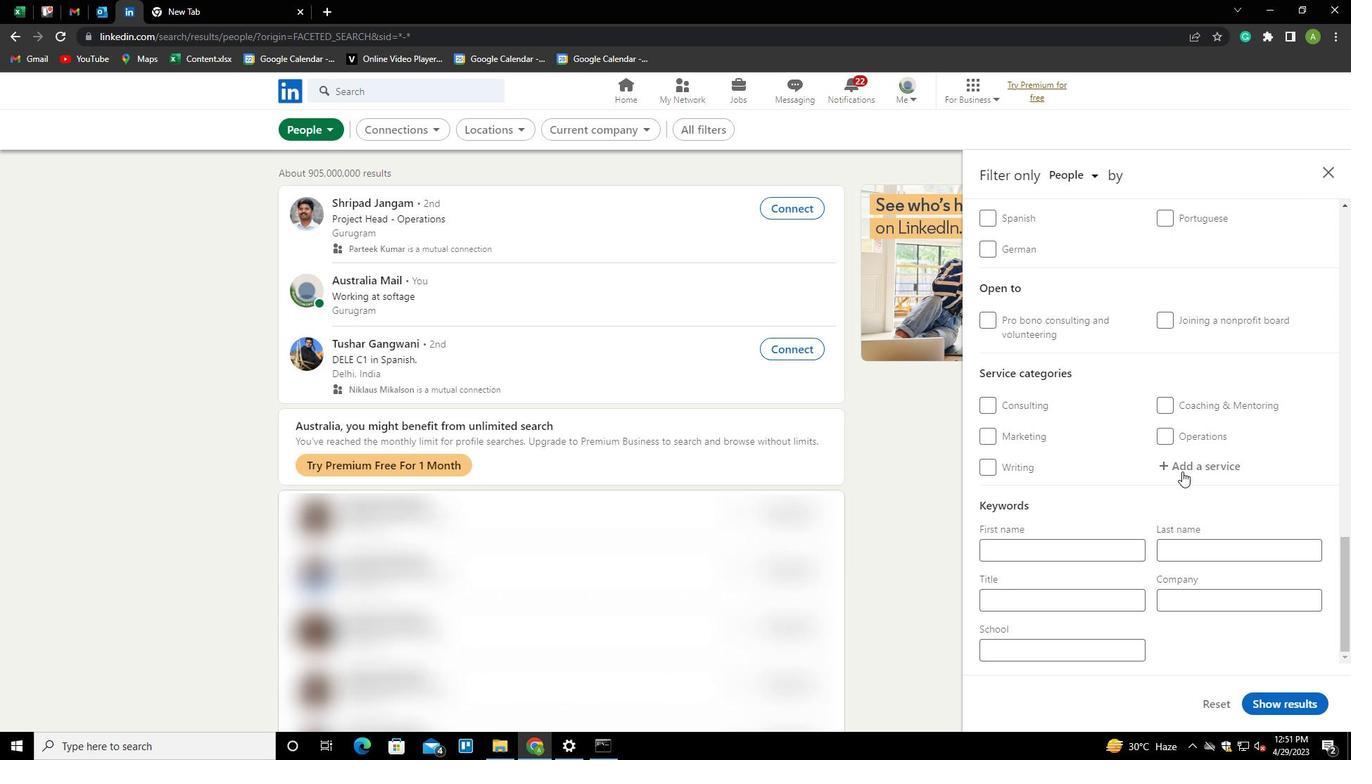 
Action: Mouse moved to (1184, 464)
Screenshot: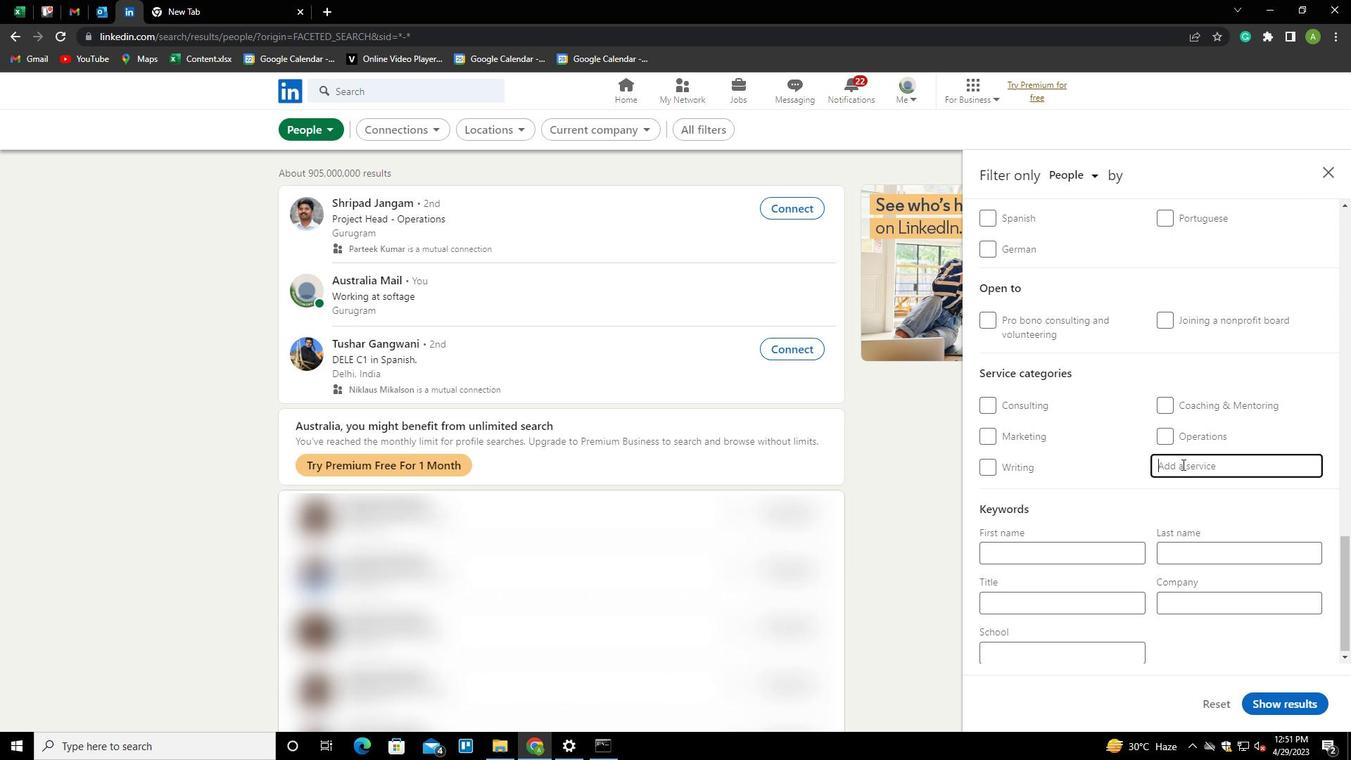 
Action: Mouse pressed left at (1184, 464)
Screenshot: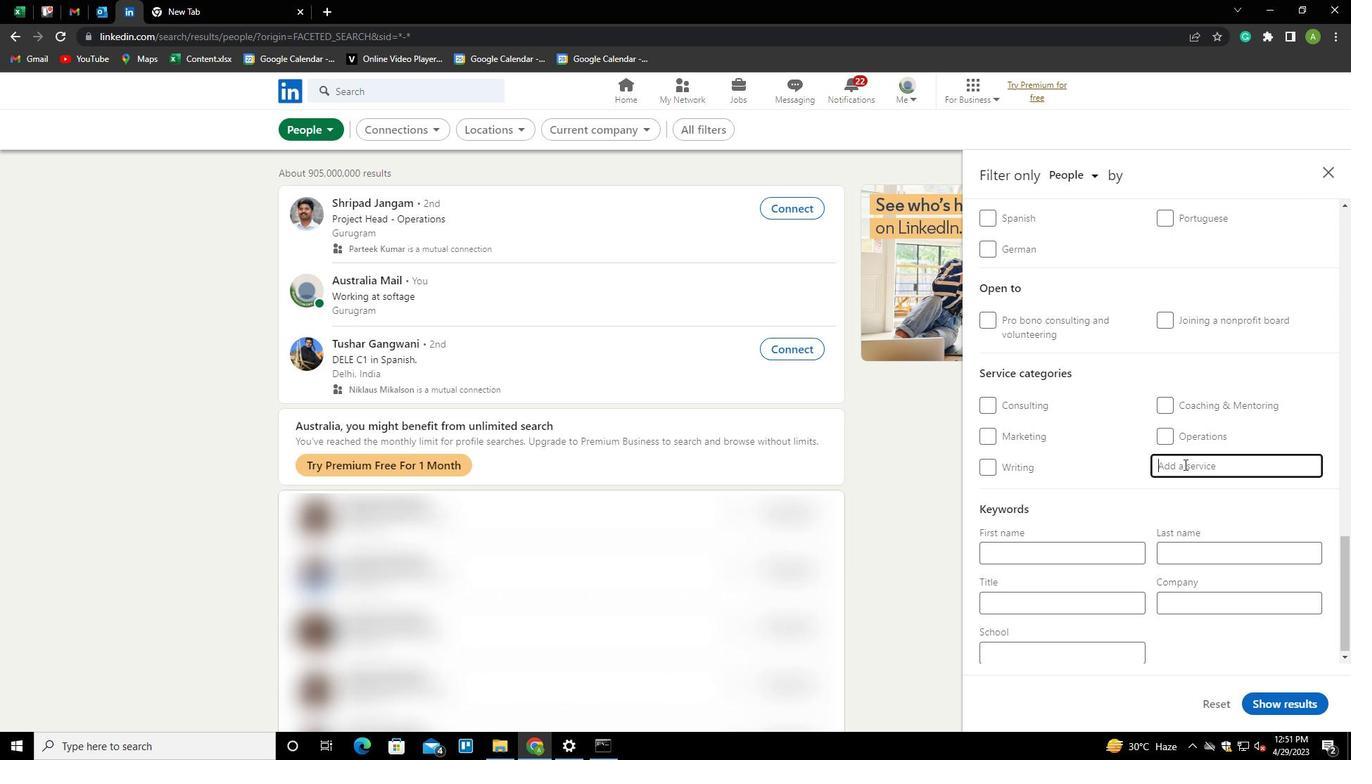 
Action: Key pressed D<Key.shift><Key.backspace><Key.shift>D<Key.shift>UI<Key.down><Key.enter>
Screenshot: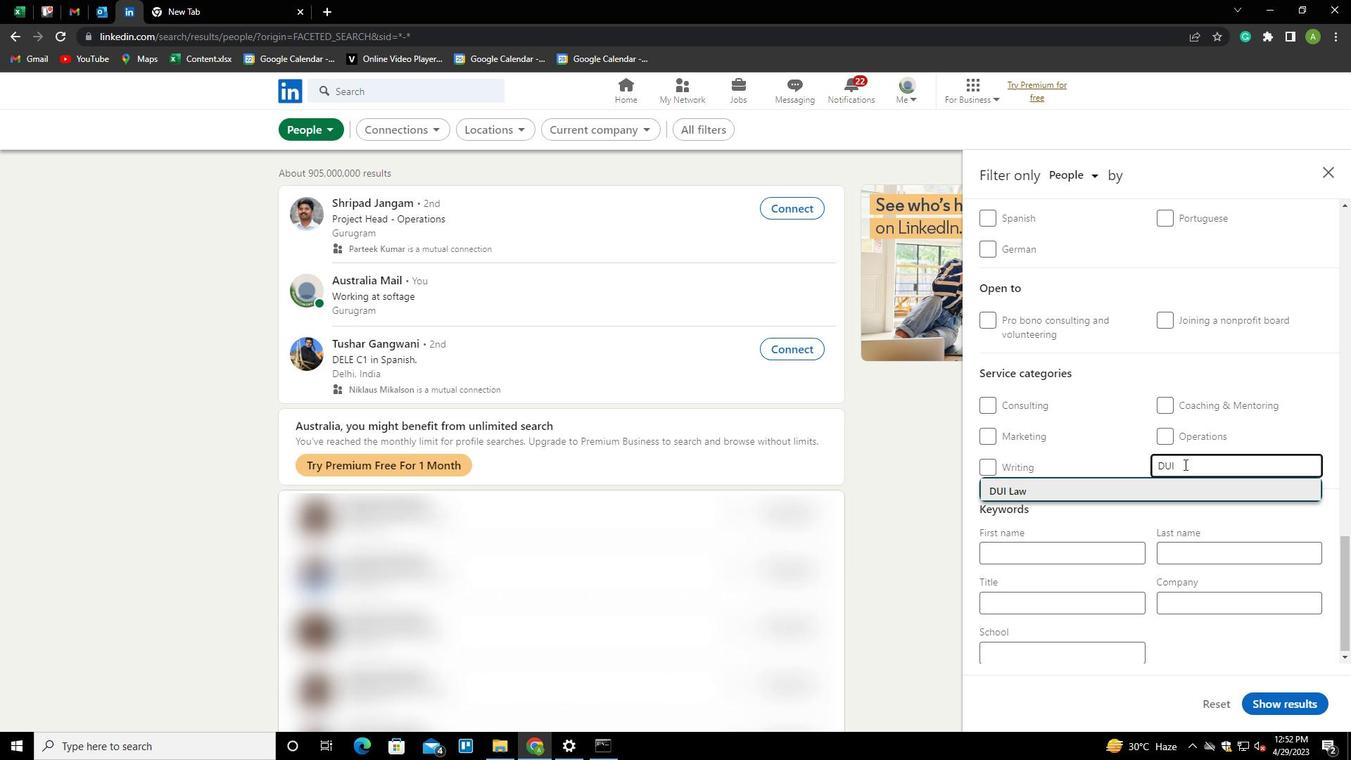 
Action: Mouse scrolled (1184, 464) with delta (0, 0)
Screenshot: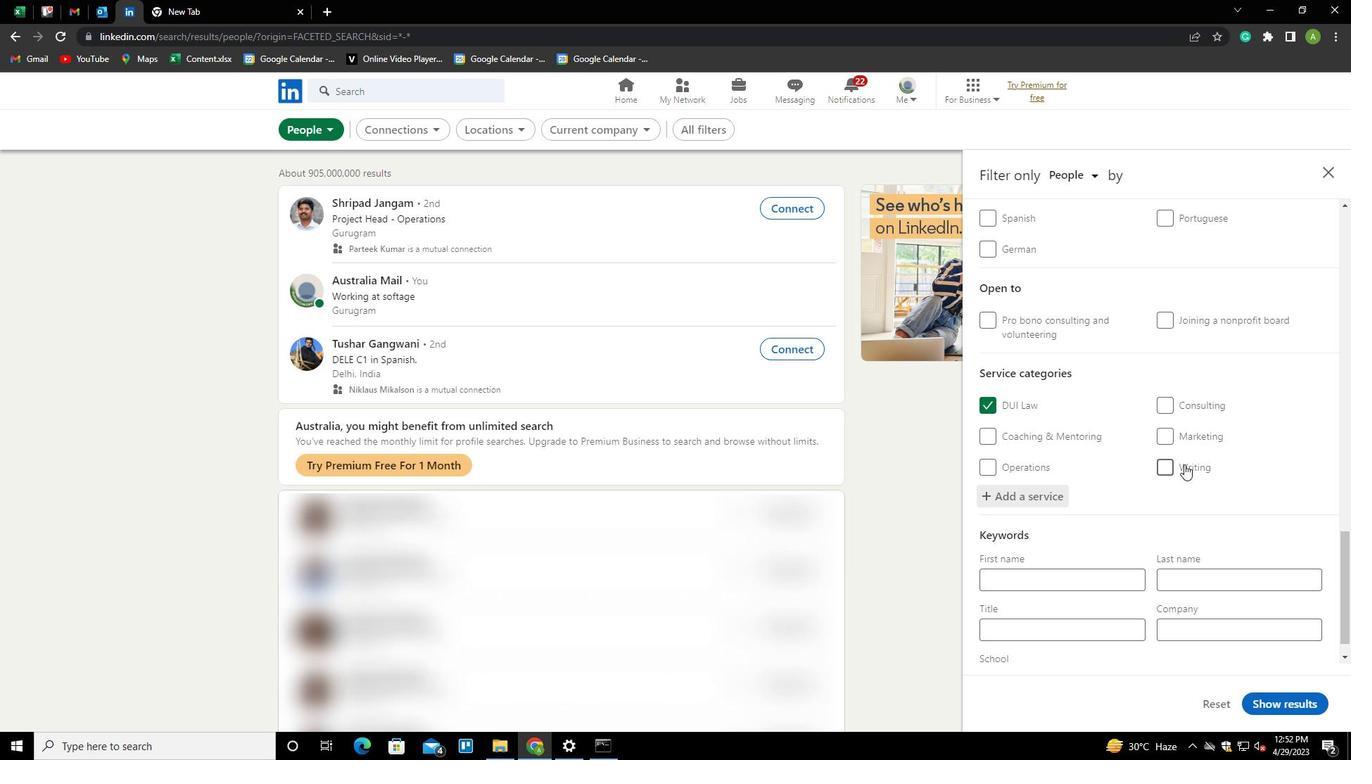 
Action: Mouse scrolled (1184, 464) with delta (0, 0)
Screenshot: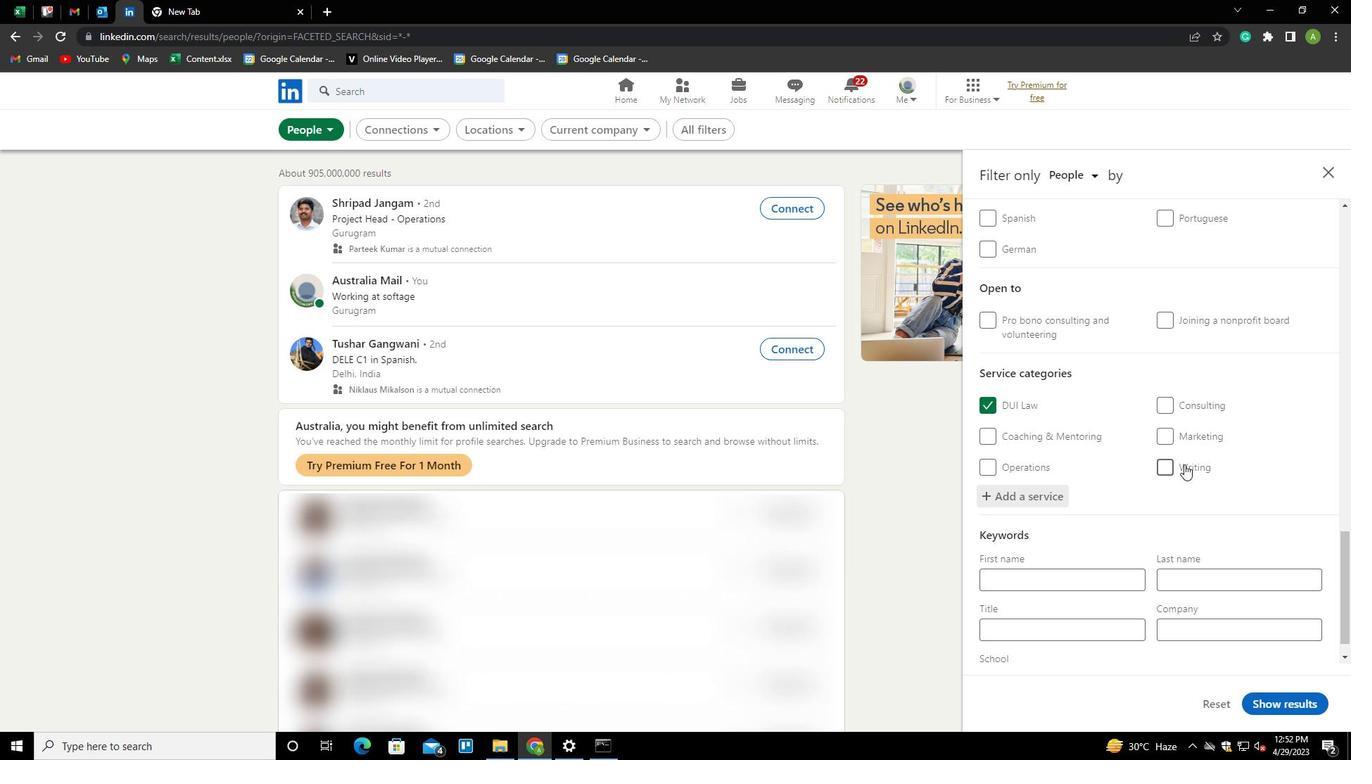 
Action: Mouse scrolled (1184, 464) with delta (0, 0)
Screenshot: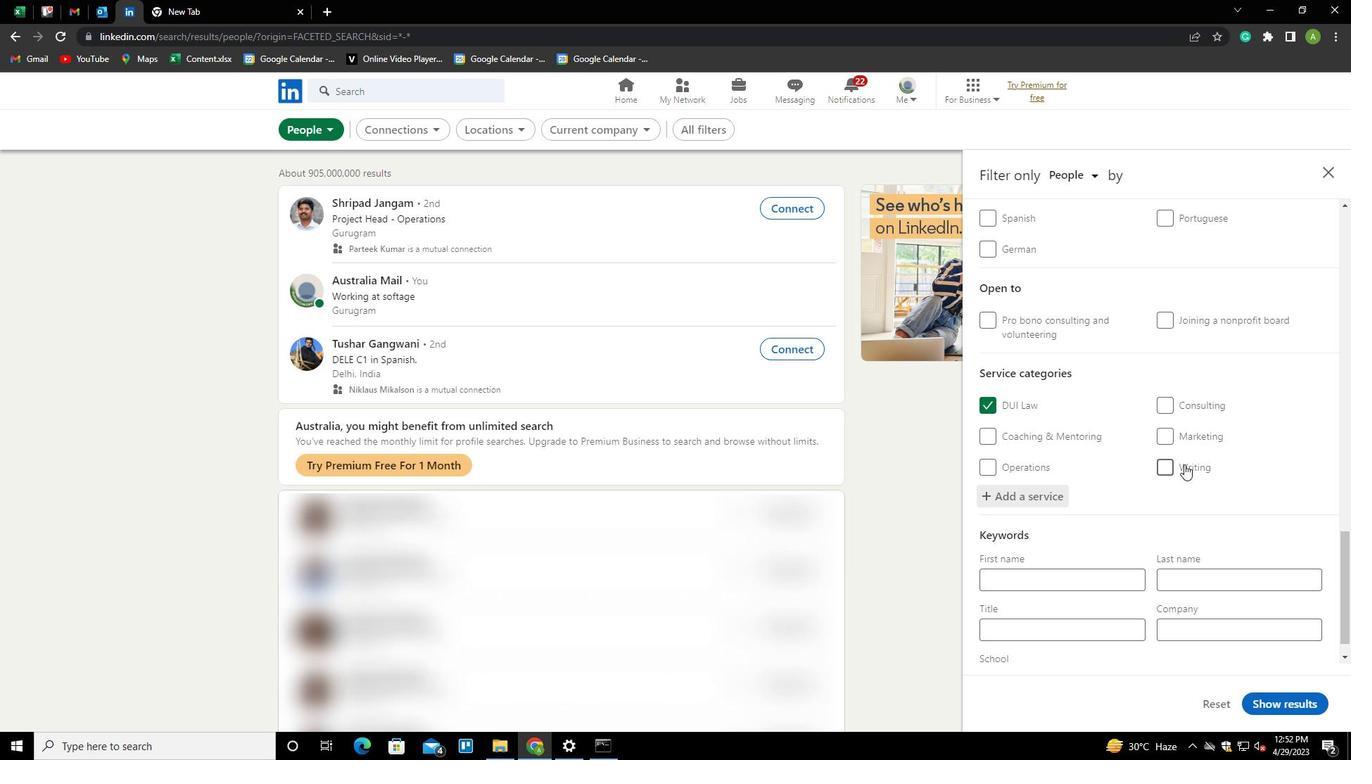 
Action: Mouse moved to (1063, 603)
Screenshot: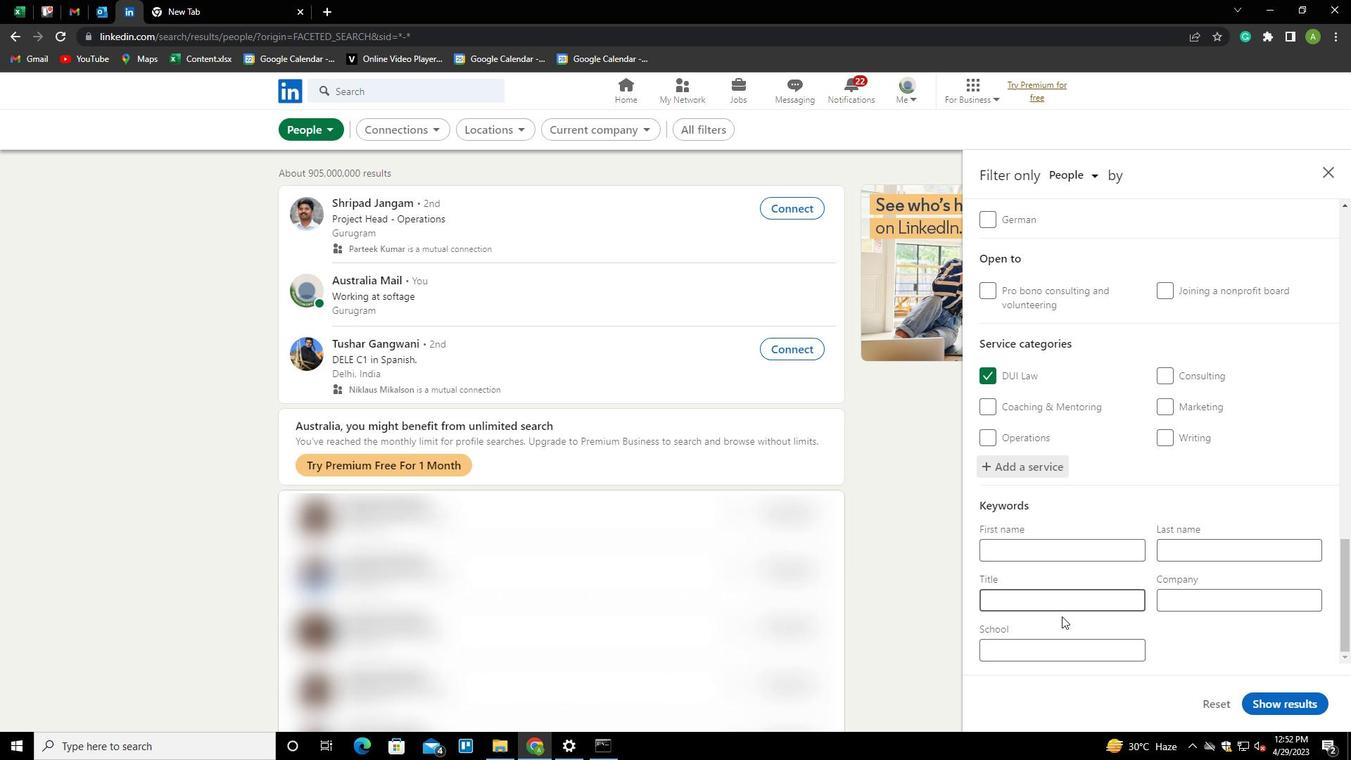 
Action: Mouse pressed left at (1063, 603)
Screenshot: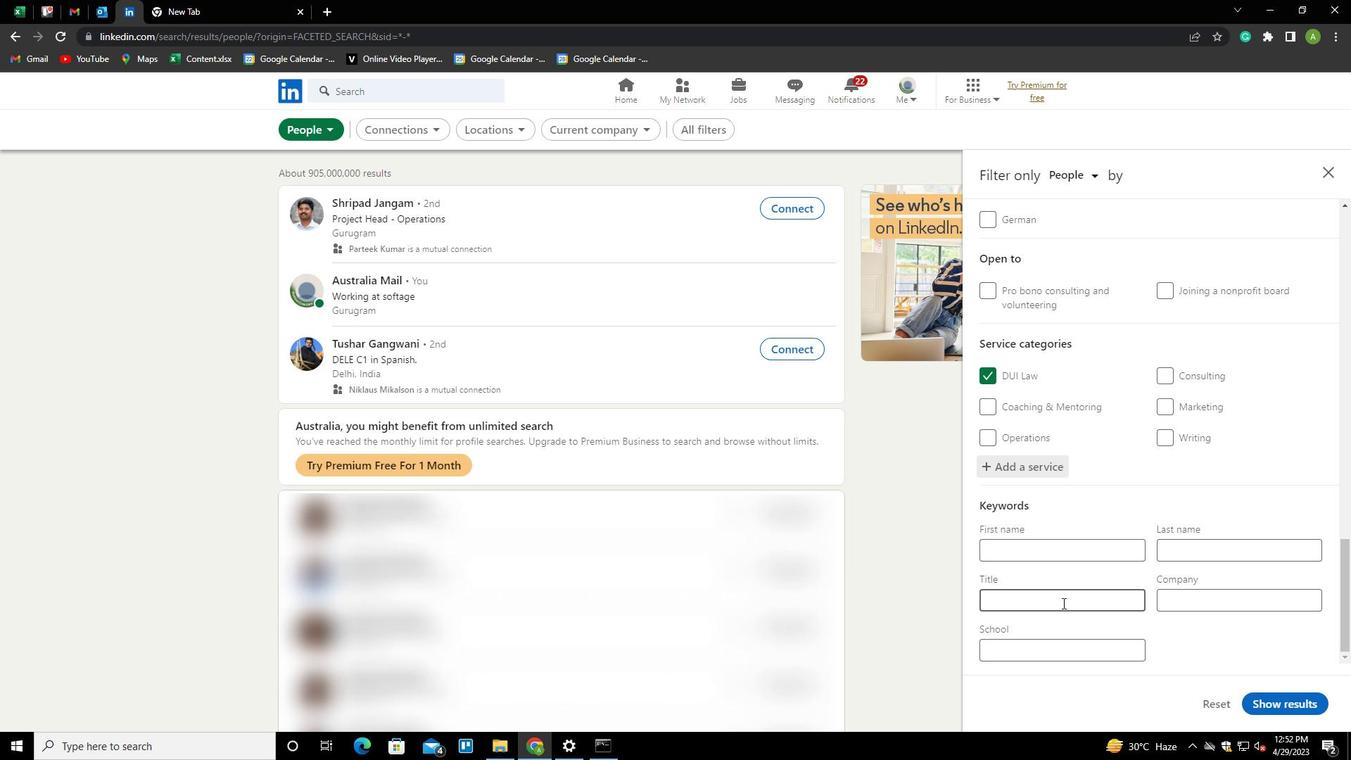 
Action: Key pressed <Key.shift><Key.shift><Key.shift><Key.shift><Key.shift><Key.shift><Key.shift><Key.shift><Key.shift><Key.shift><Key.shift>PIPEFITTER
Screenshot: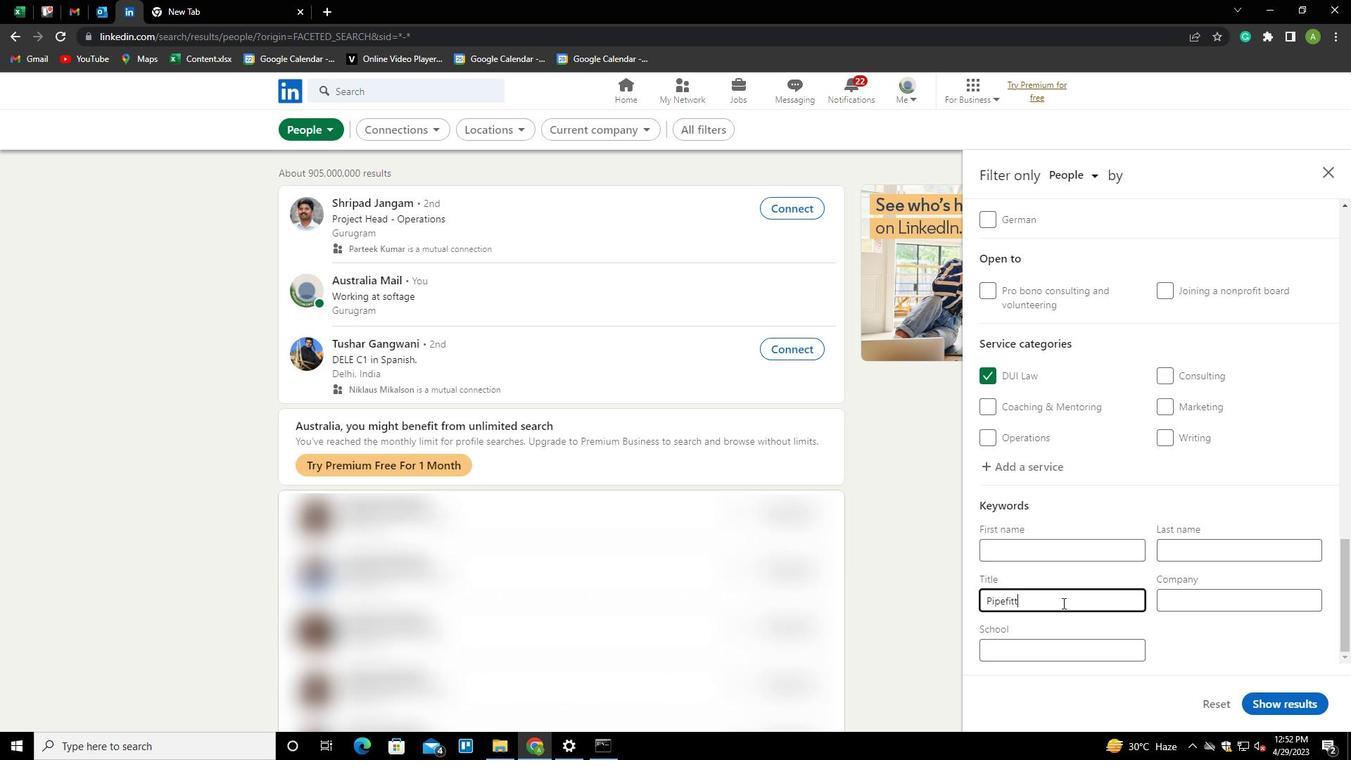 
Action: Mouse moved to (1249, 661)
Screenshot: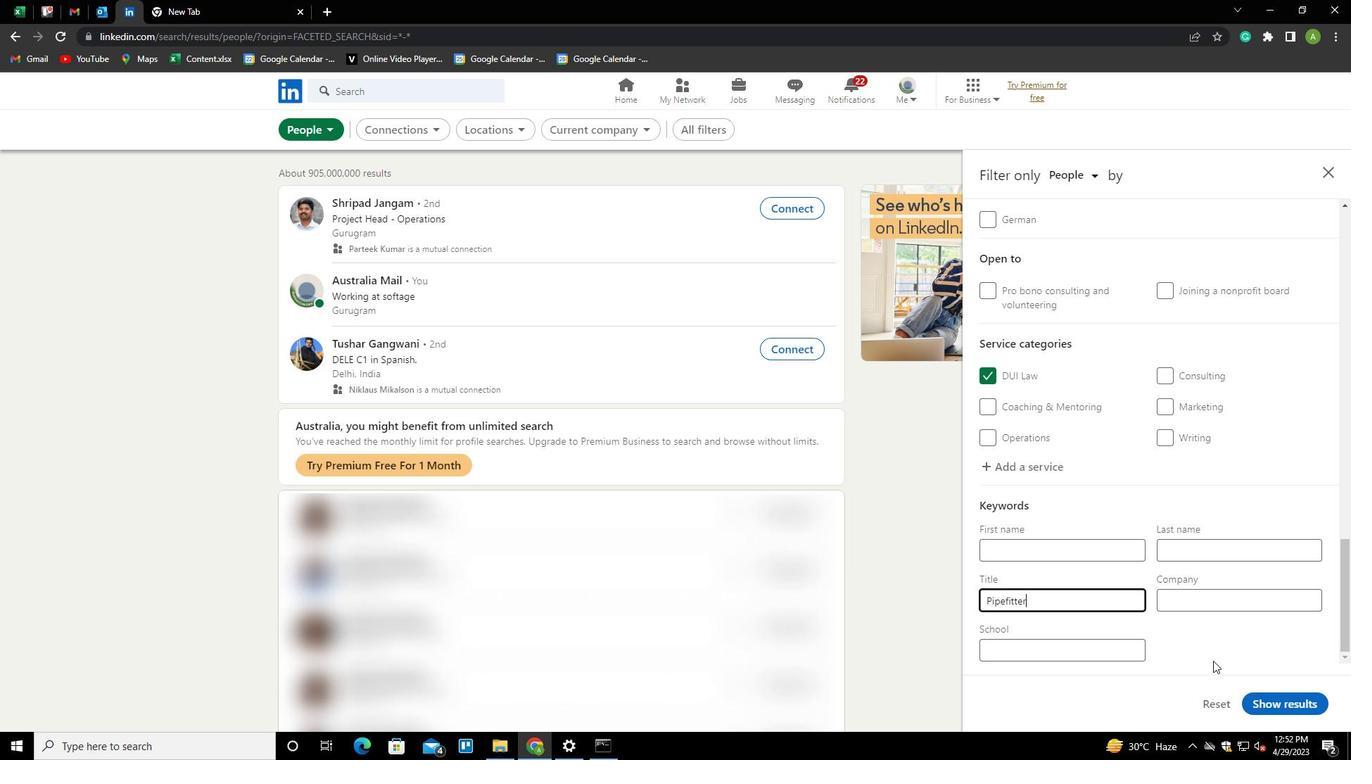 
Action: Mouse pressed left at (1249, 661)
Screenshot: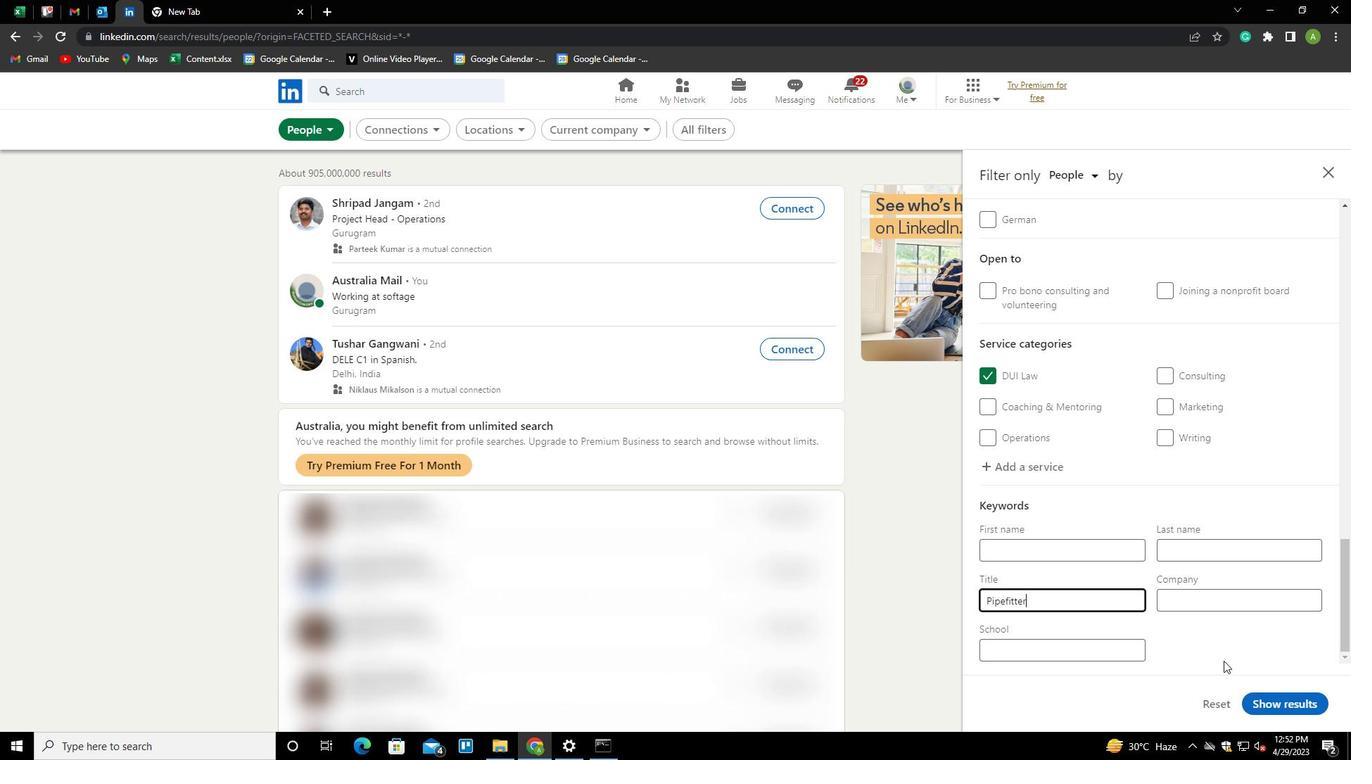 
Action: Mouse moved to (1282, 711)
Screenshot: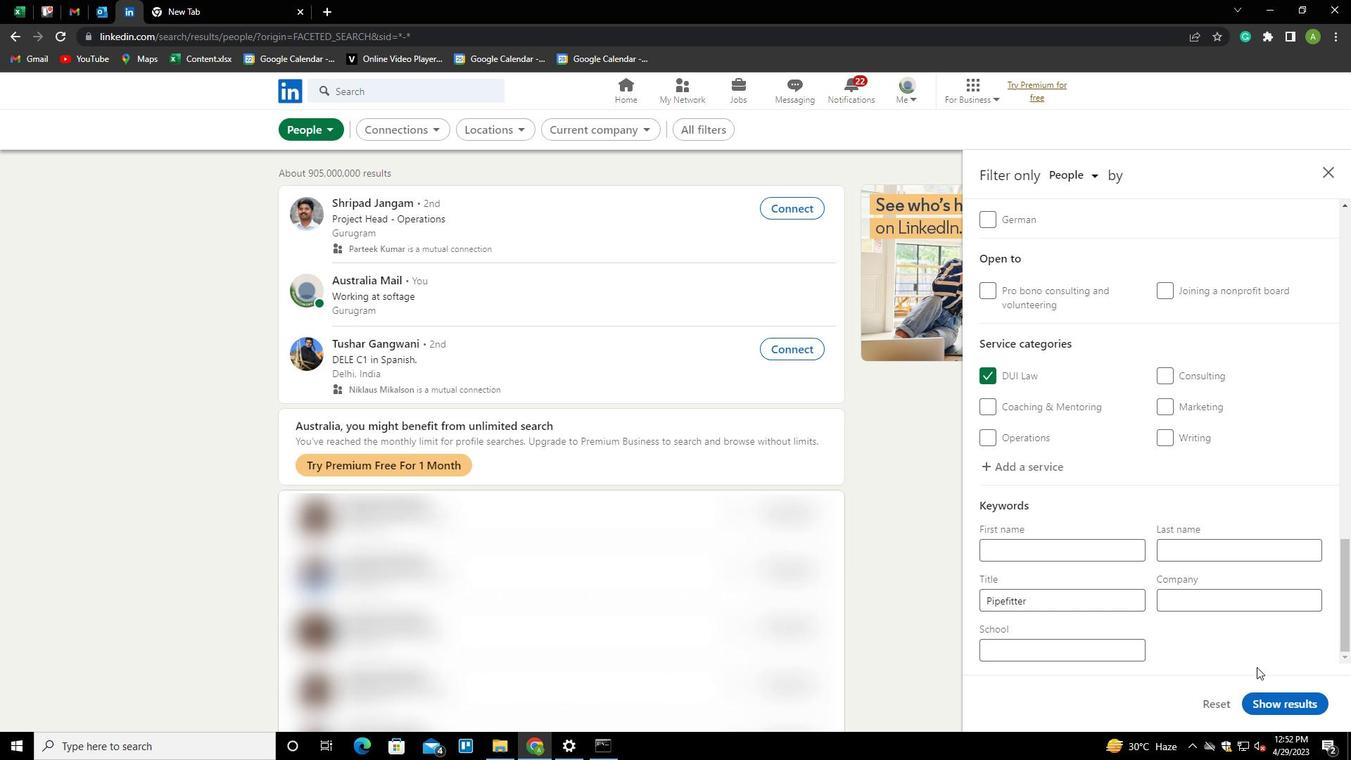 
Action: Mouse pressed left at (1282, 711)
Screenshot: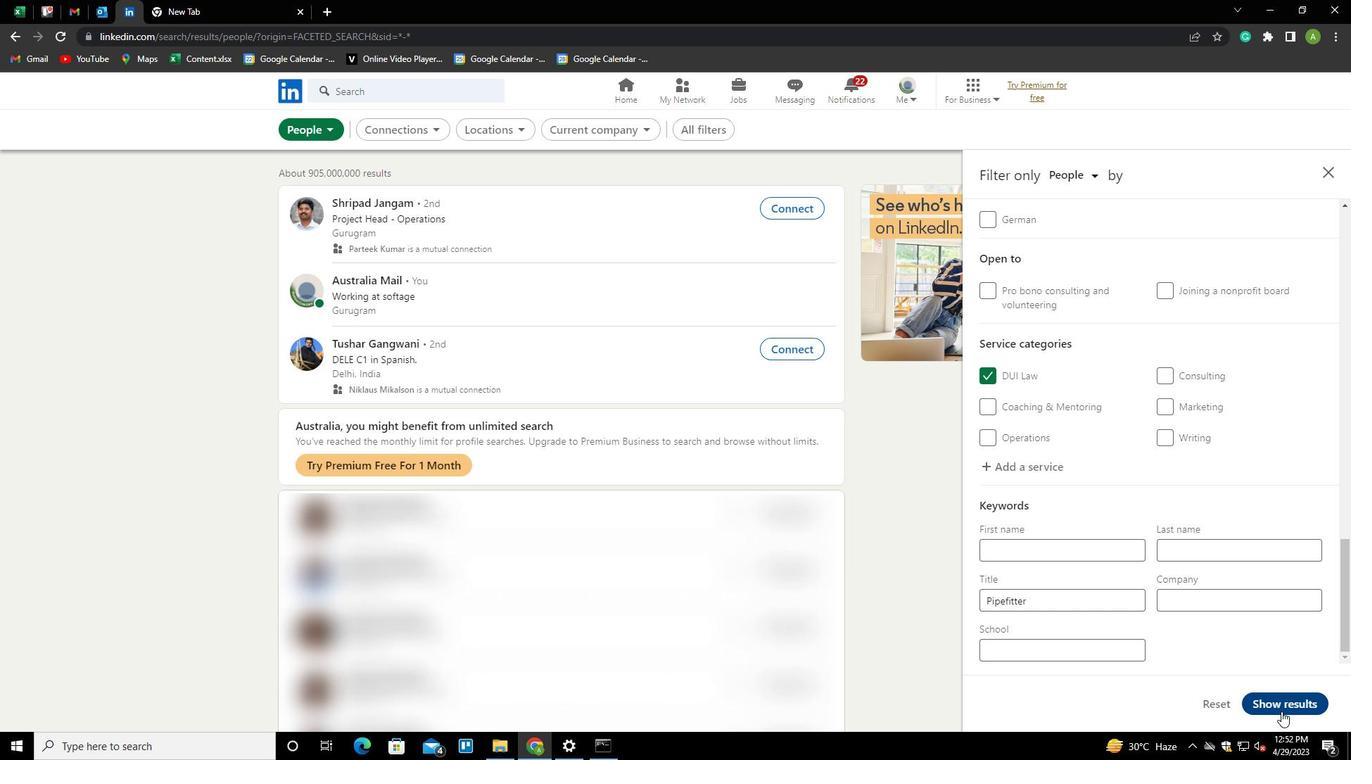 
